 Task: Find connections with filter location São Carlos with filter topic #job with filter profile language French with filter current company Bostik with filter school St. Pauls School with filter industry Motor Vehicle Manufacturing with filter service category Mortgage Lending with filter keywords title Financial Services Representative
Action: Mouse moved to (678, 126)
Screenshot: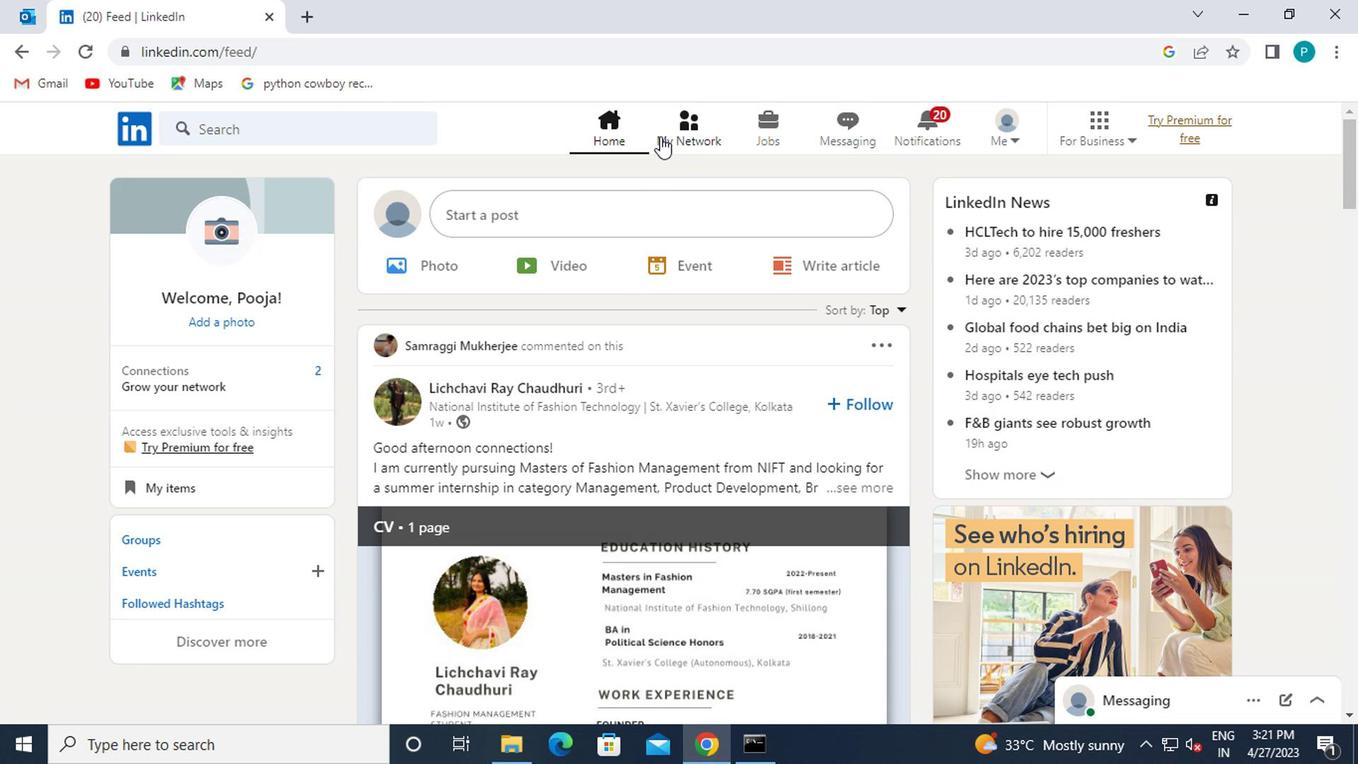 
Action: Mouse pressed left at (678, 126)
Screenshot: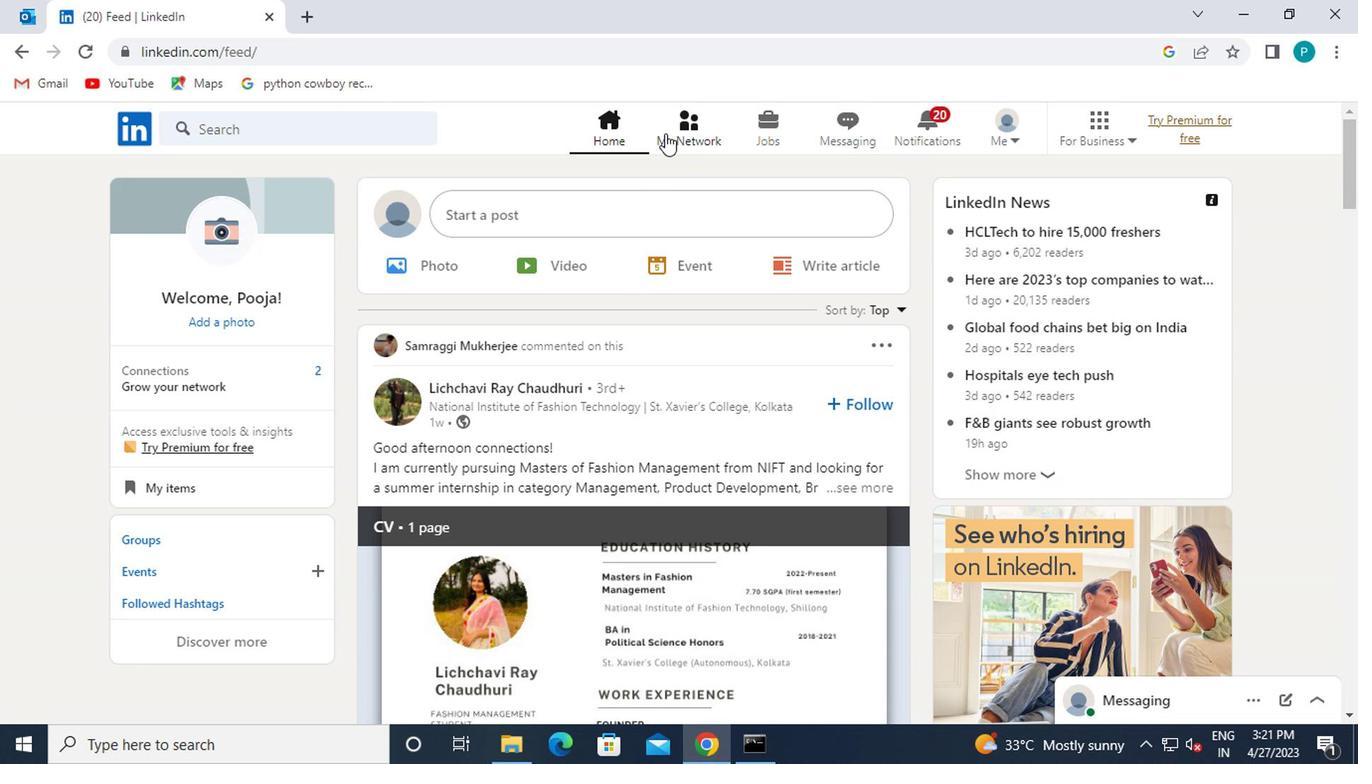 
Action: Mouse moved to (225, 245)
Screenshot: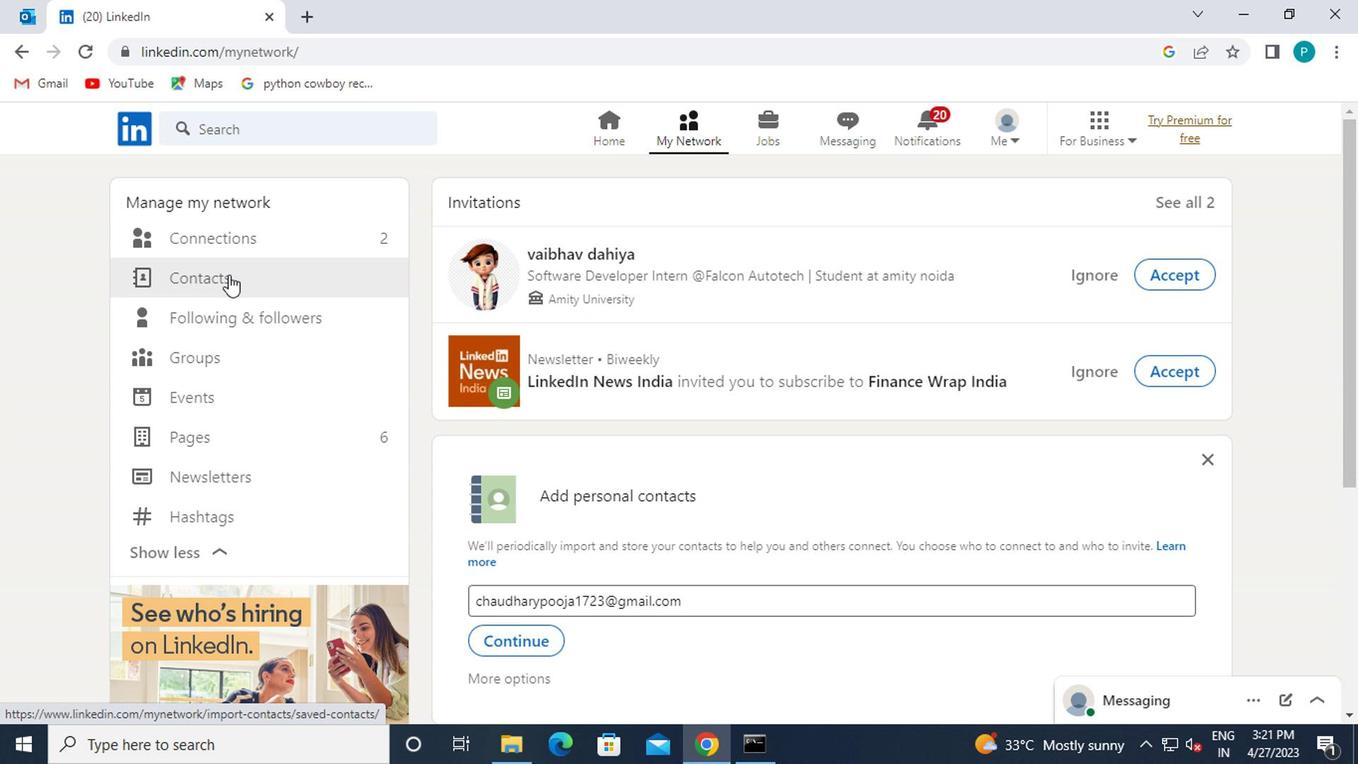 
Action: Mouse pressed left at (225, 245)
Screenshot: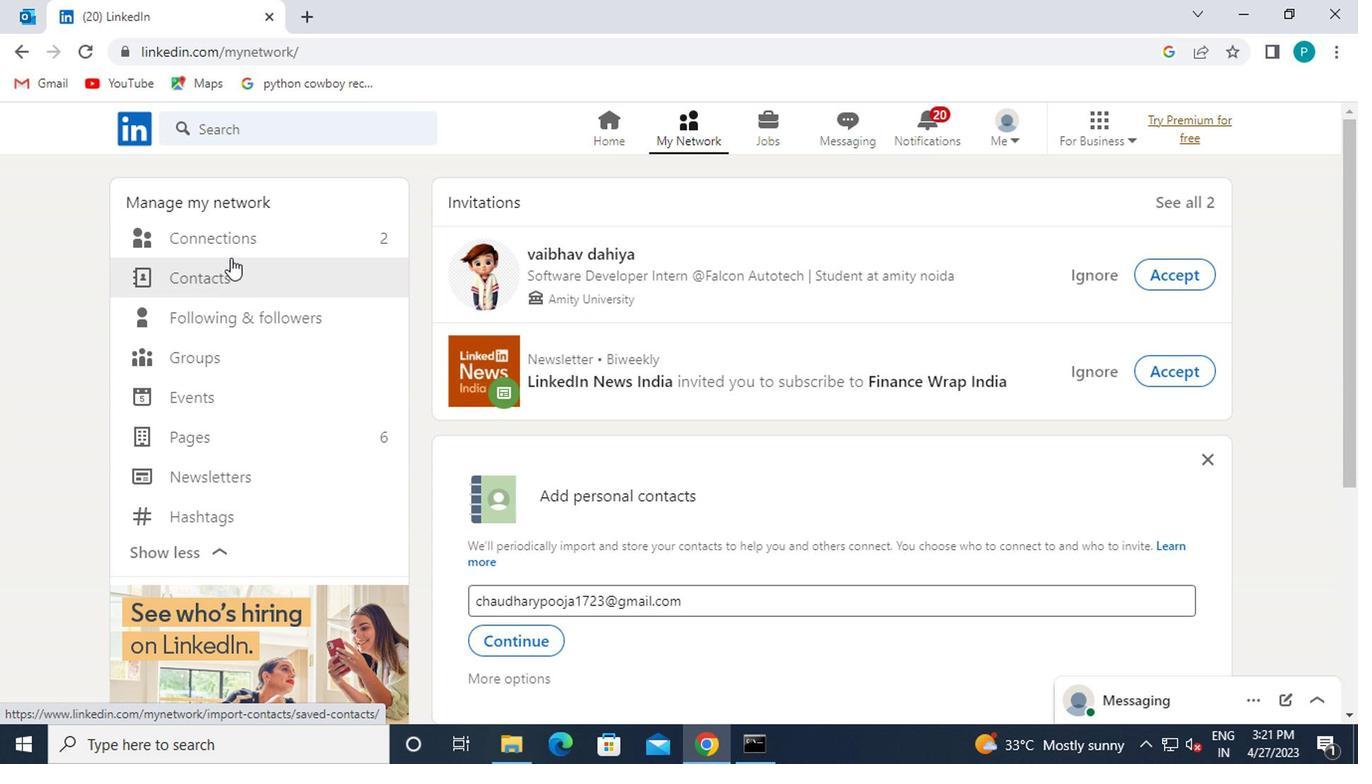 
Action: Mouse moved to (802, 234)
Screenshot: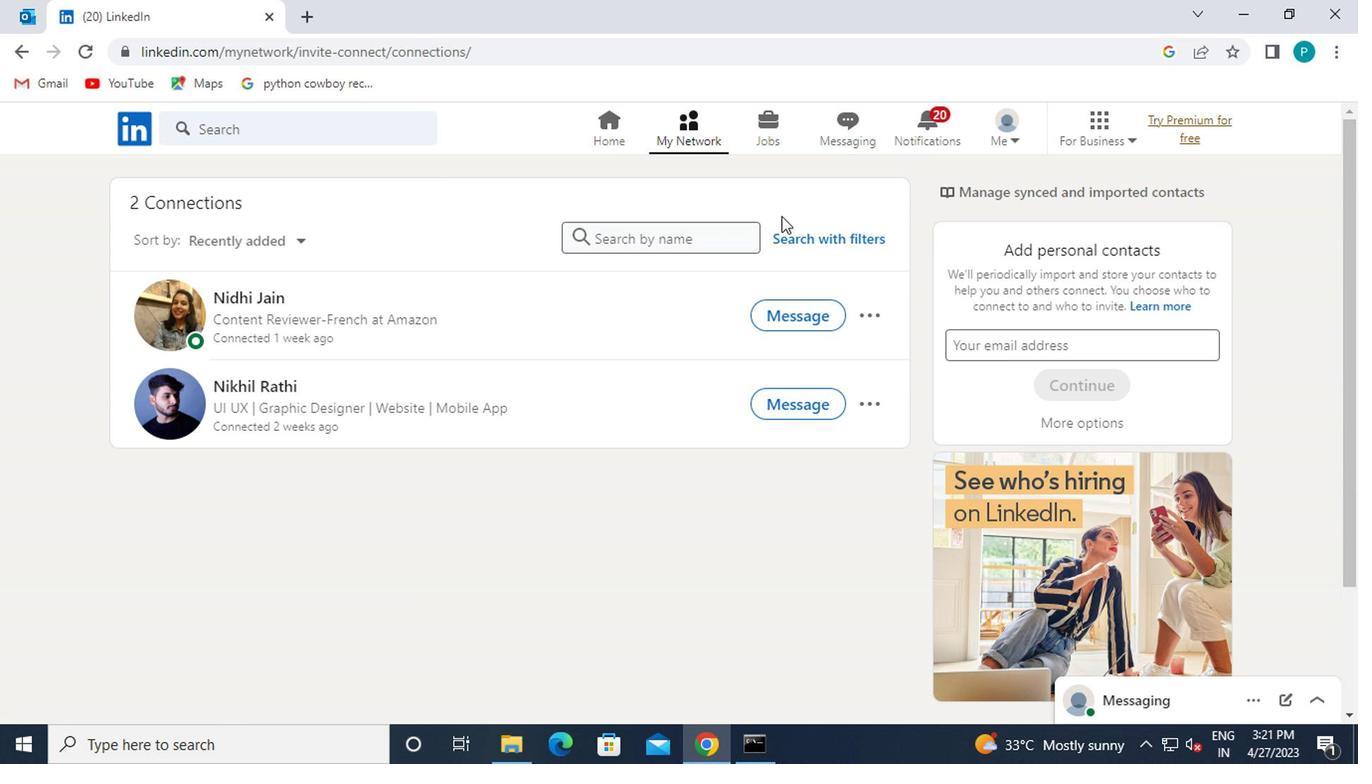 
Action: Mouse pressed left at (802, 234)
Screenshot: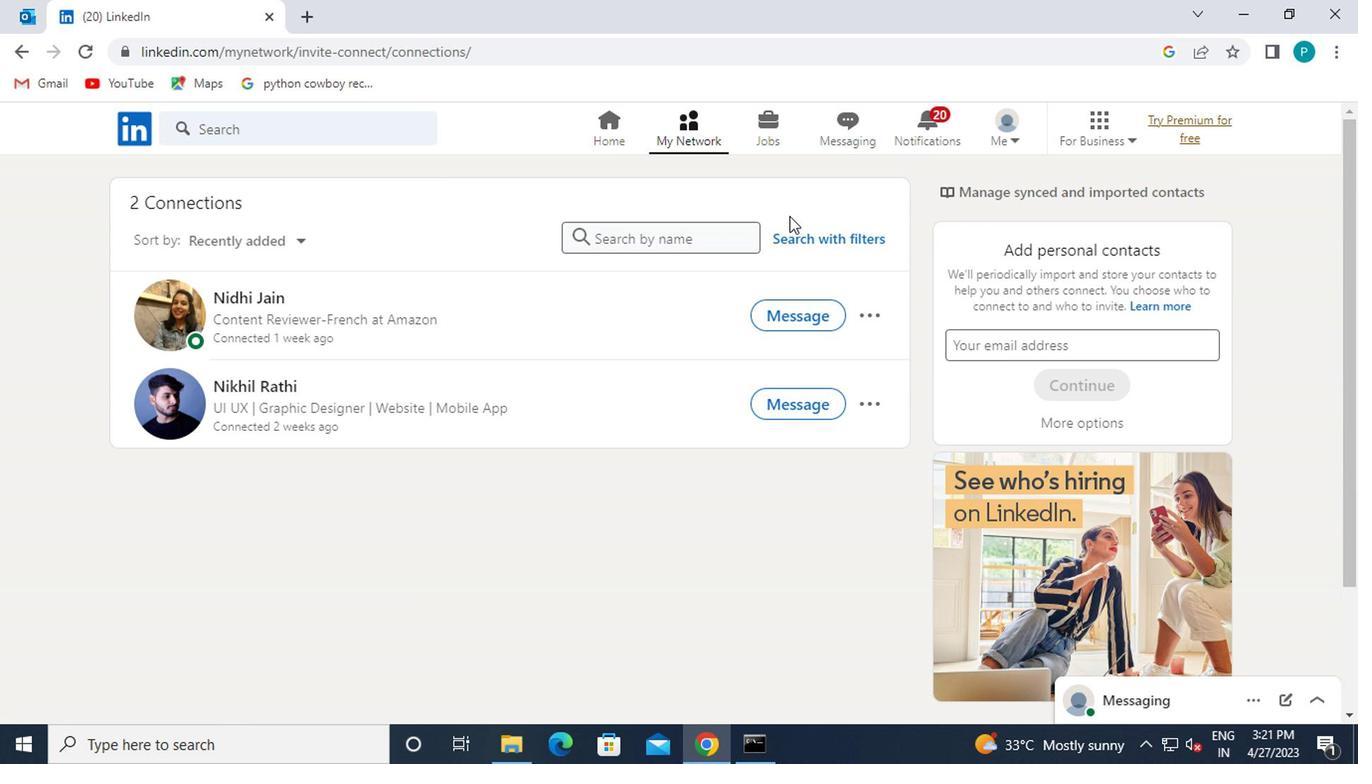 
Action: Mouse moved to (731, 193)
Screenshot: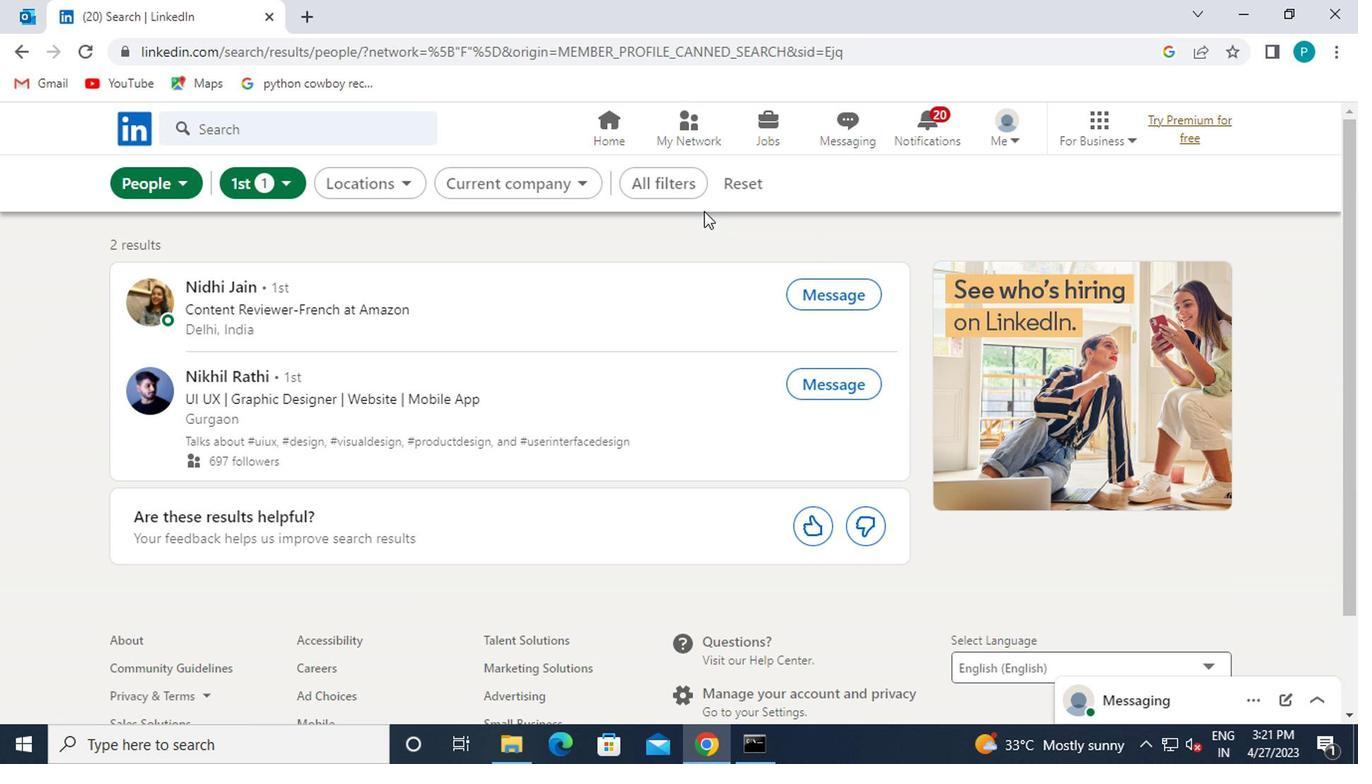 
Action: Mouse pressed left at (731, 193)
Screenshot: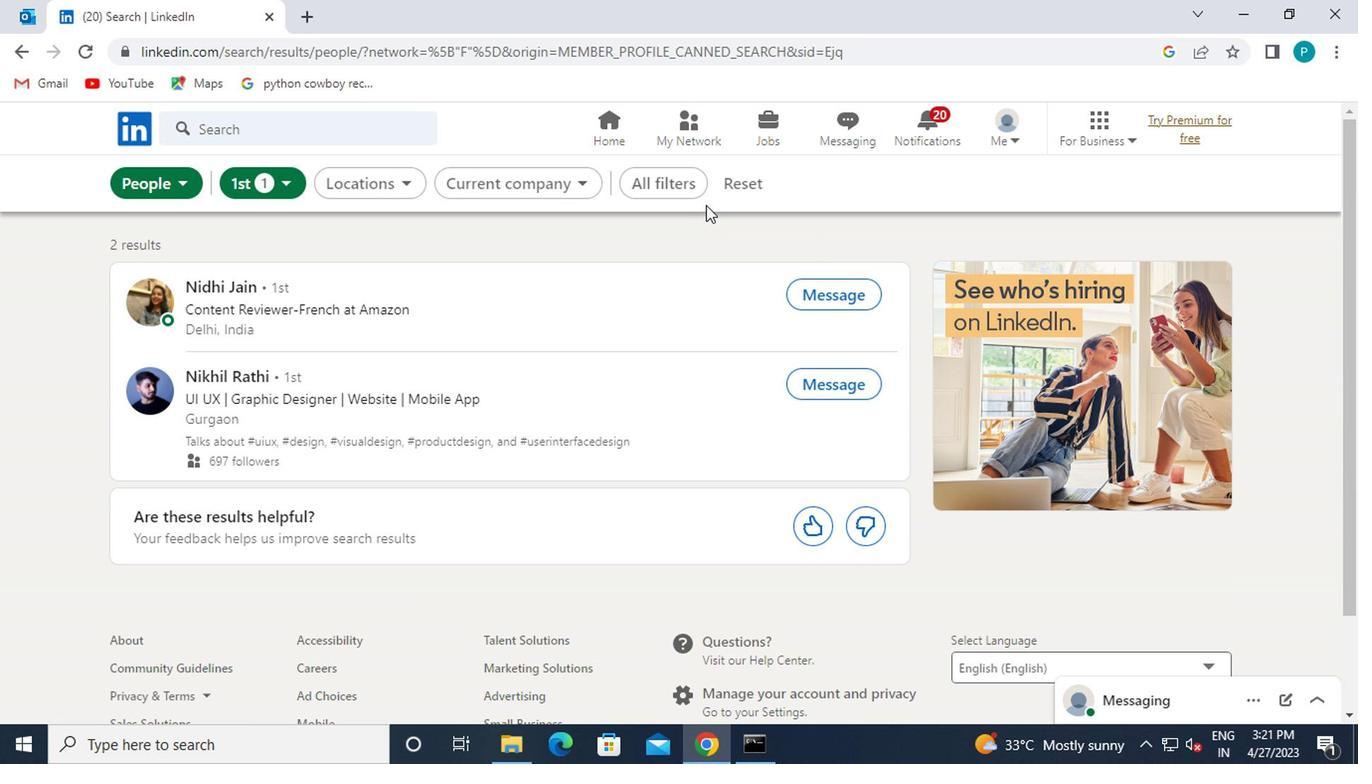 
Action: Mouse moved to (726, 188)
Screenshot: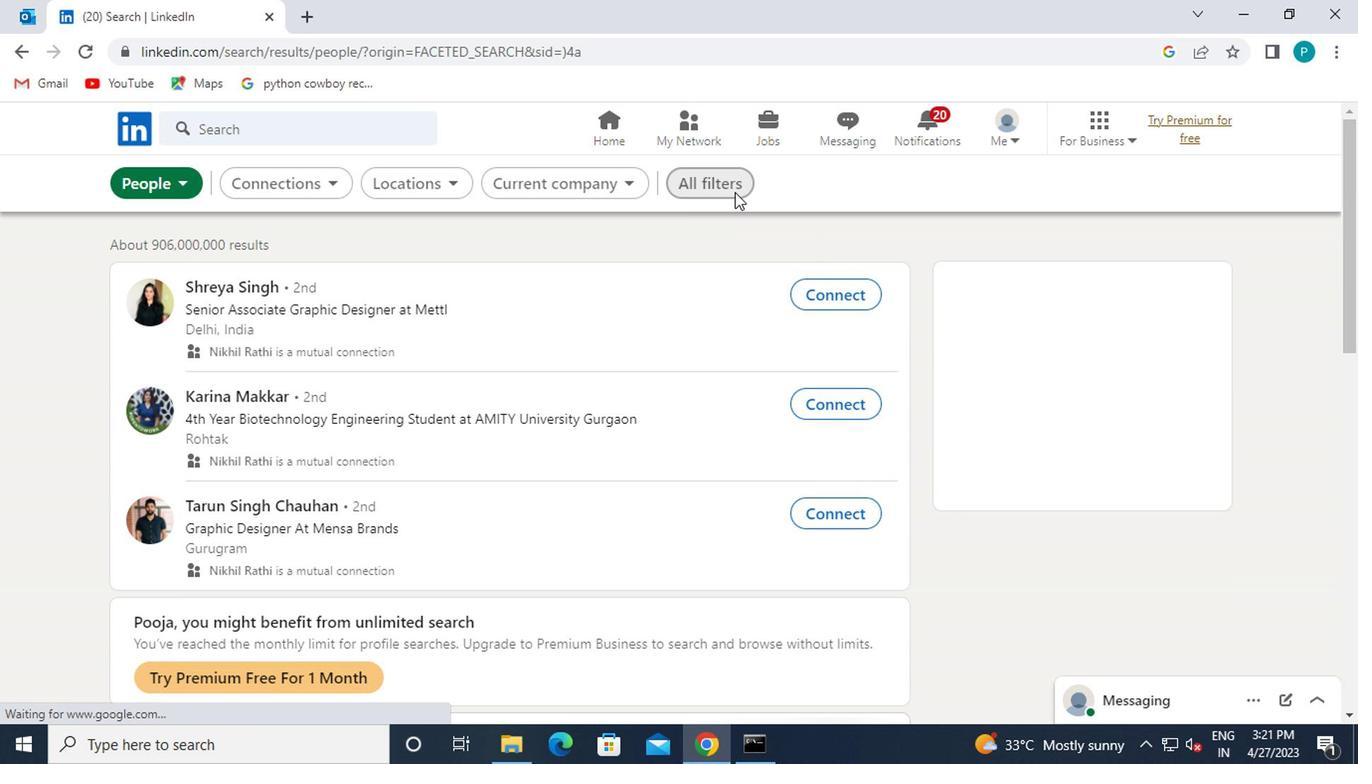 
Action: Mouse pressed left at (726, 188)
Screenshot: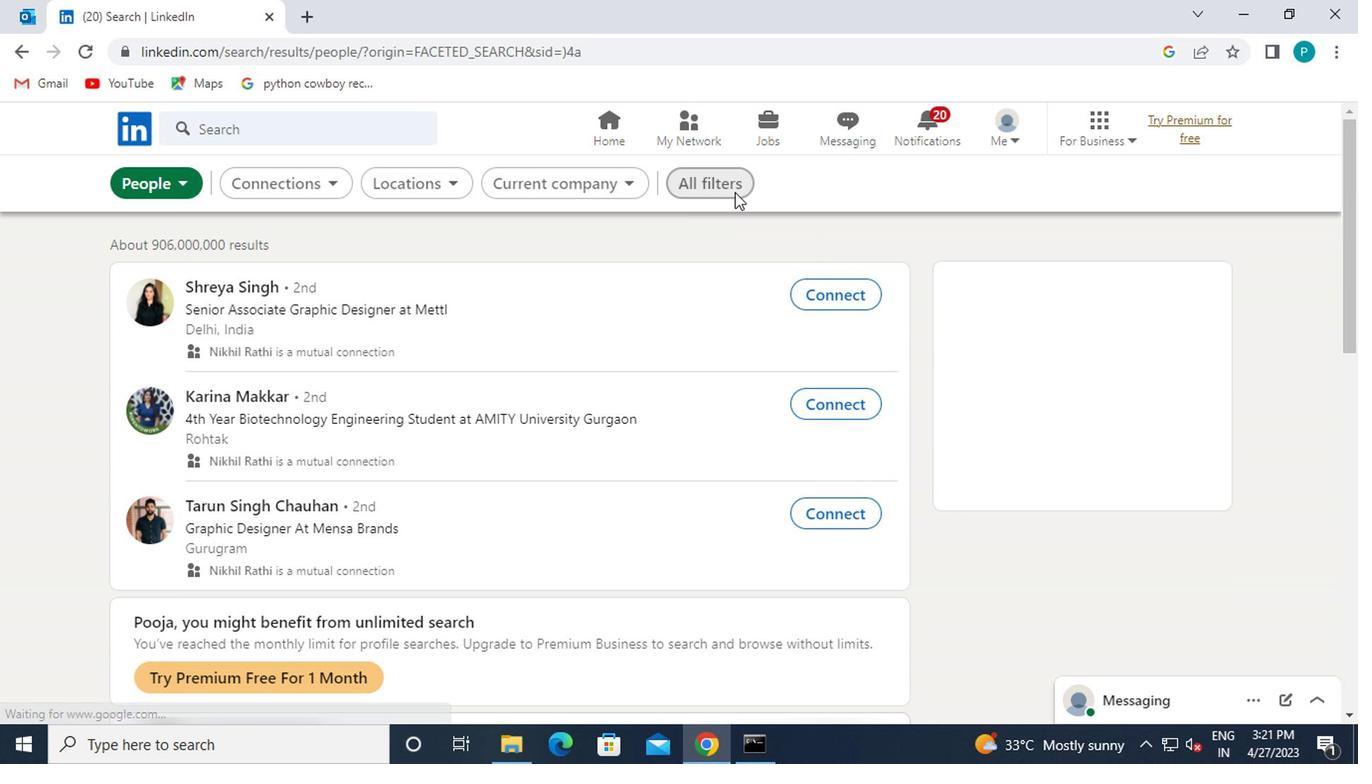 
Action: Mouse moved to (925, 428)
Screenshot: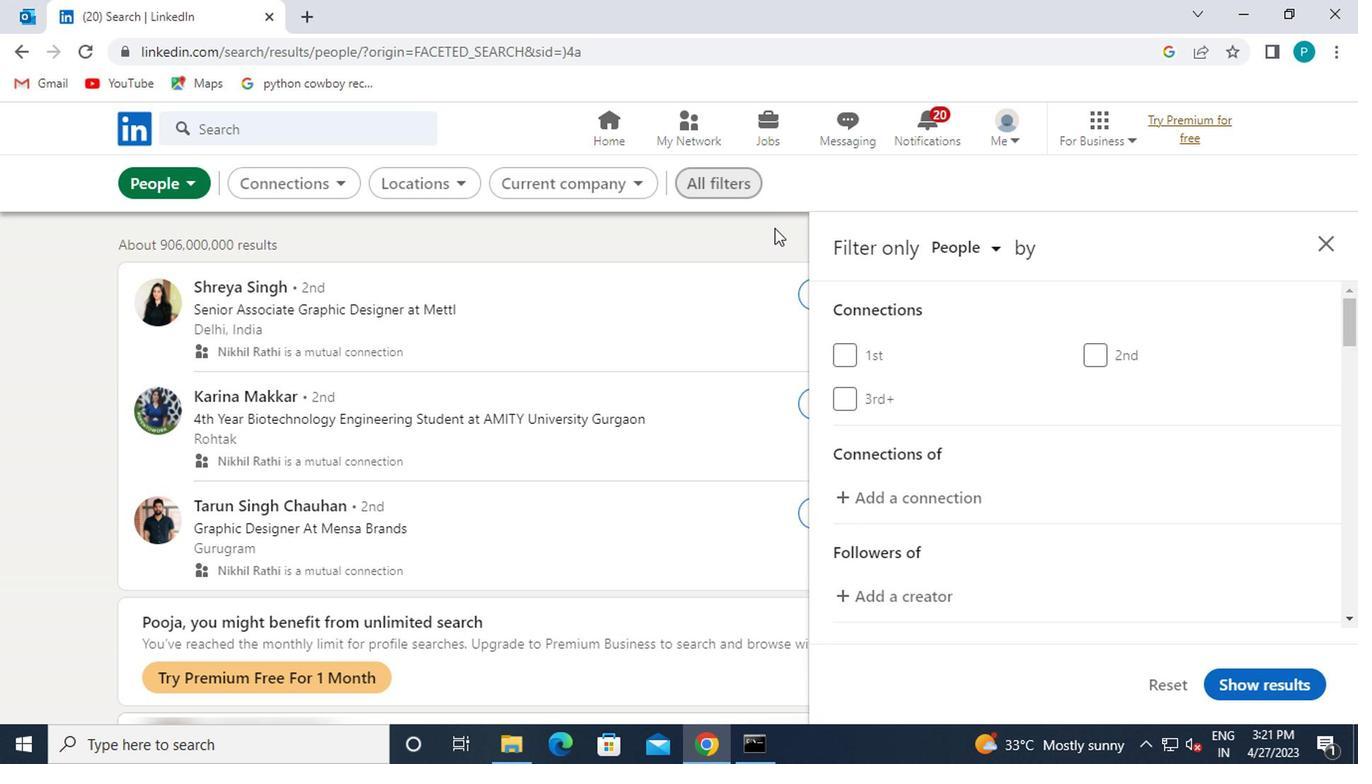
Action: Mouse scrolled (925, 428) with delta (0, 0)
Screenshot: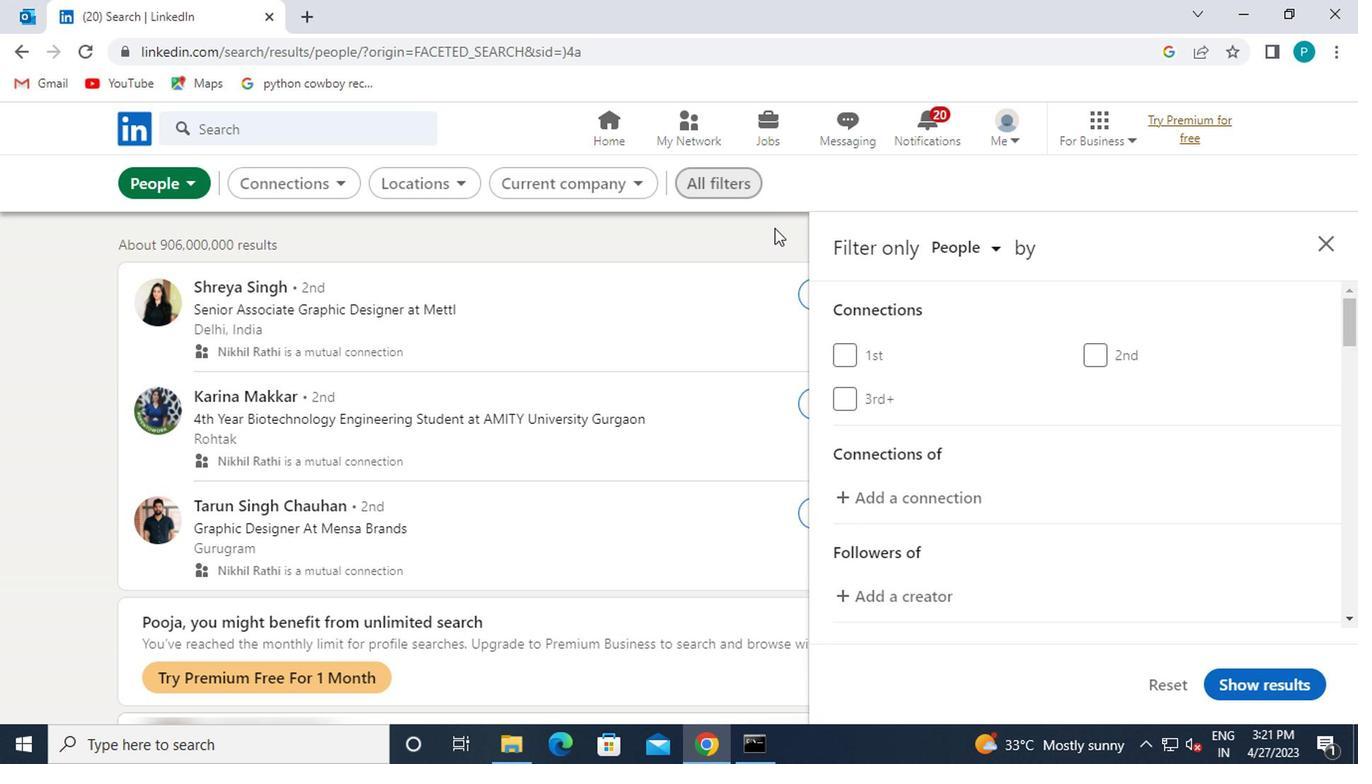 
Action: Mouse moved to (926, 433)
Screenshot: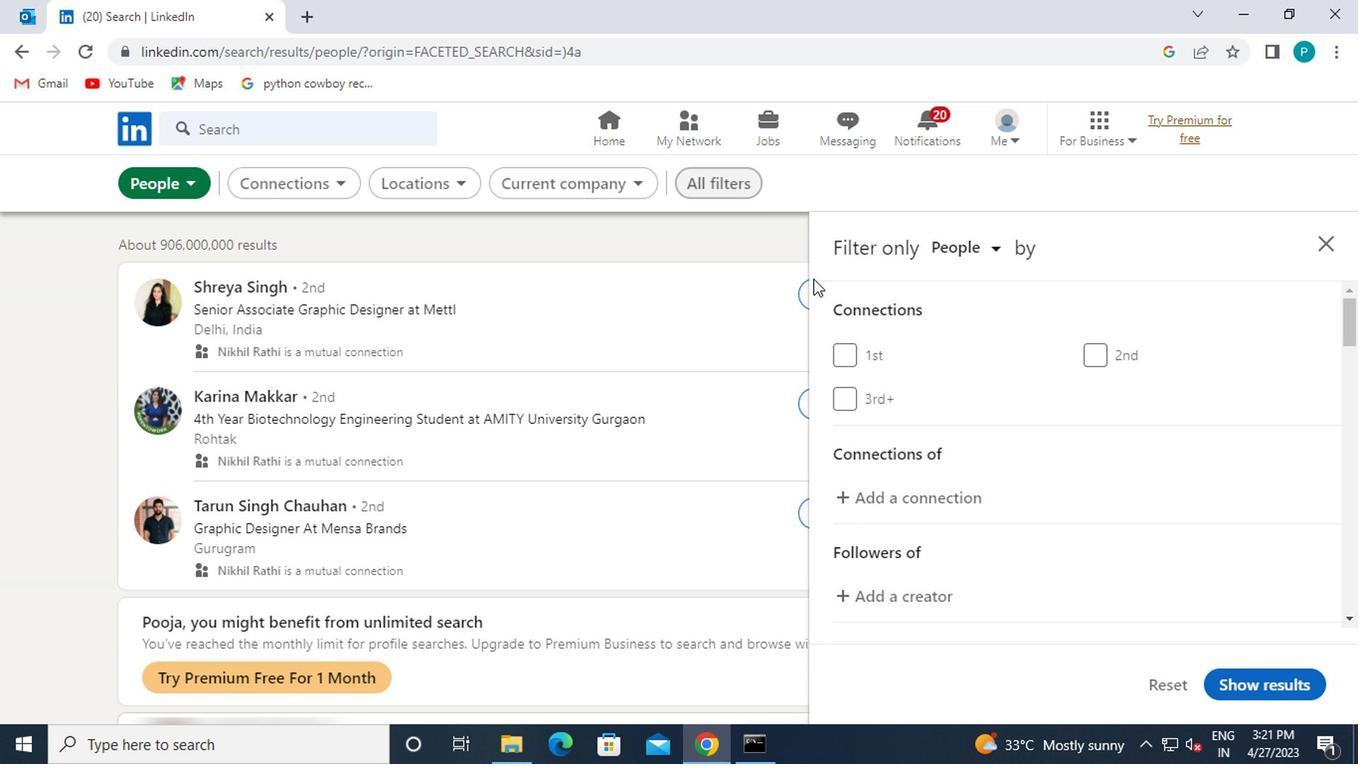 
Action: Mouse scrolled (926, 432) with delta (0, 0)
Screenshot: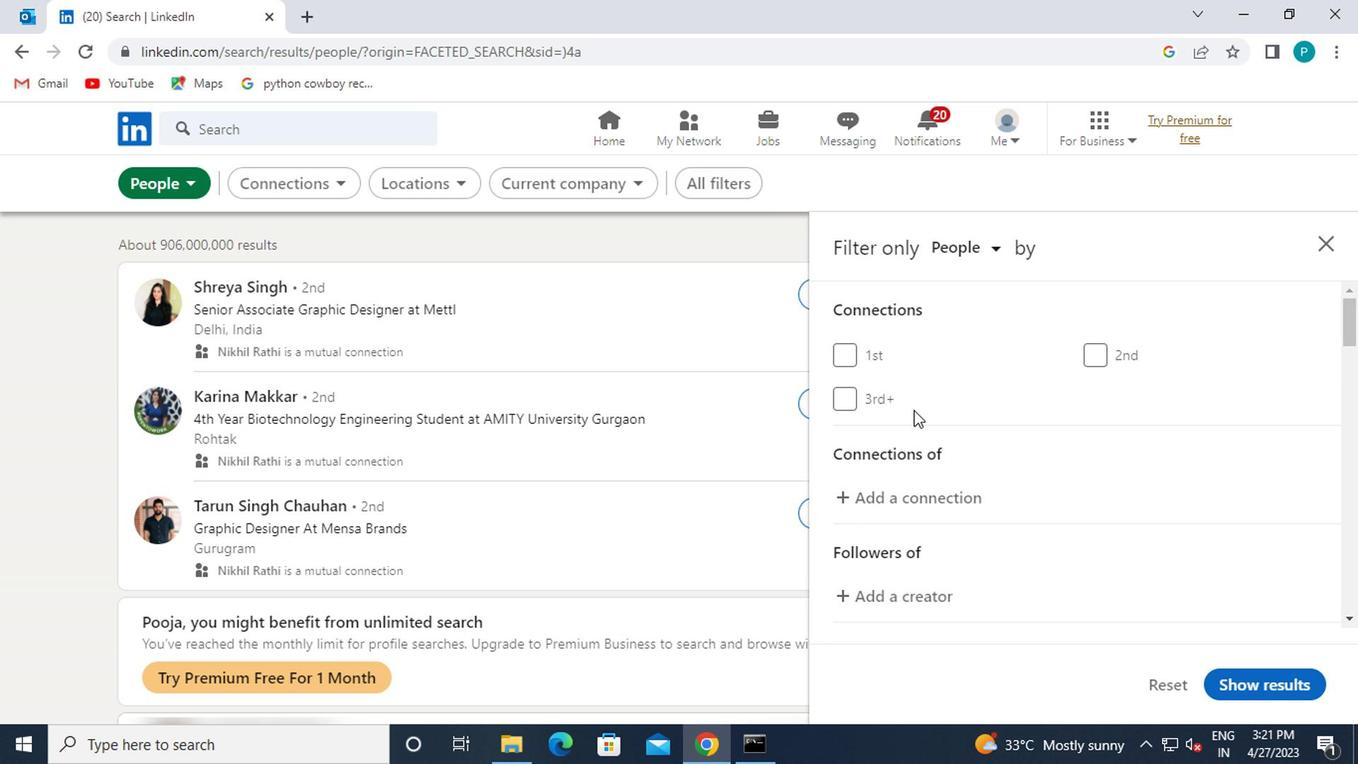 
Action: Mouse moved to (1138, 576)
Screenshot: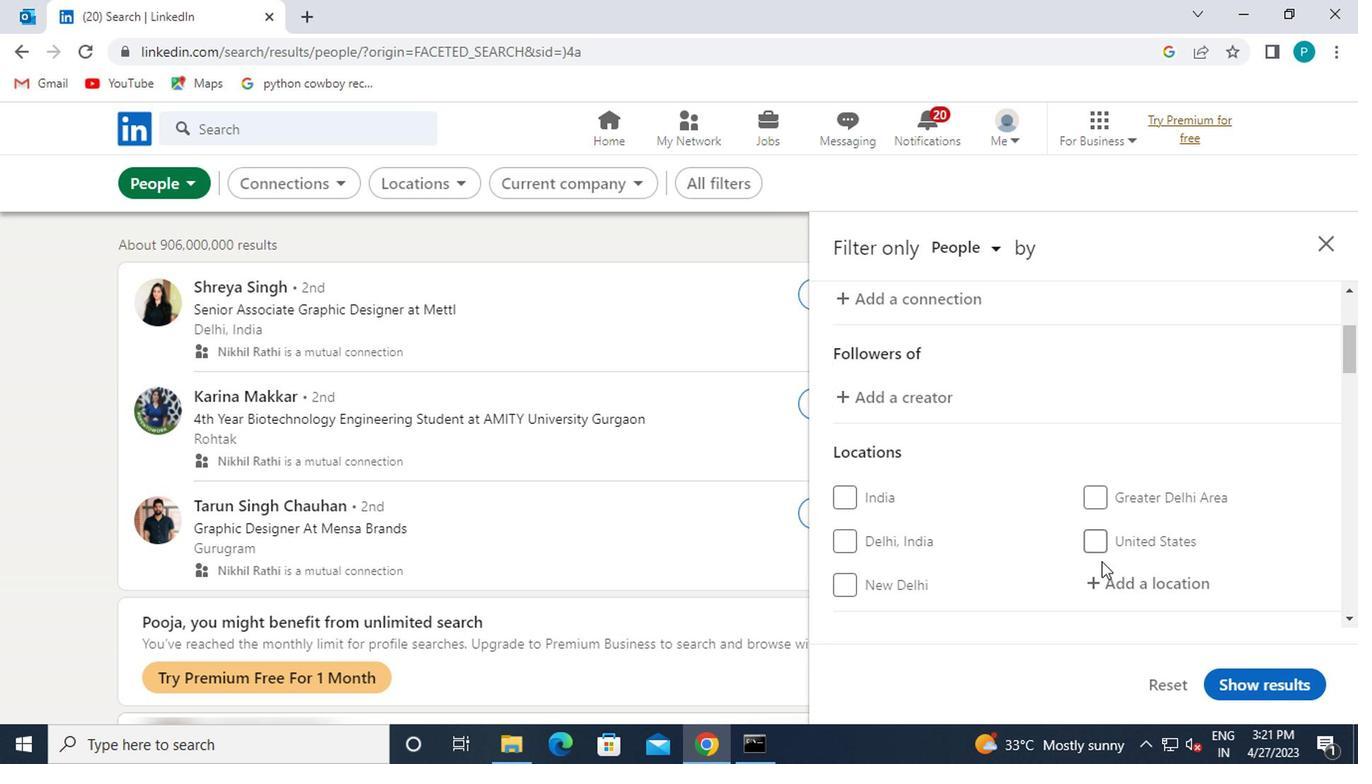 
Action: Mouse pressed left at (1138, 576)
Screenshot: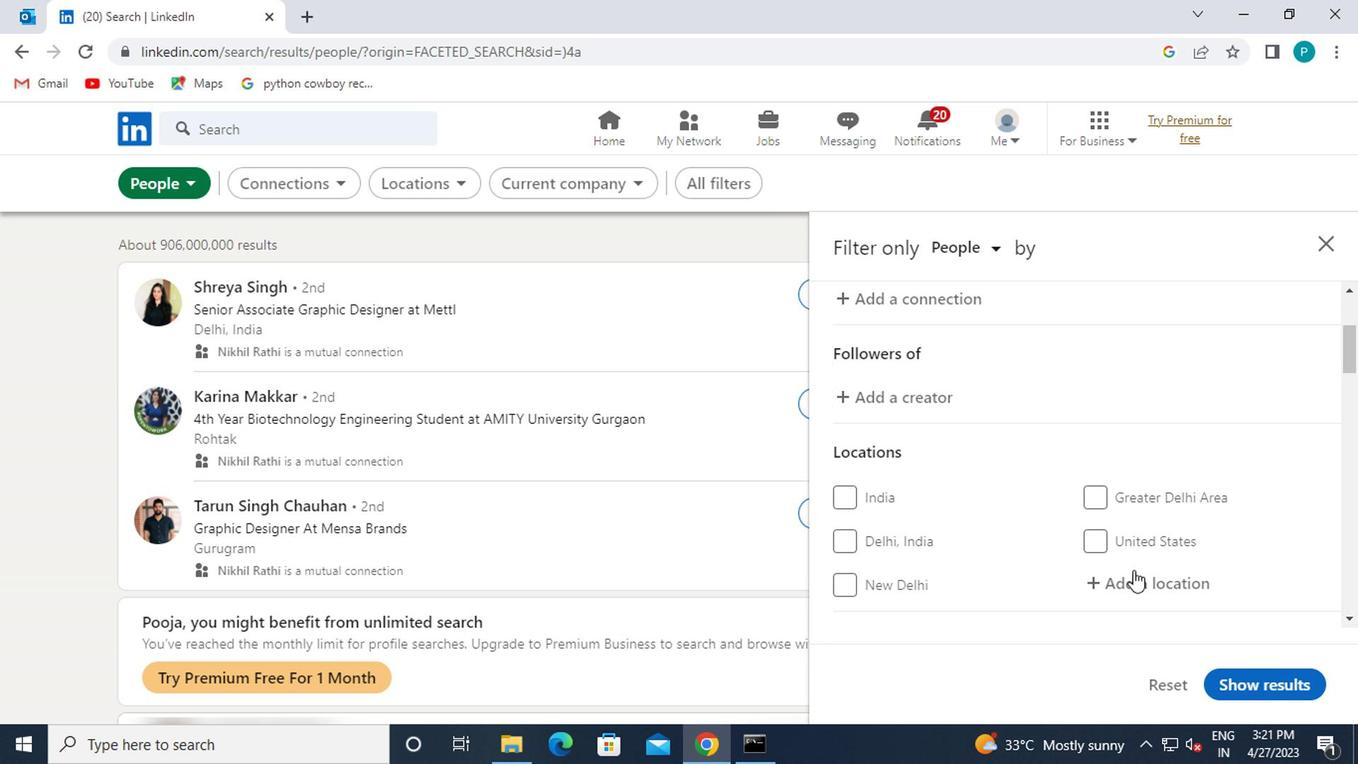 
Action: Key pressed <Key.caps_lock>s<Key.caps_lock>ao<Key.space><Key.caps_lock>c<Key.caps_lock>ar
Screenshot: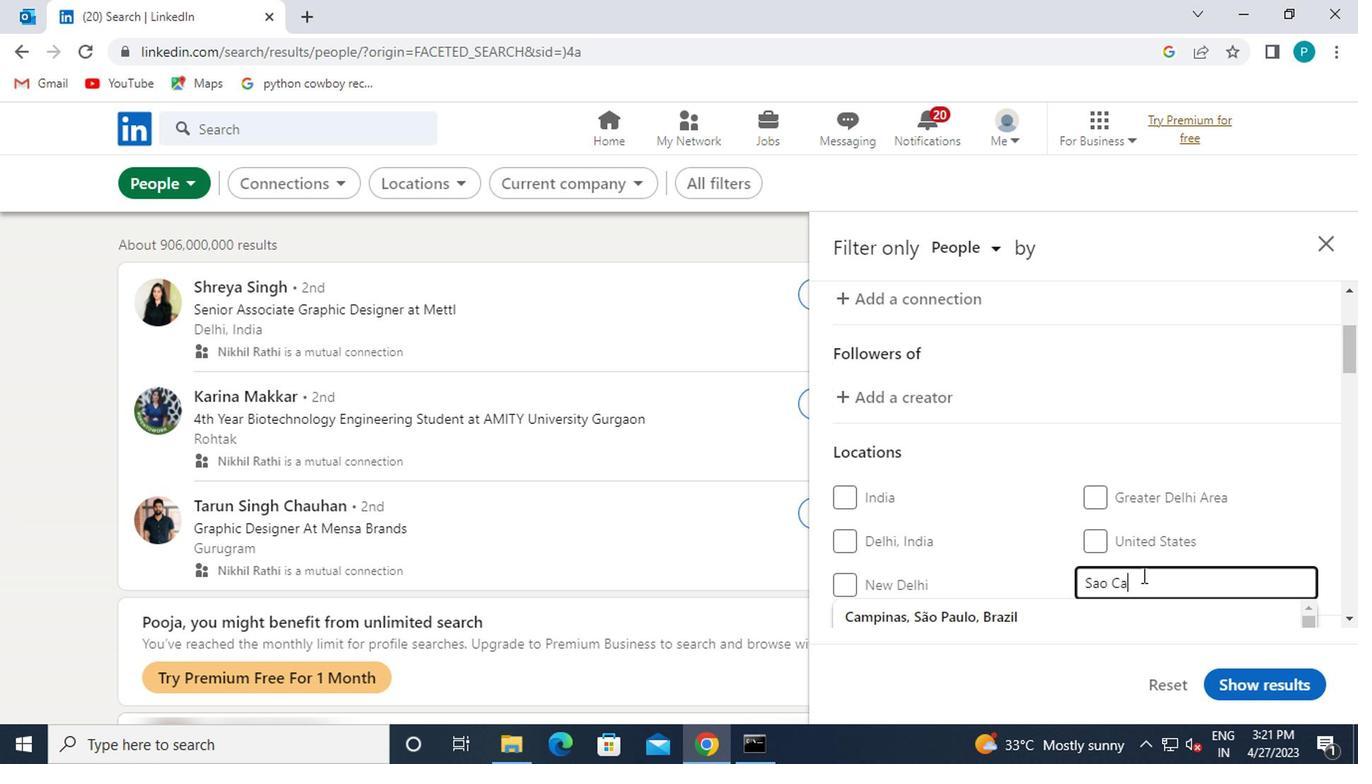 
Action: Mouse moved to (1118, 573)
Screenshot: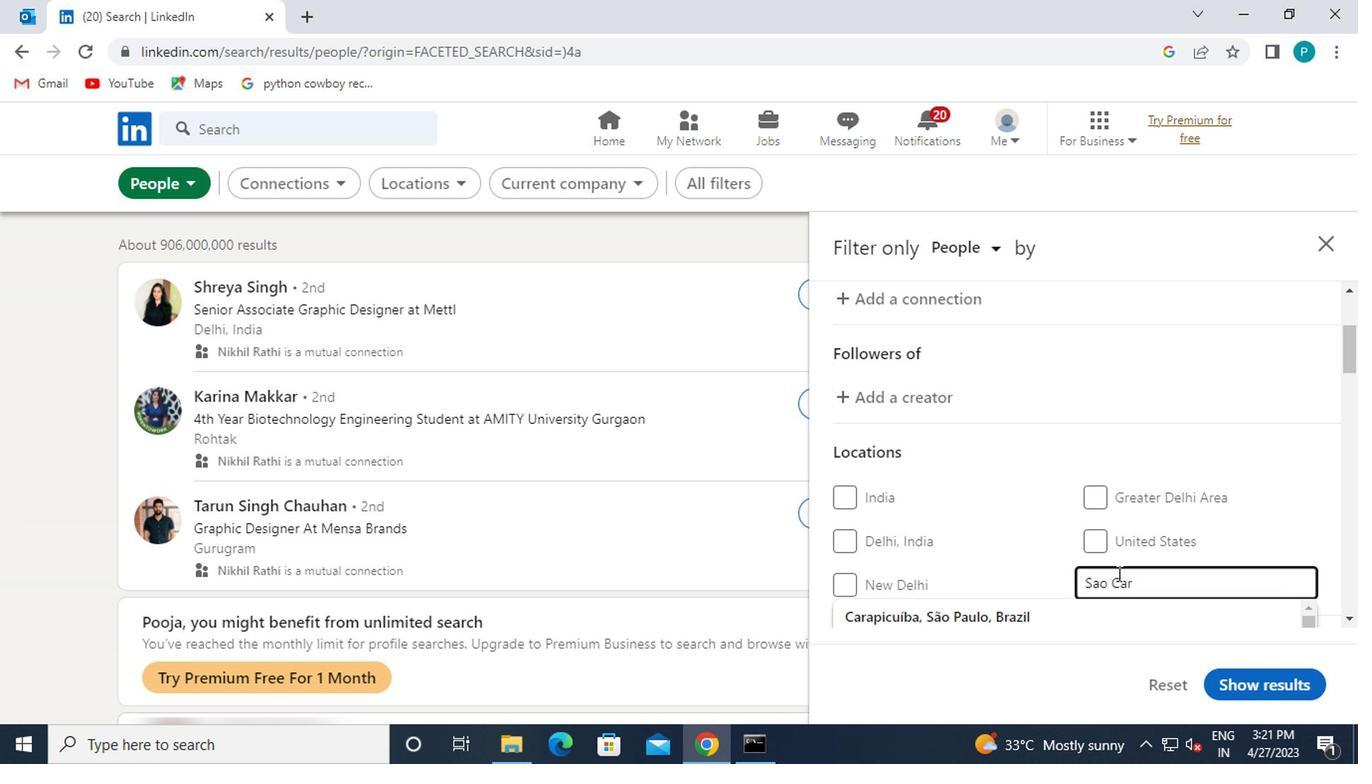 
Action: Mouse scrolled (1118, 573) with delta (0, 0)
Screenshot: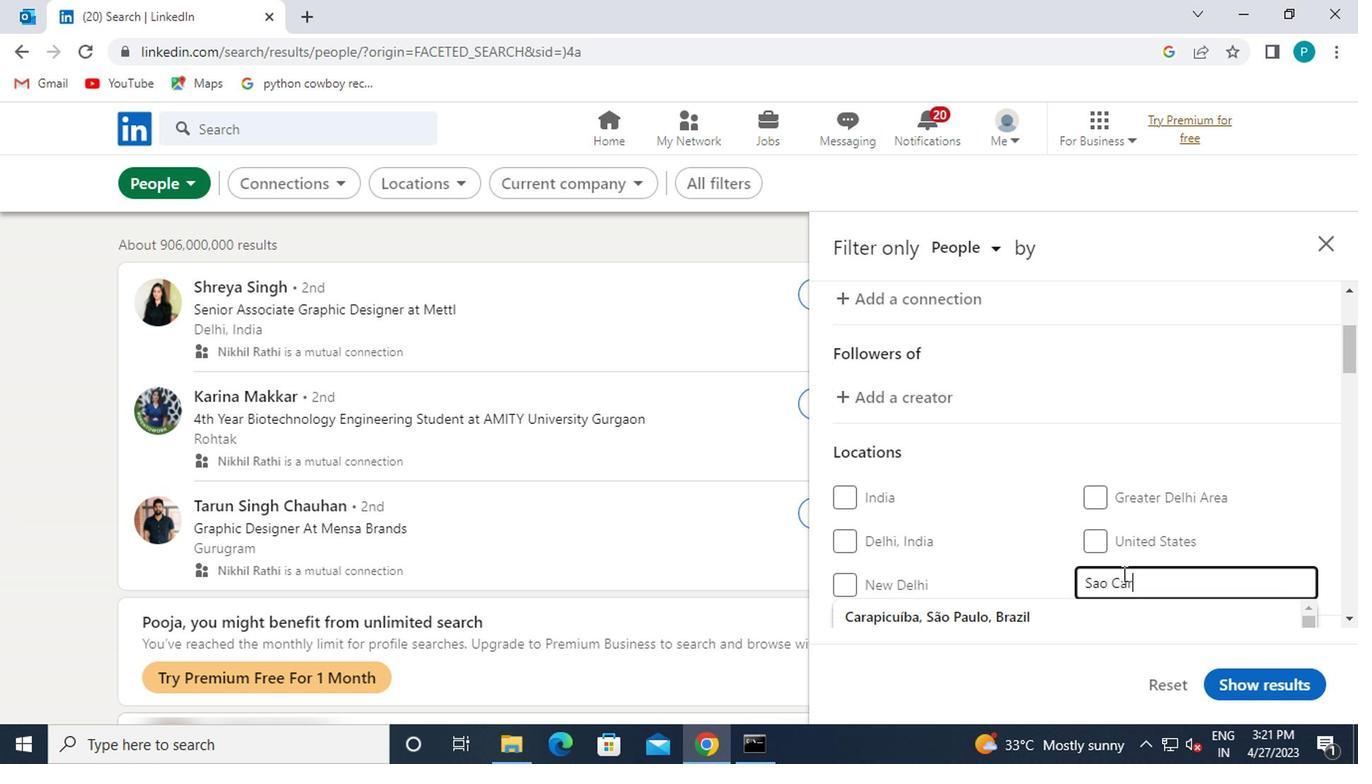
Action: Mouse moved to (1031, 552)
Screenshot: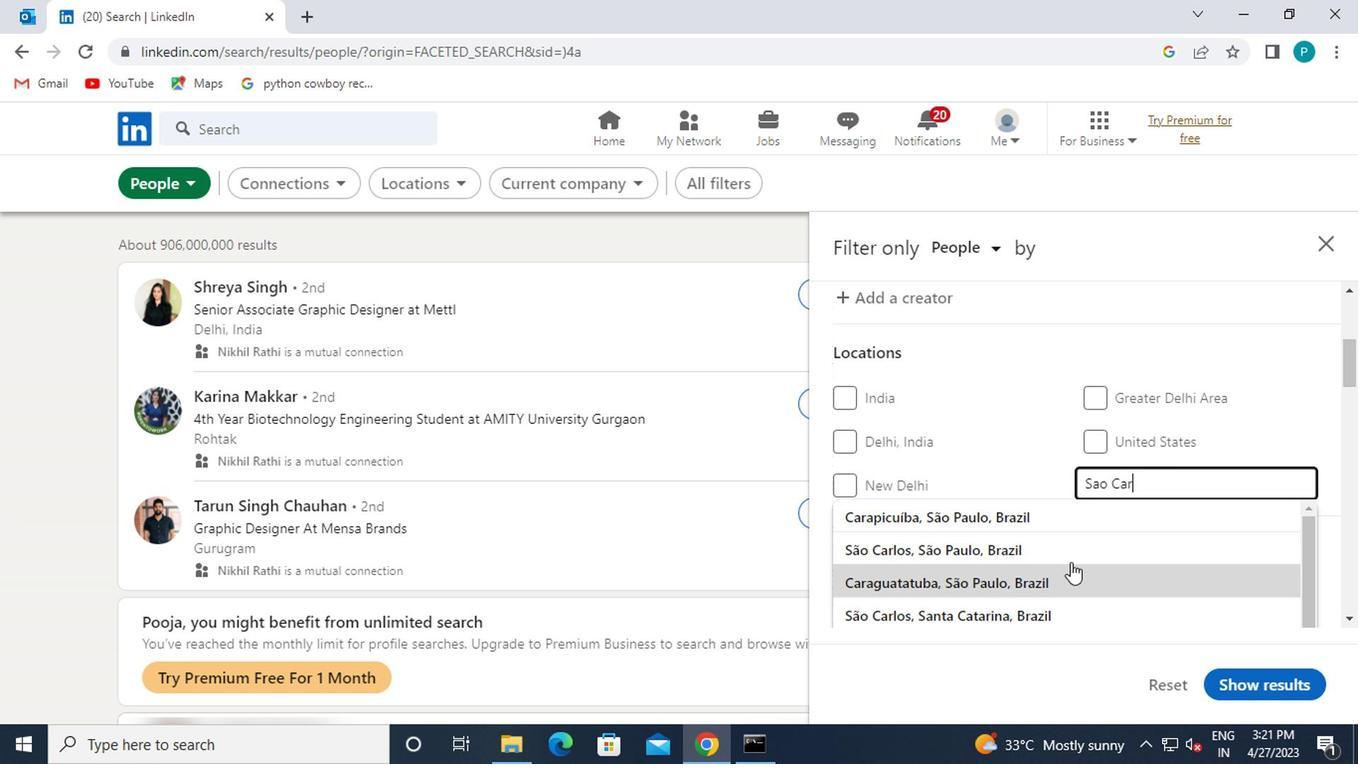 
Action: Mouse pressed left at (1031, 552)
Screenshot: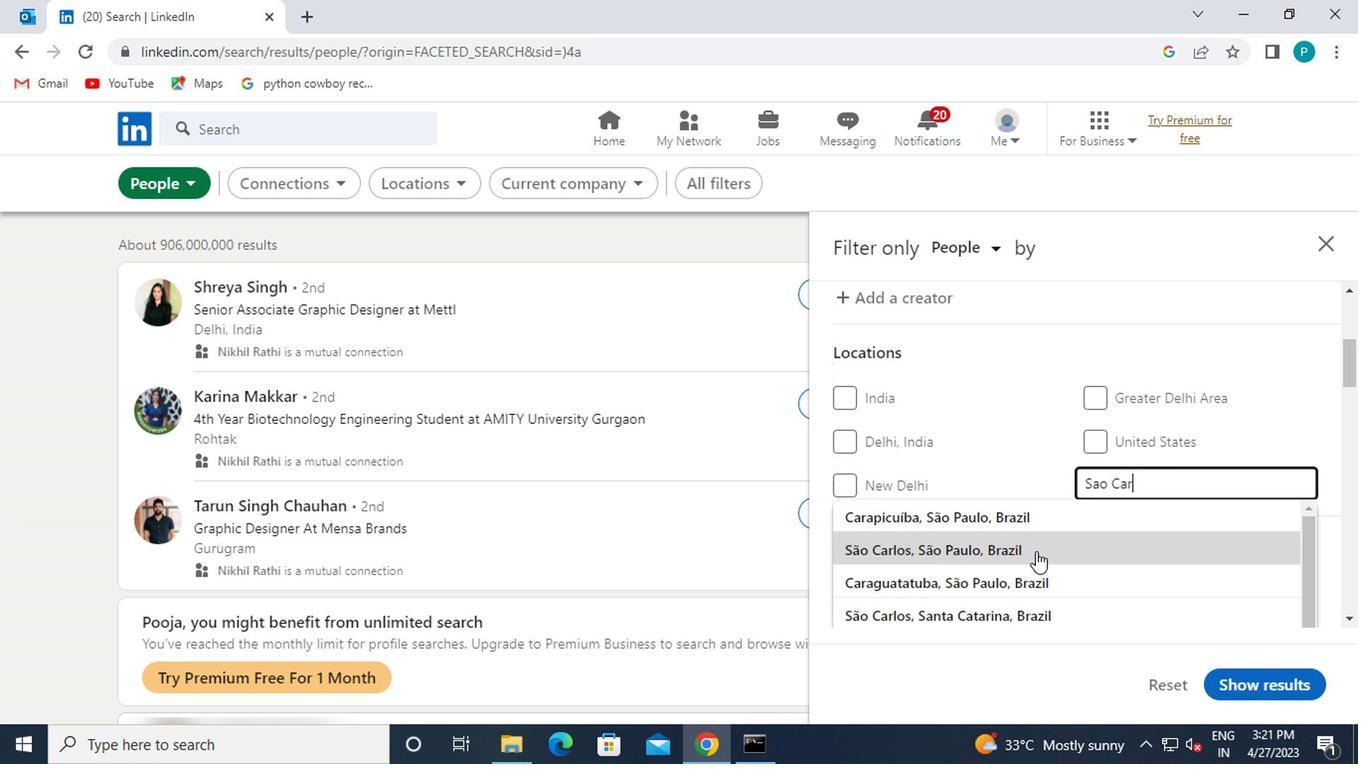 
Action: Mouse moved to (1070, 556)
Screenshot: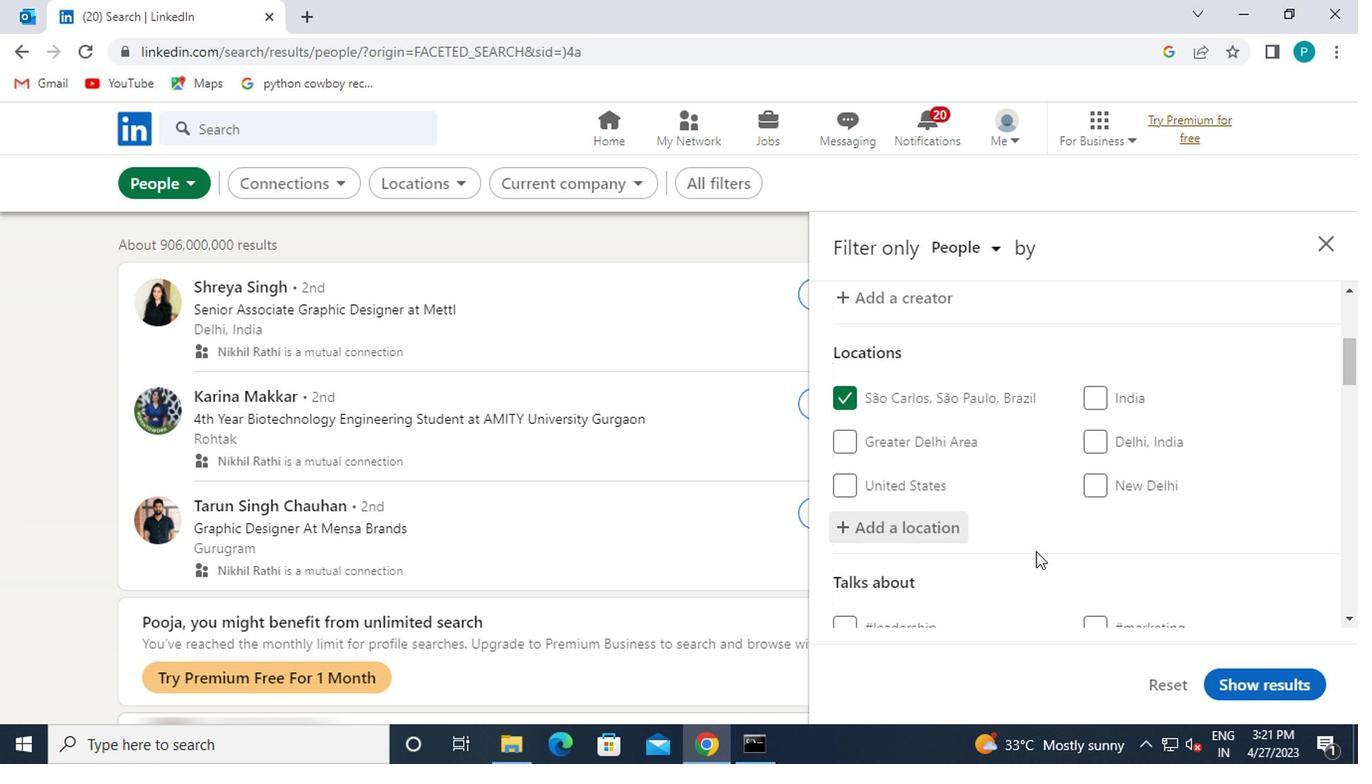 
Action: Mouse scrolled (1070, 554) with delta (0, -1)
Screenshot: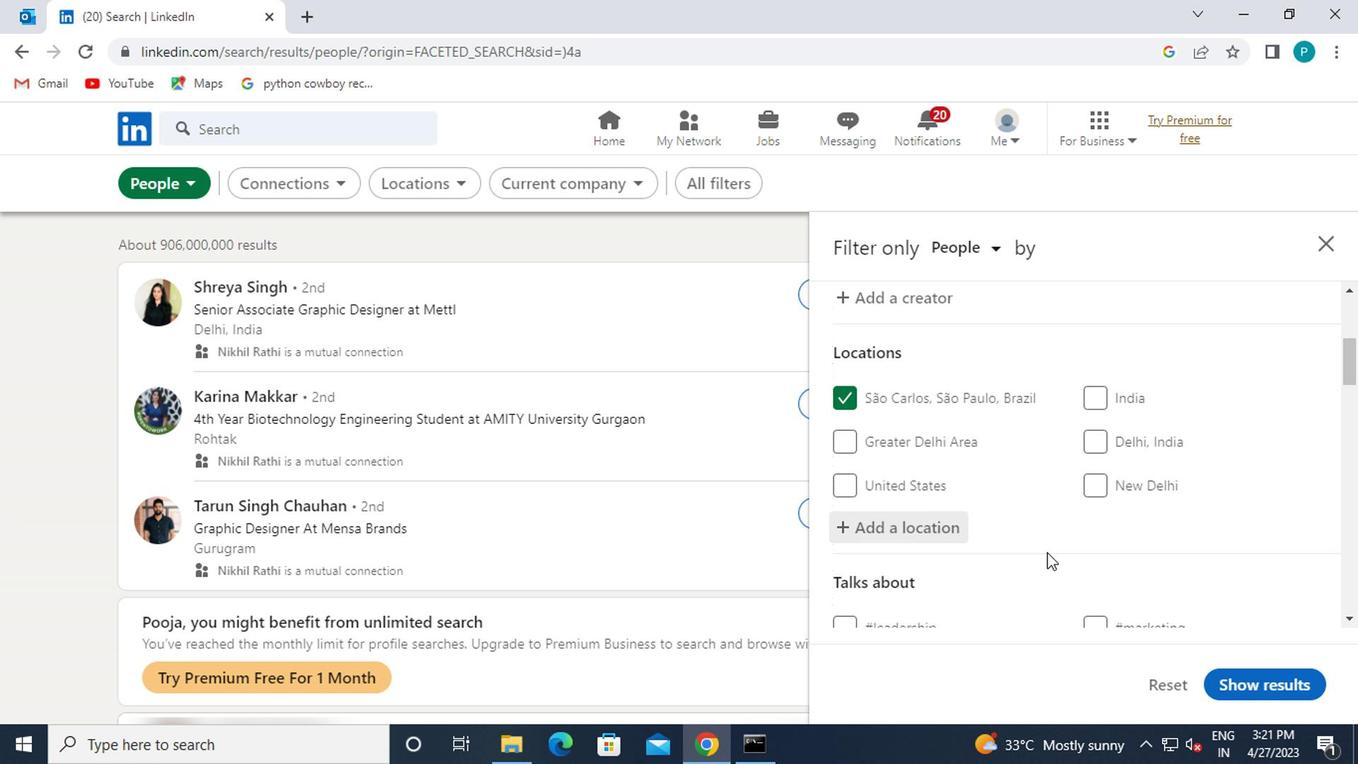 
Action: Mouse moved to (1083, 559)
Screenshot: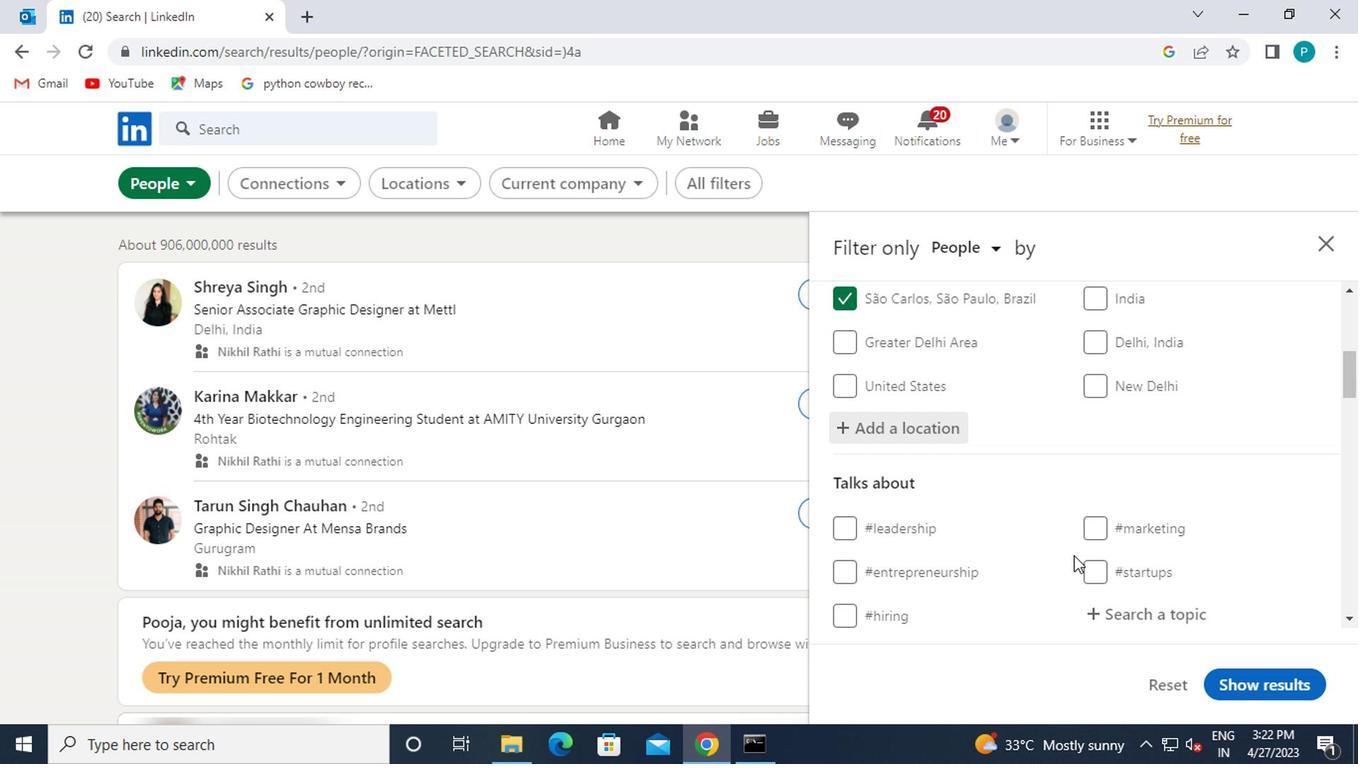
Action: Mouse scrolled (1083, 558) with delta (0, 0)
Screenshot: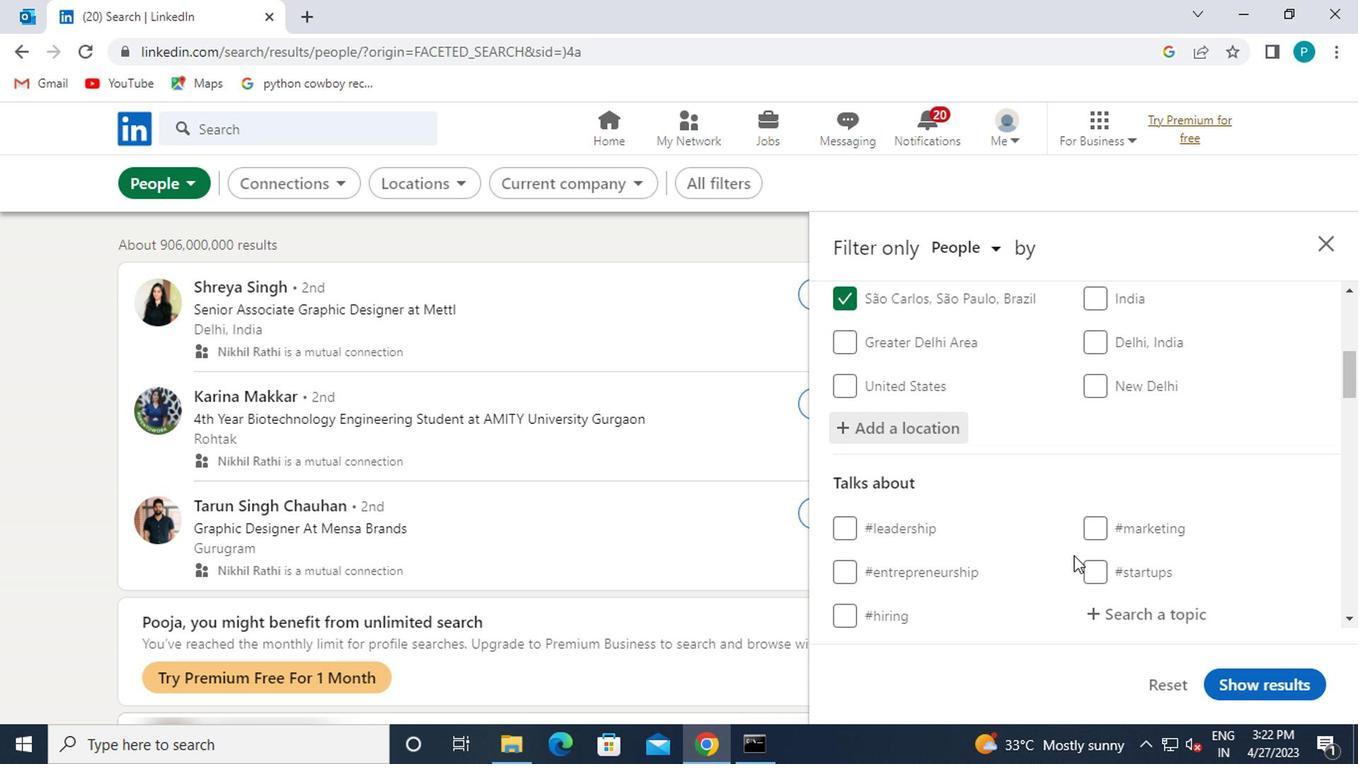 
Action: Mouse moved to (1108, 521)
Screenshot: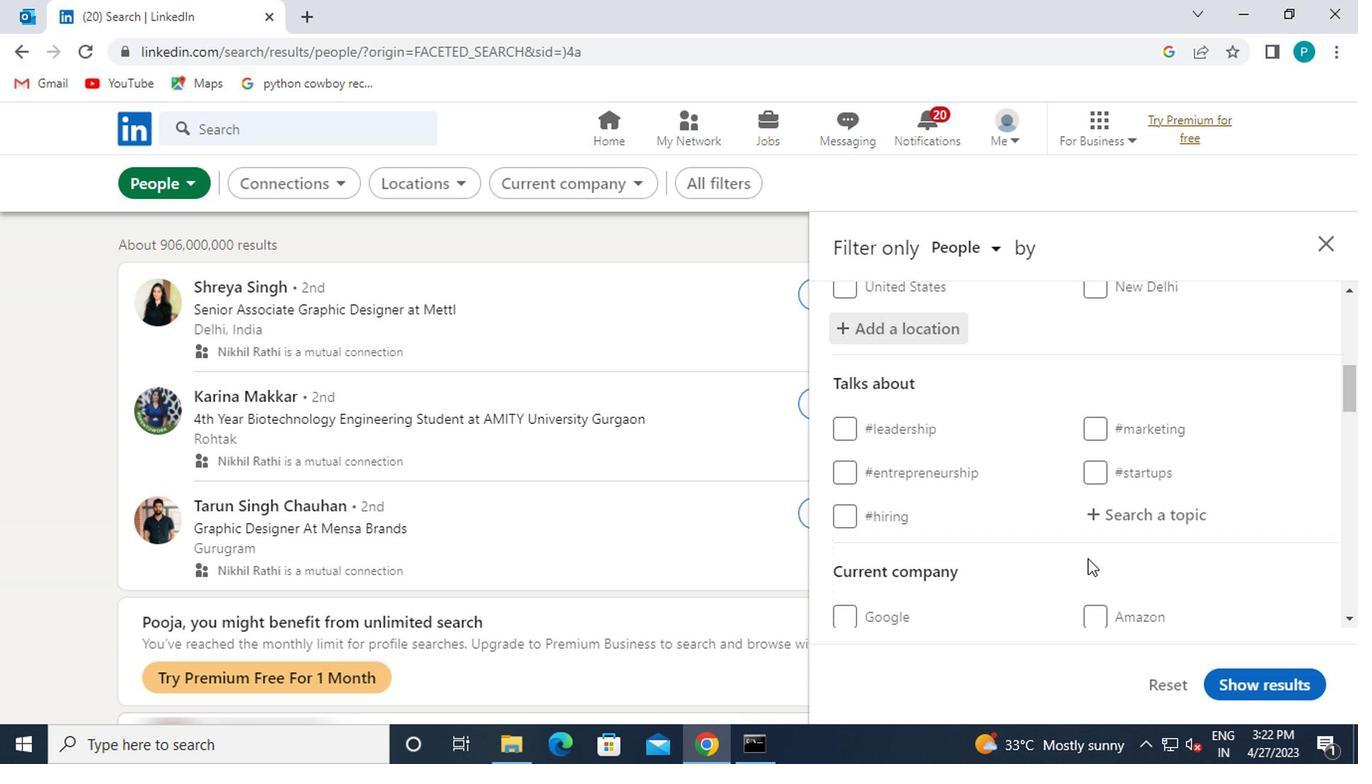 
Action: Mouse pressed left at (1108, 521)
Screenshot: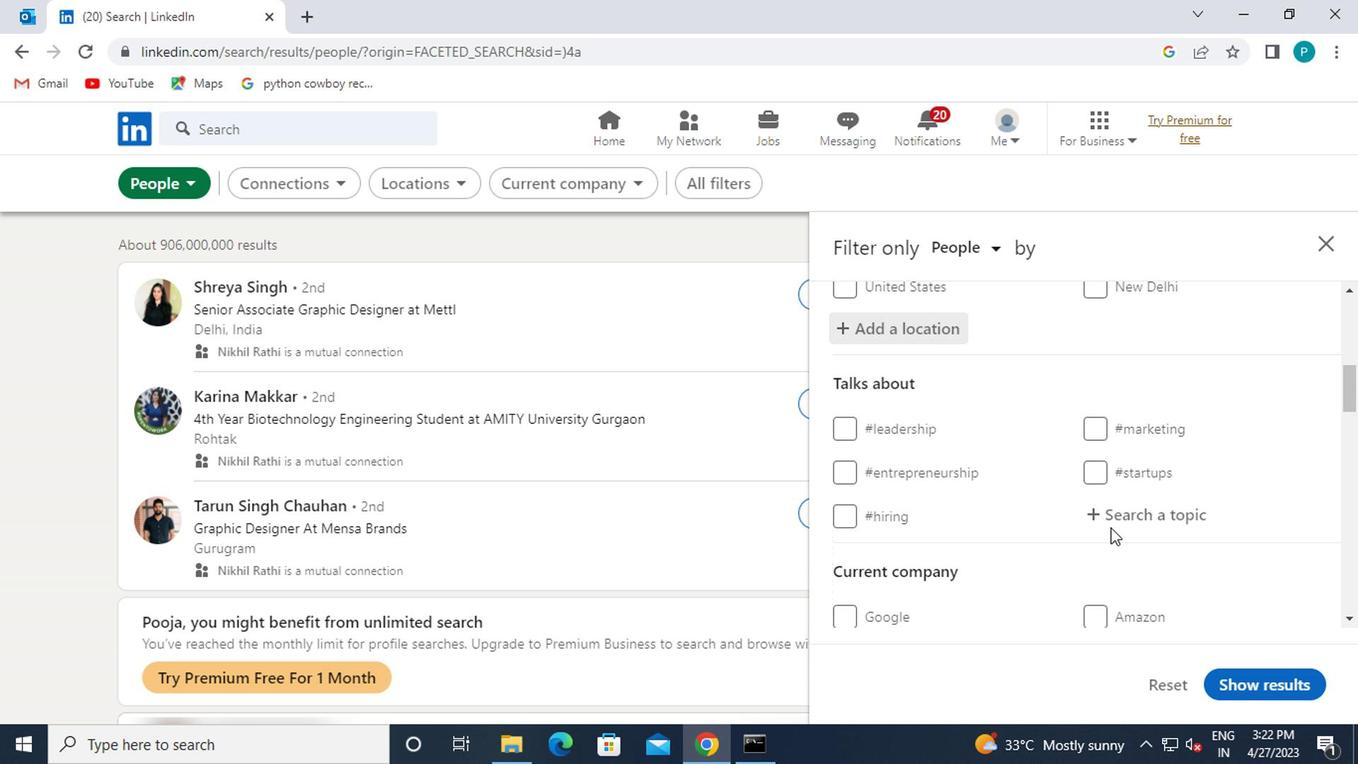 
Action: Key pressed <Key.shift><Key.shift><Key.shift><Key.shift><Key.shift><Key.shift><Key.shift>#JOB
Screenshot: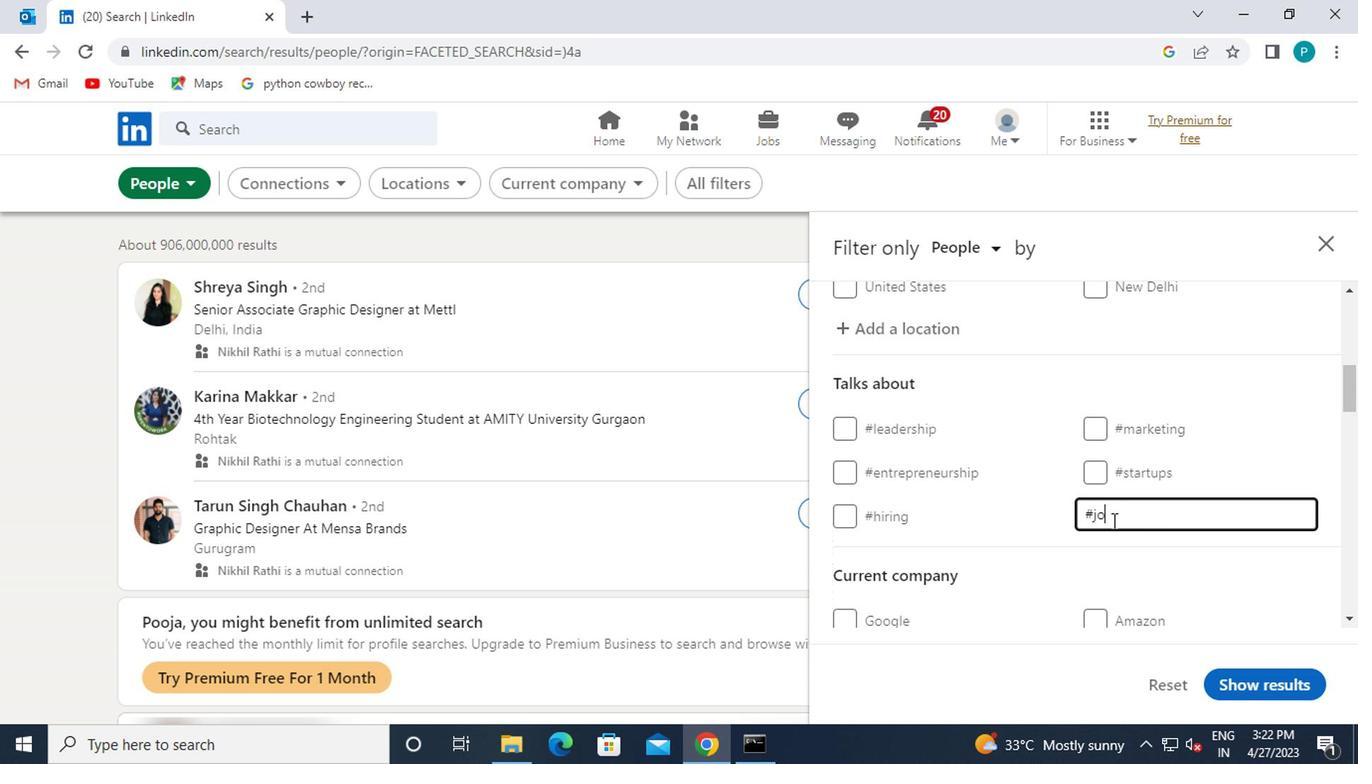 
Action: Mouse moved to (1060, 496)
Screenshot: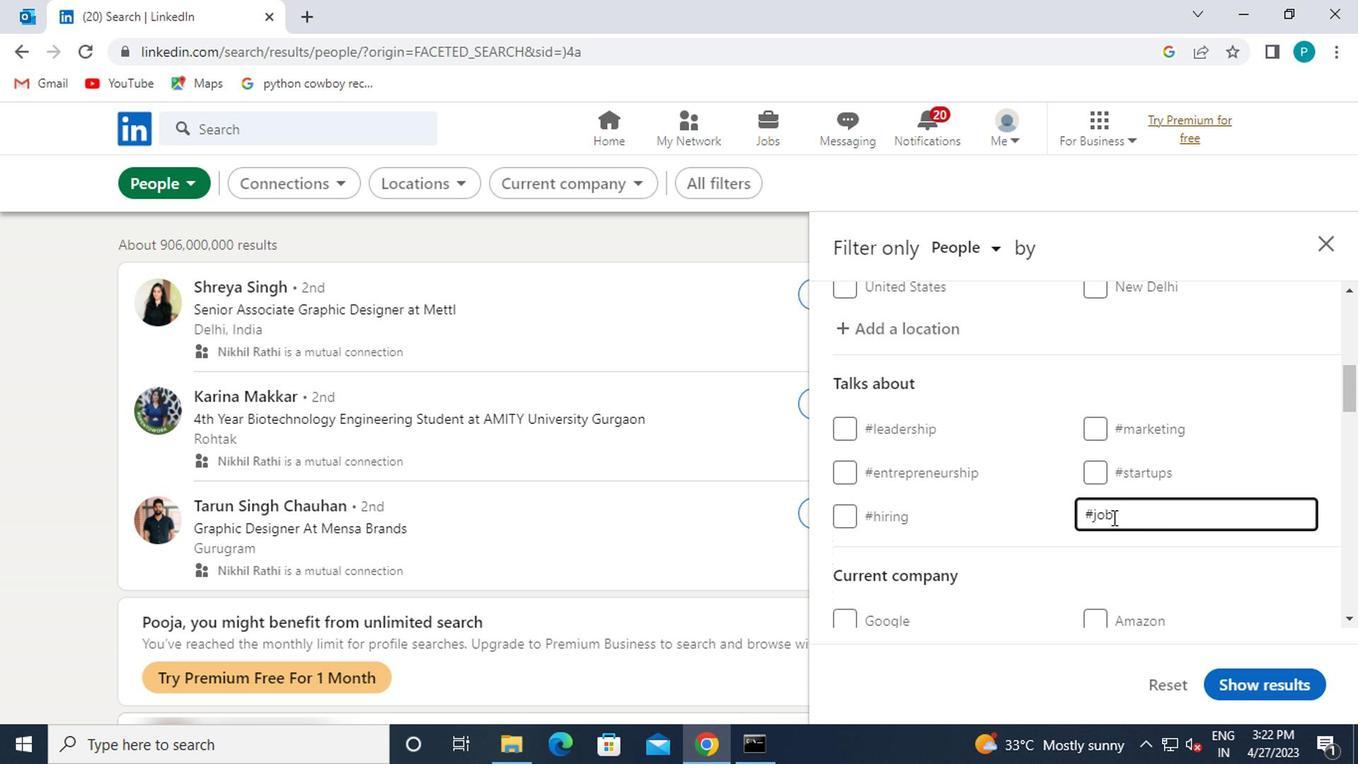 
Action: Mouse scrolled (1060, 495) with delta (0, -1)
Screenshot: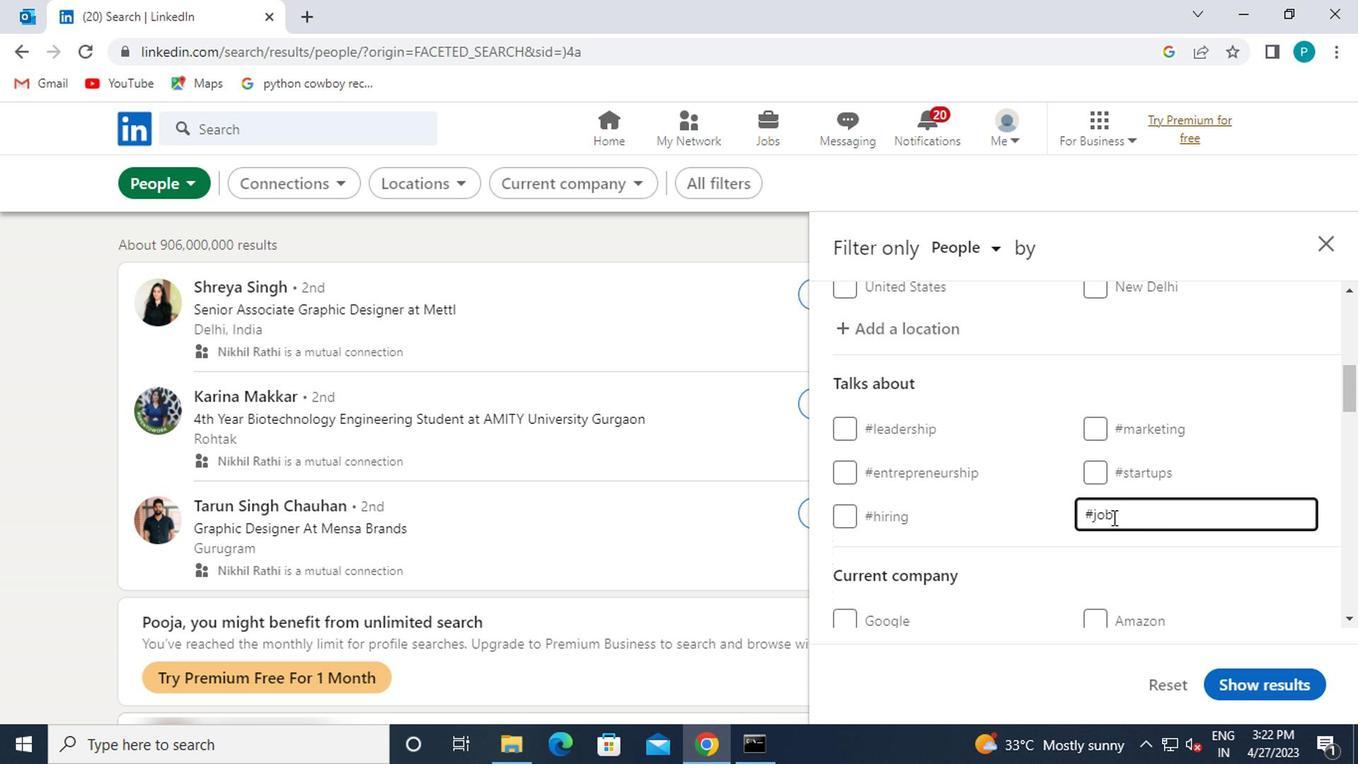 
Action: Mouse moved to (1058, 496)
Screenshot: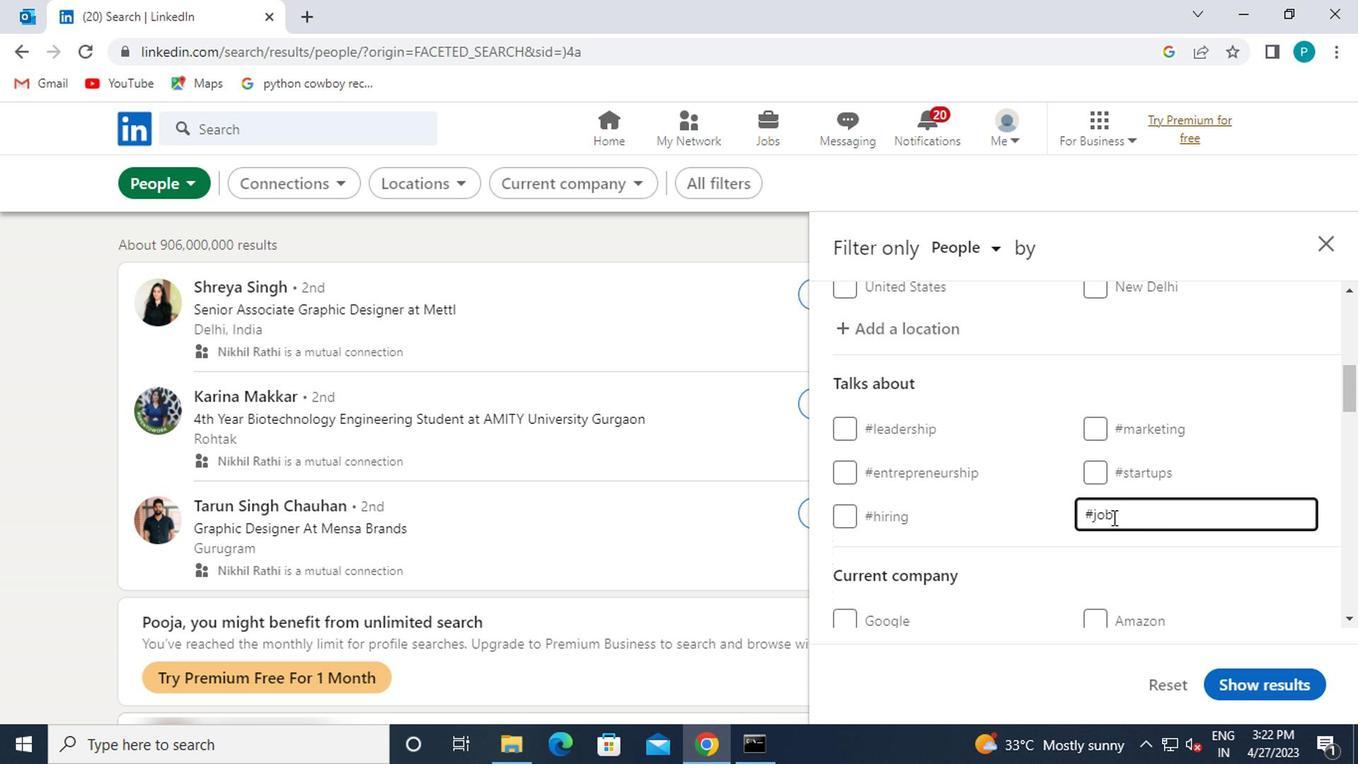 
Action: Mouse scrolled (1058, 495) with delta (0, -1)
Screenshot: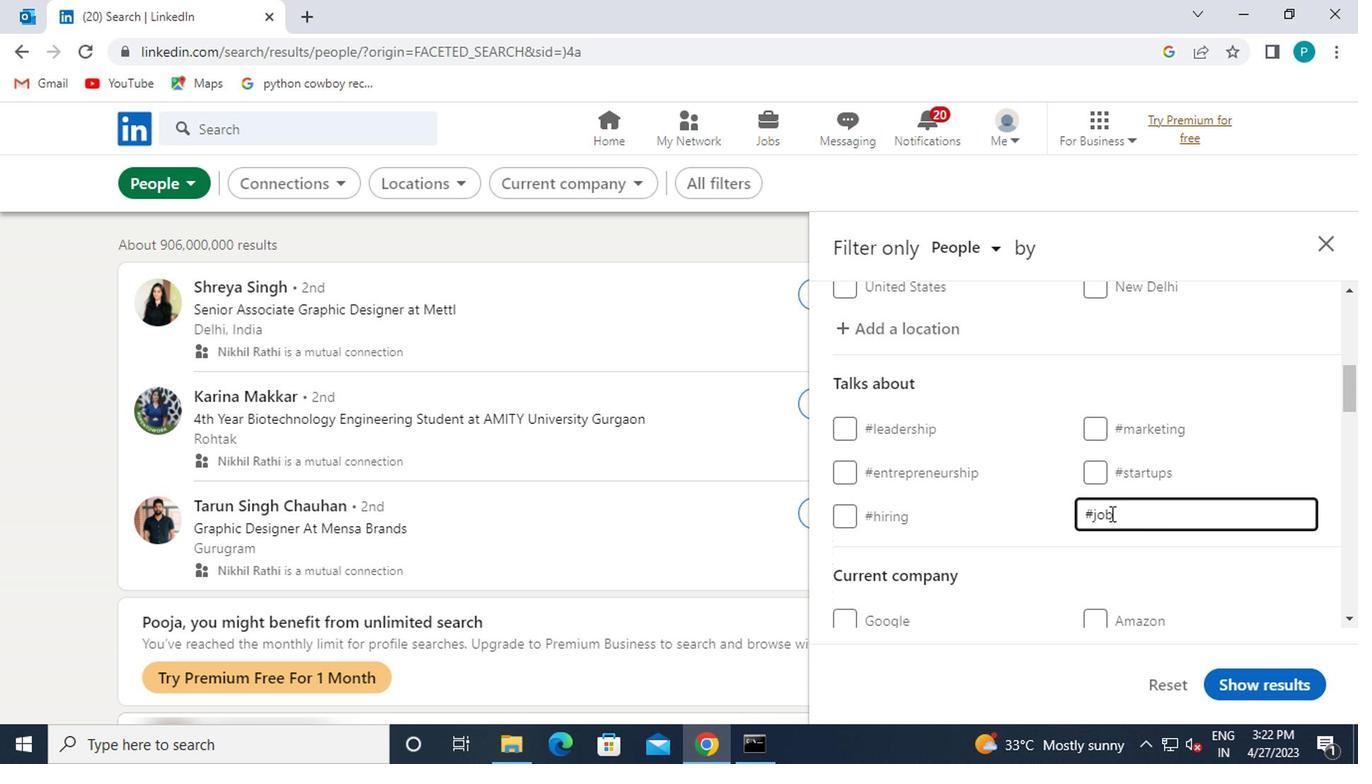 
Action: Mouse moved to (1072, 515)
Screenshot: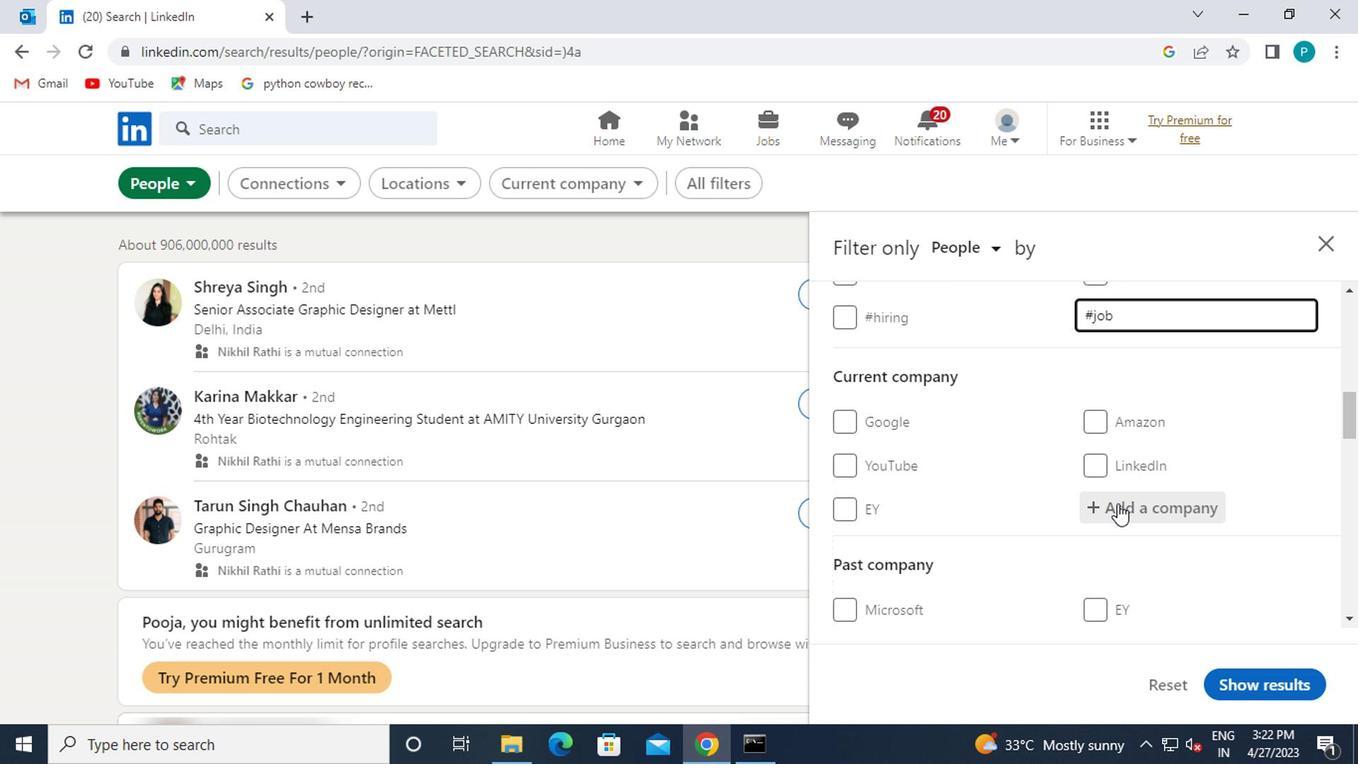 
Action: Mouse scrolled (1072, 514) with delta (0, 0)
Screenshot: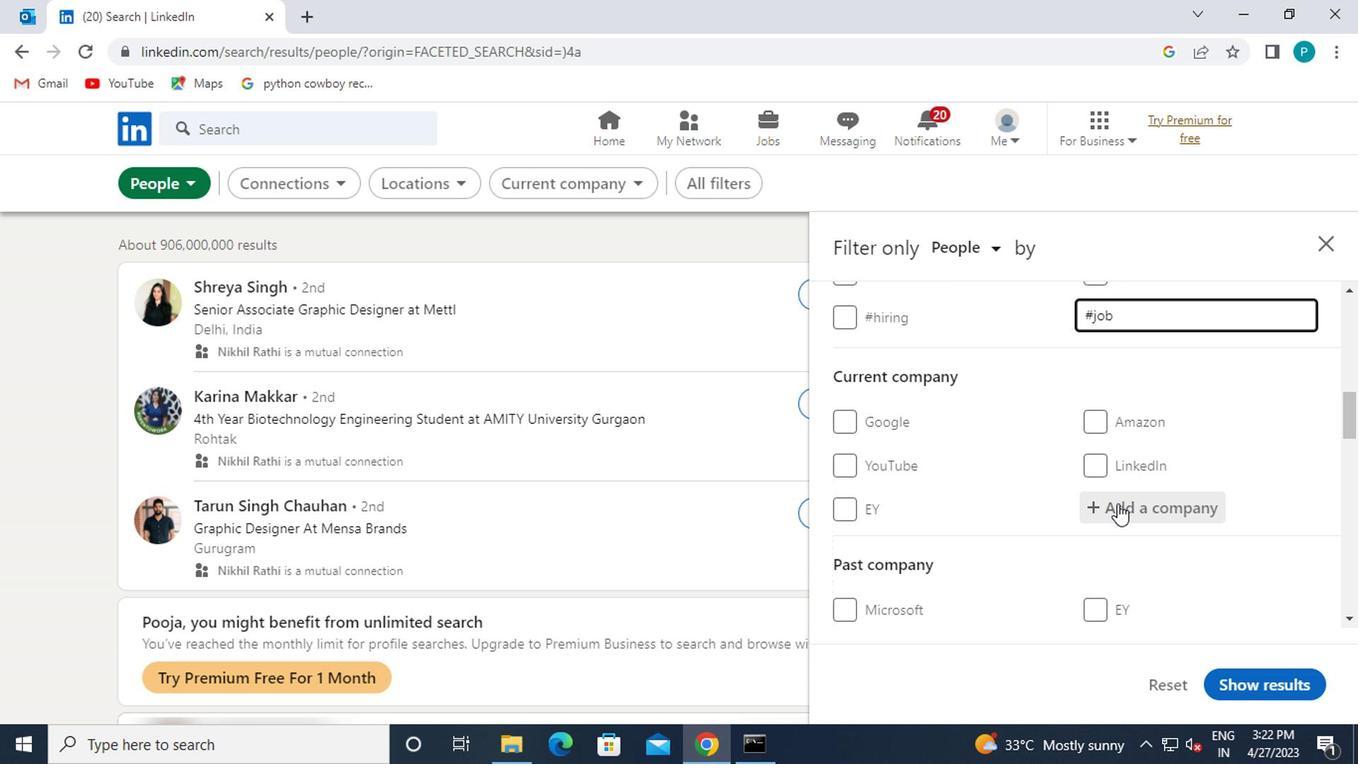 
Action: Mouse scrolled (1072, 514) with delta (0, 0)
Screenshot: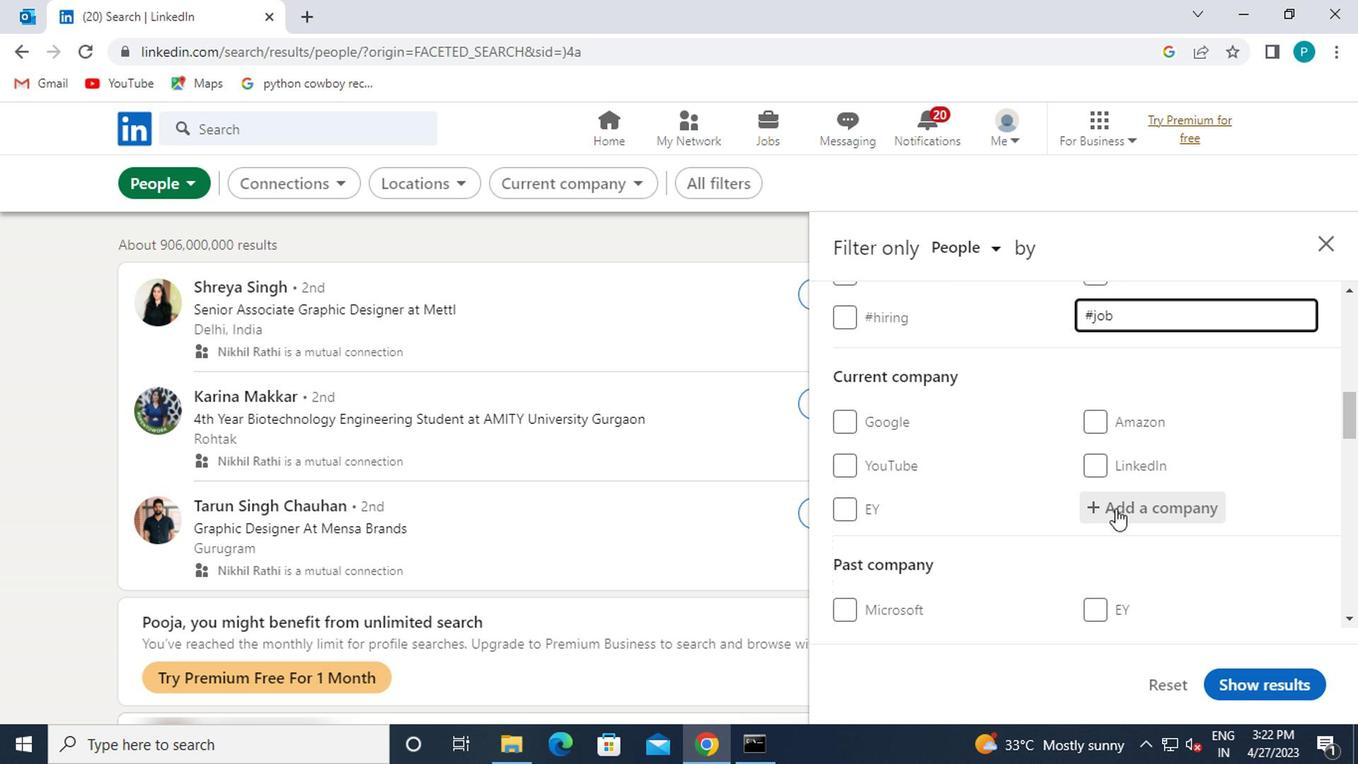 
Action: Mouse scrolled (1072, 514) with delta (0, 0)
Screenshot: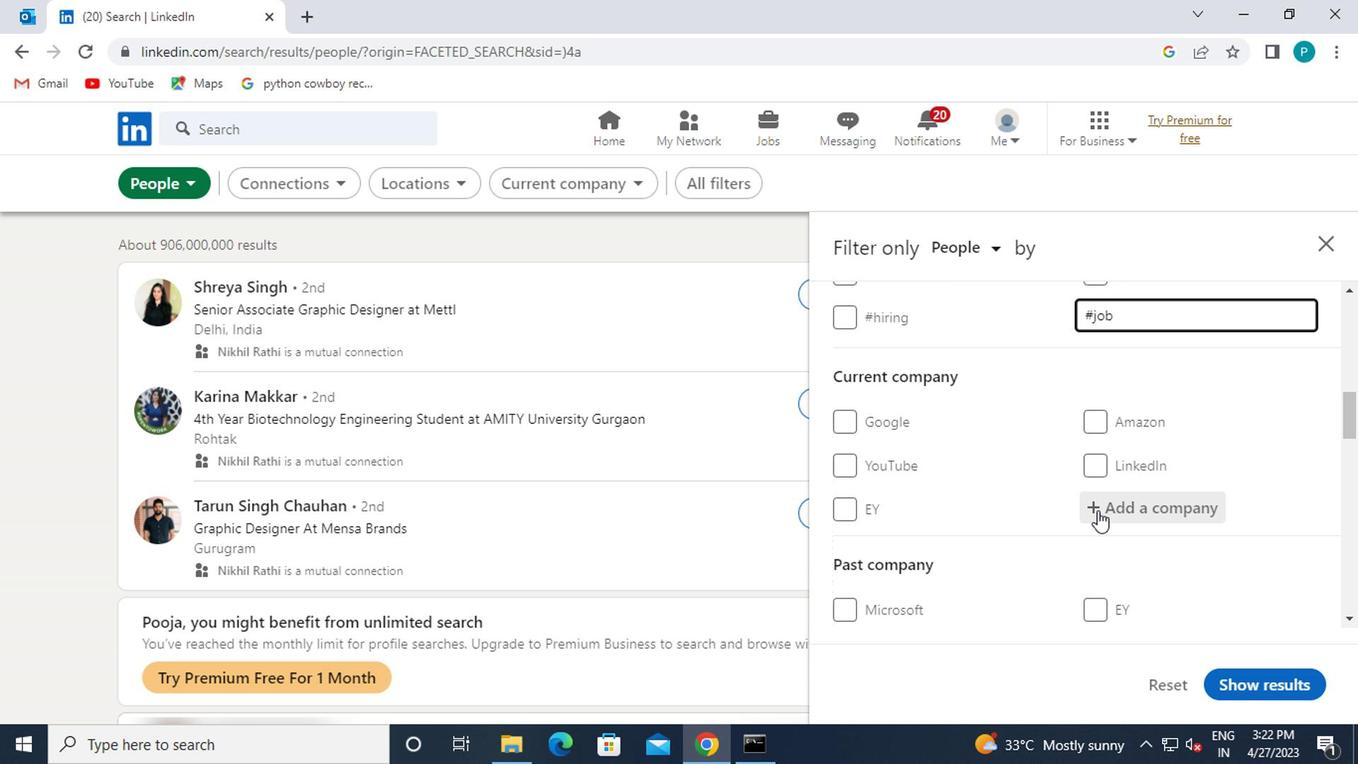 
Action: Mouse moved to (1082, 547)
Screenshot: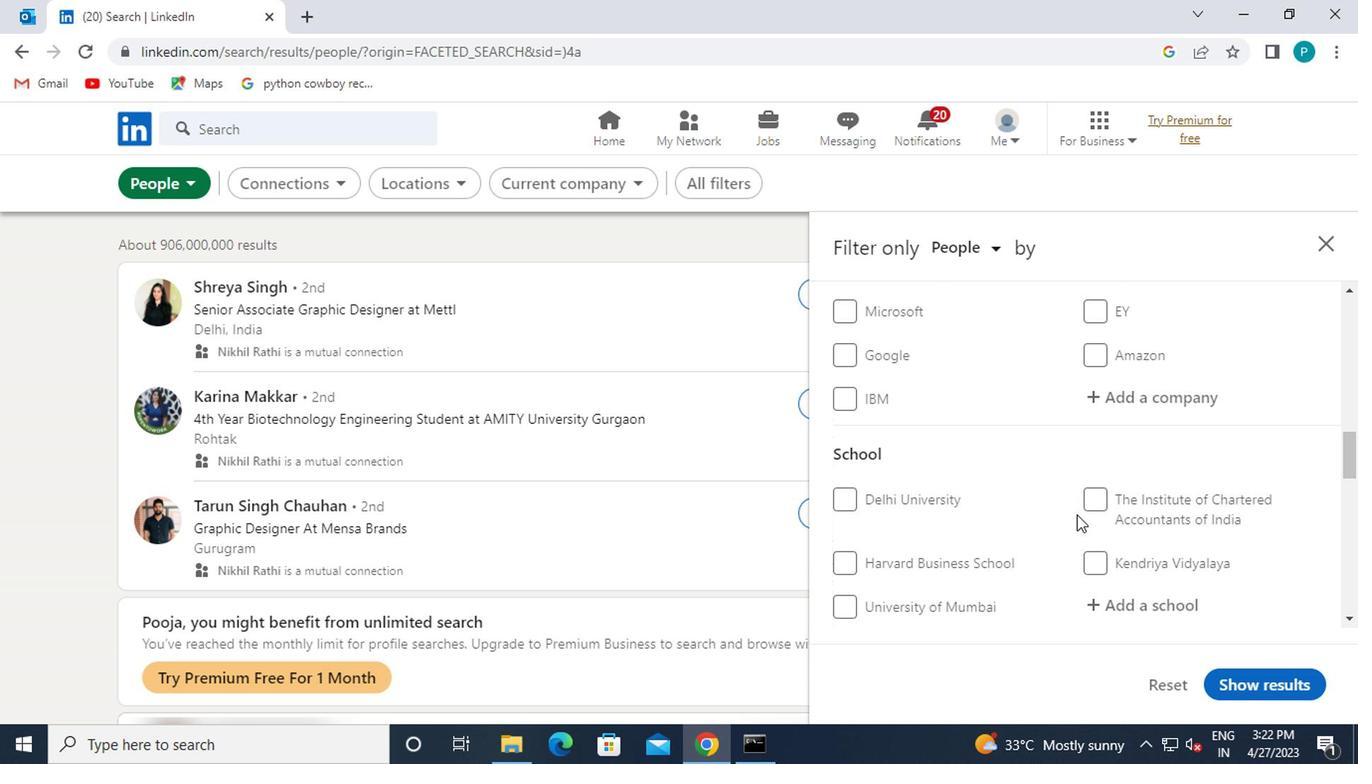 
Action: Mouse scrolled (1082, 546) with delta (0, 0)
Screenshot: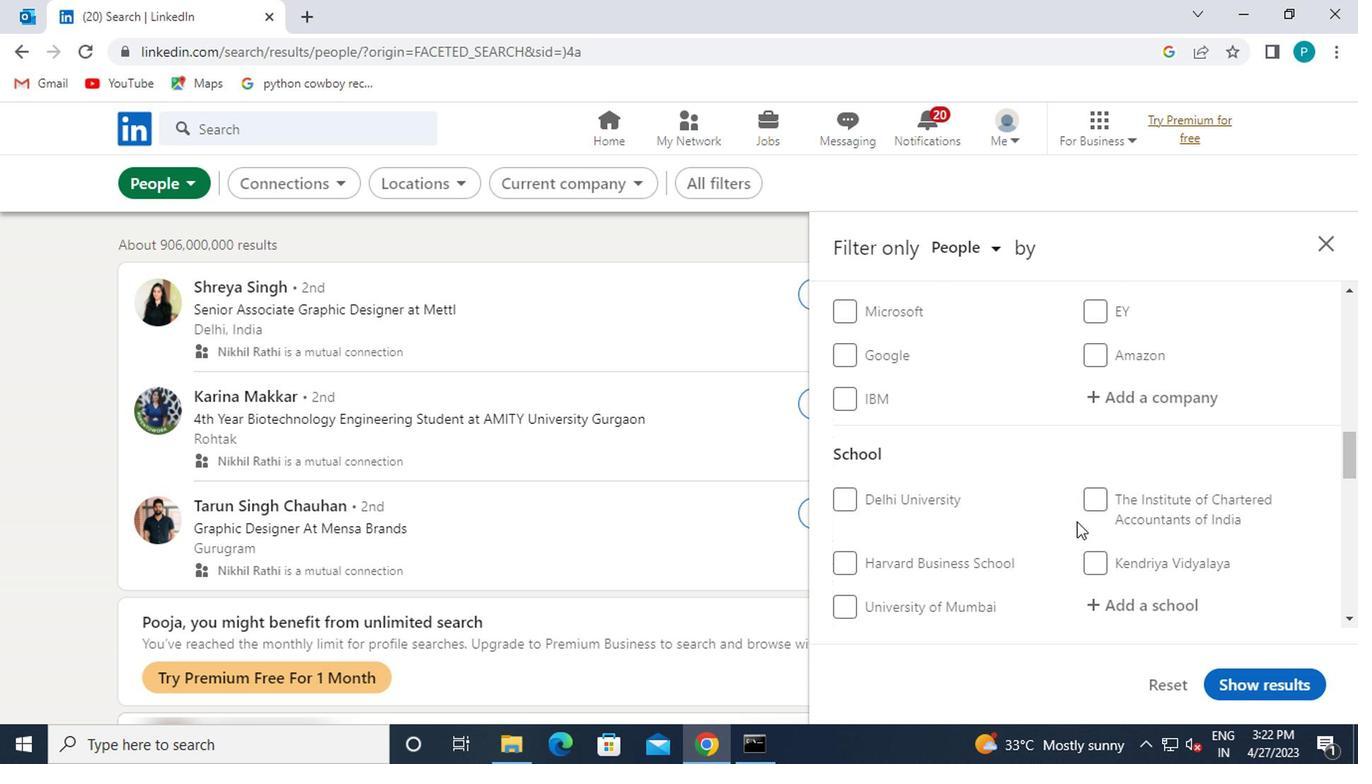 
Action: Mouse moved to (1033, 543)
Screenshot: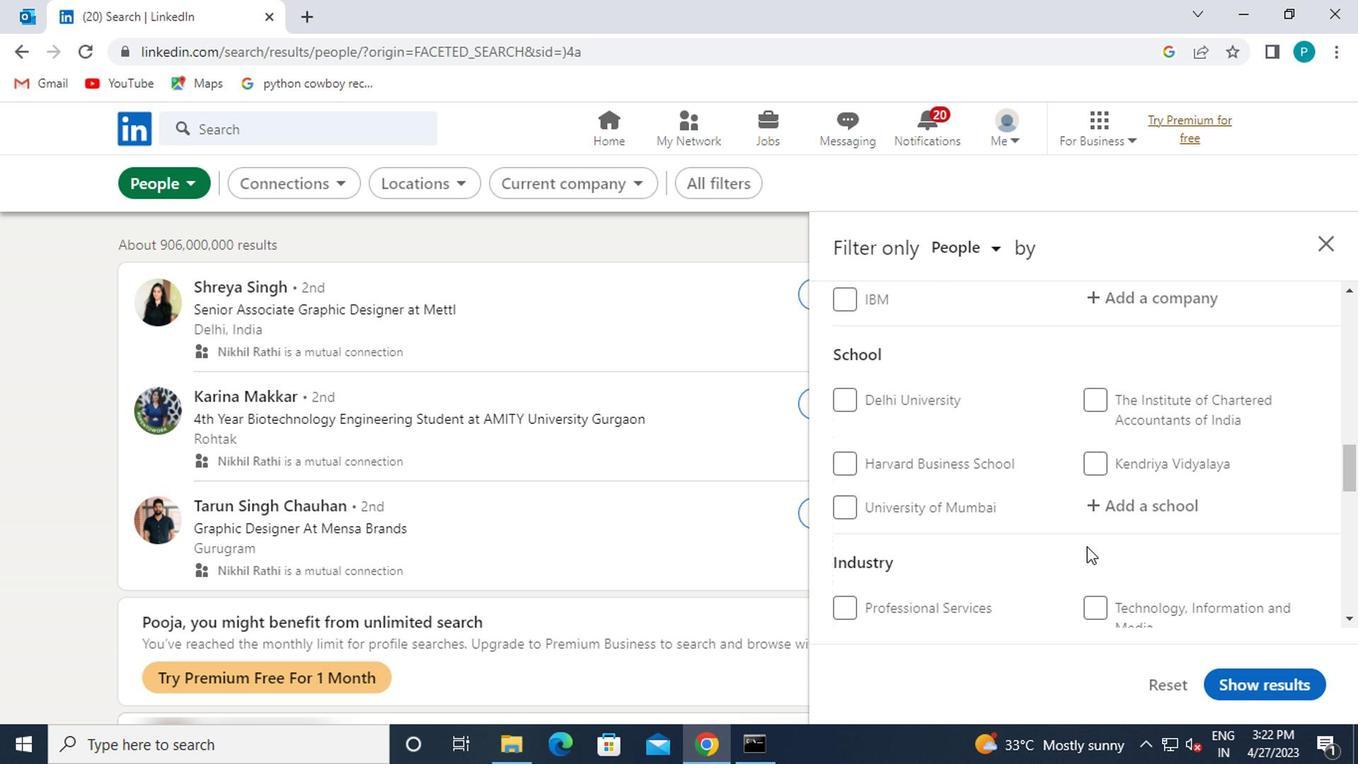 
Action: Mouse scrolled (1033, 542) with delta (0, -1)
Screenshot: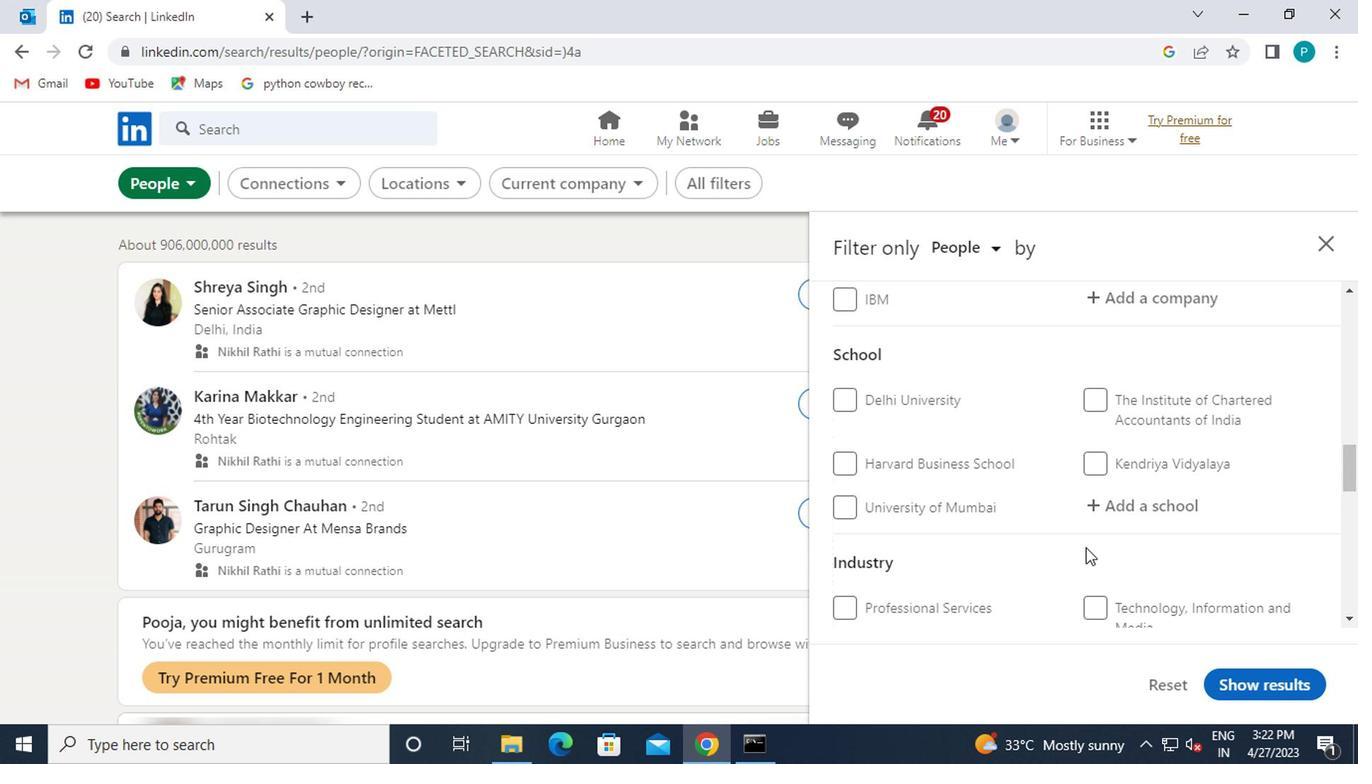 
Action: Mouse scrolled (1033, 542) with delta (0, -1)
Screenshot: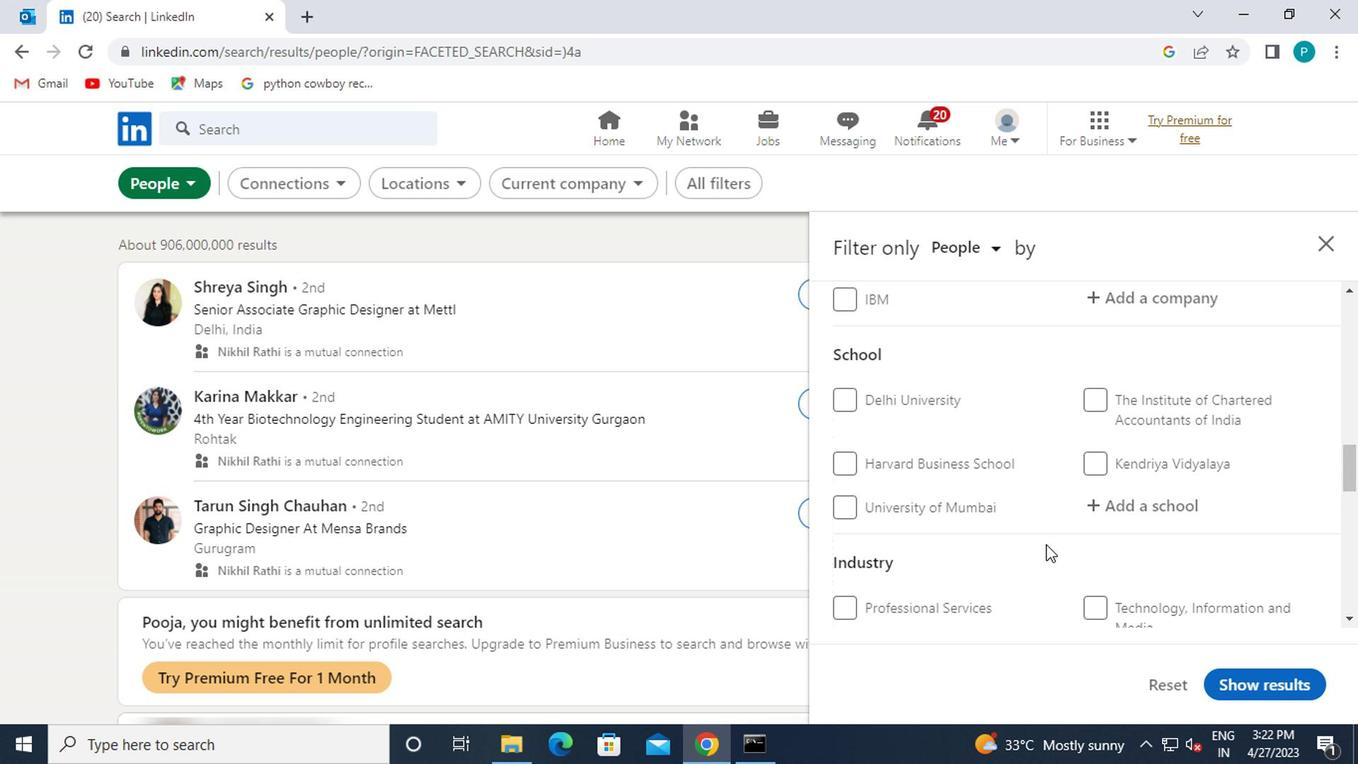 
Action: Mouse moved to (949, 553)
Screenshot: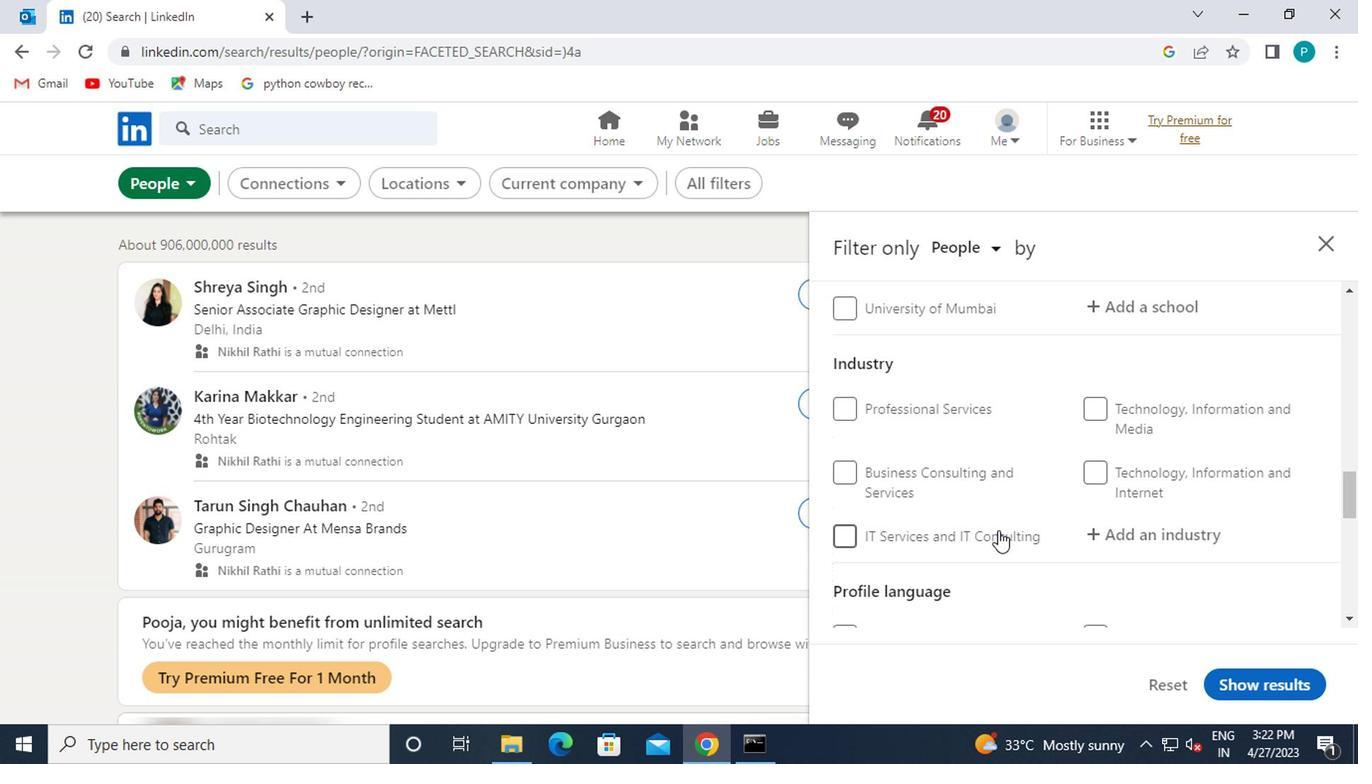 
Action: Mouse scrolled (949, 552) with delta (0, -1)
Screenshot: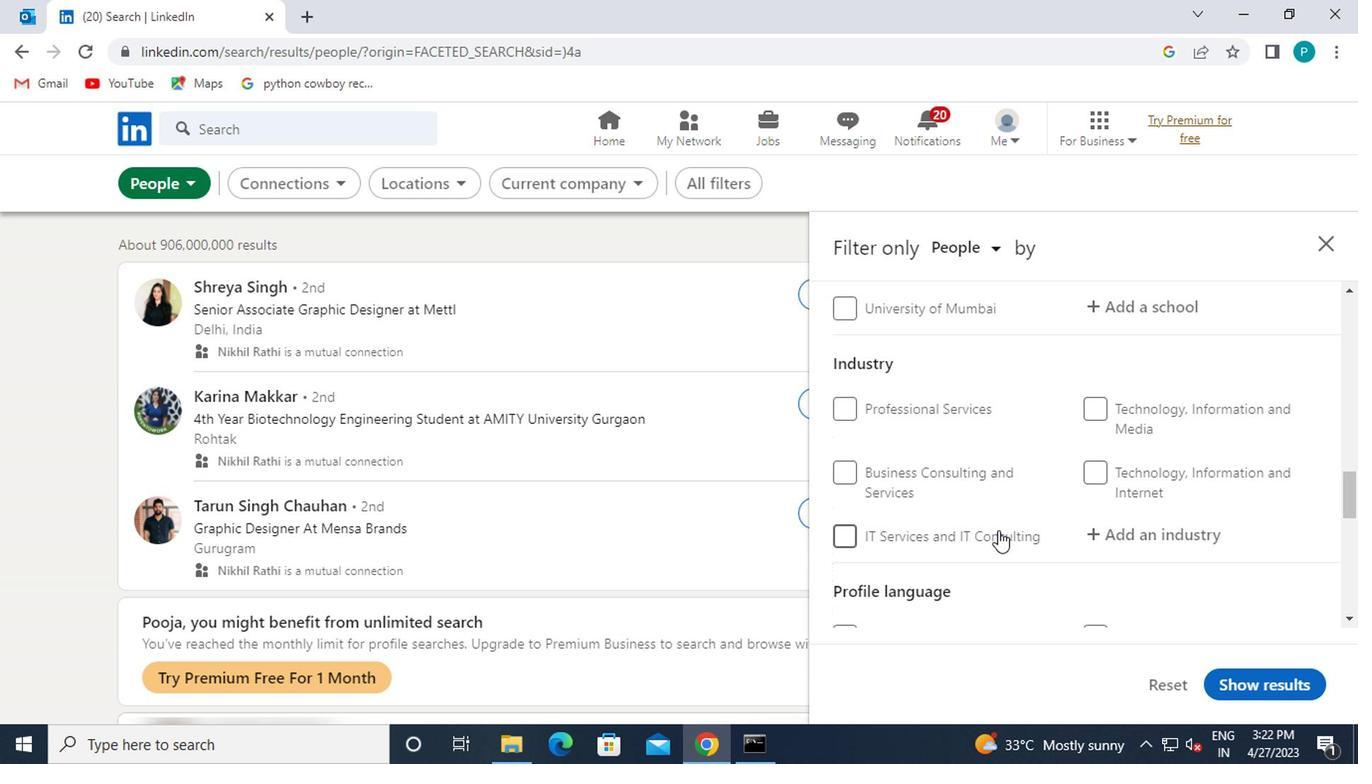 
Action: Mouse moved to (1097, 542)
Screenshot: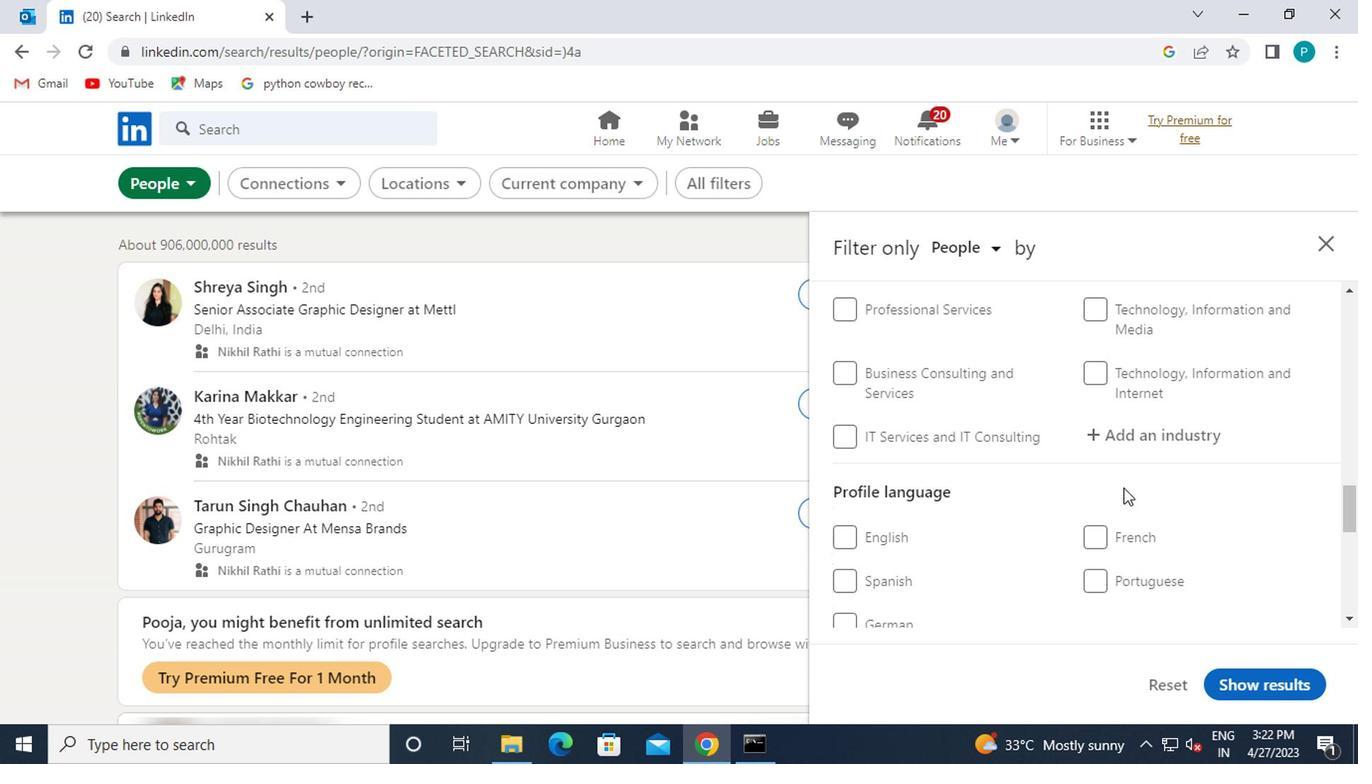 
Action: Mouse pressed left at (1097, 542)
Screenshot: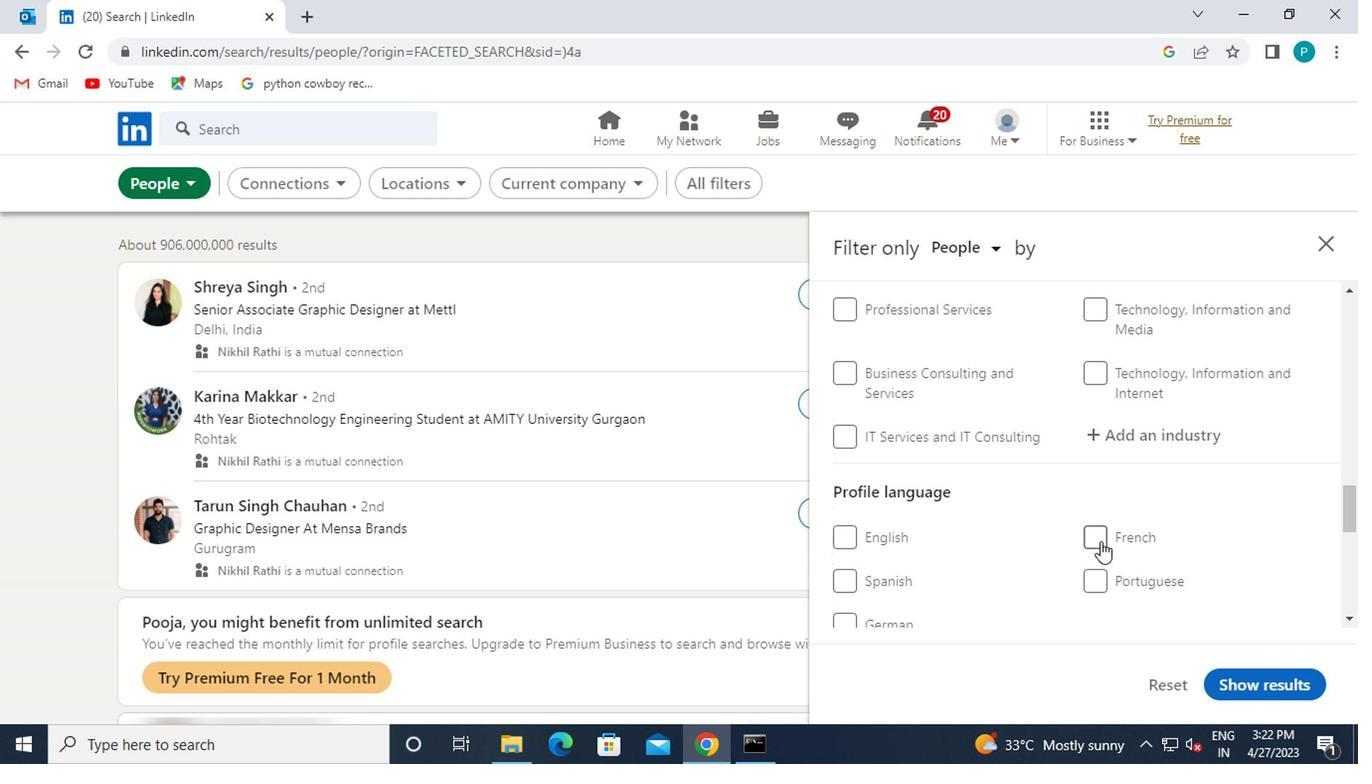 
Action: Mouse moved to (1088, 463)
Screenshot: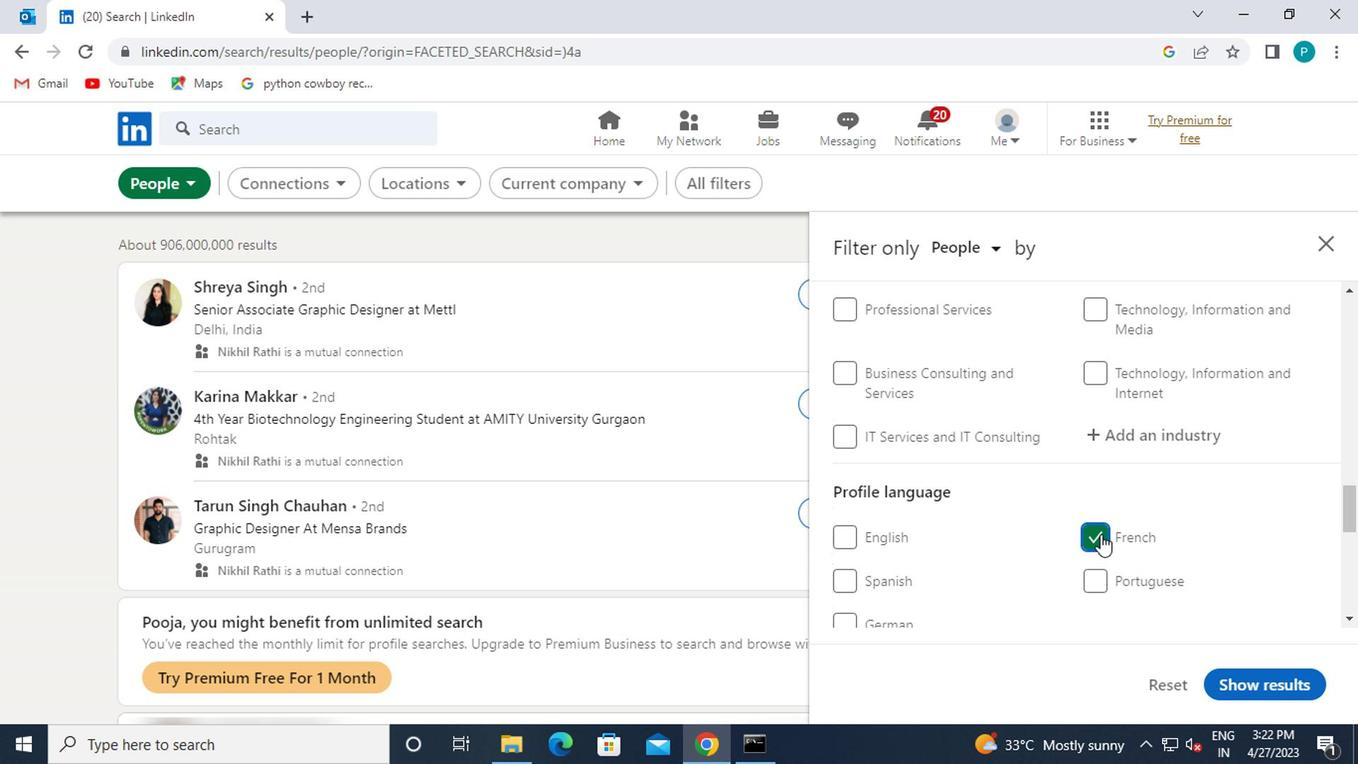 
Action: Mouse scrolled (1088, 465) with delta (0, 1)
Screenshot: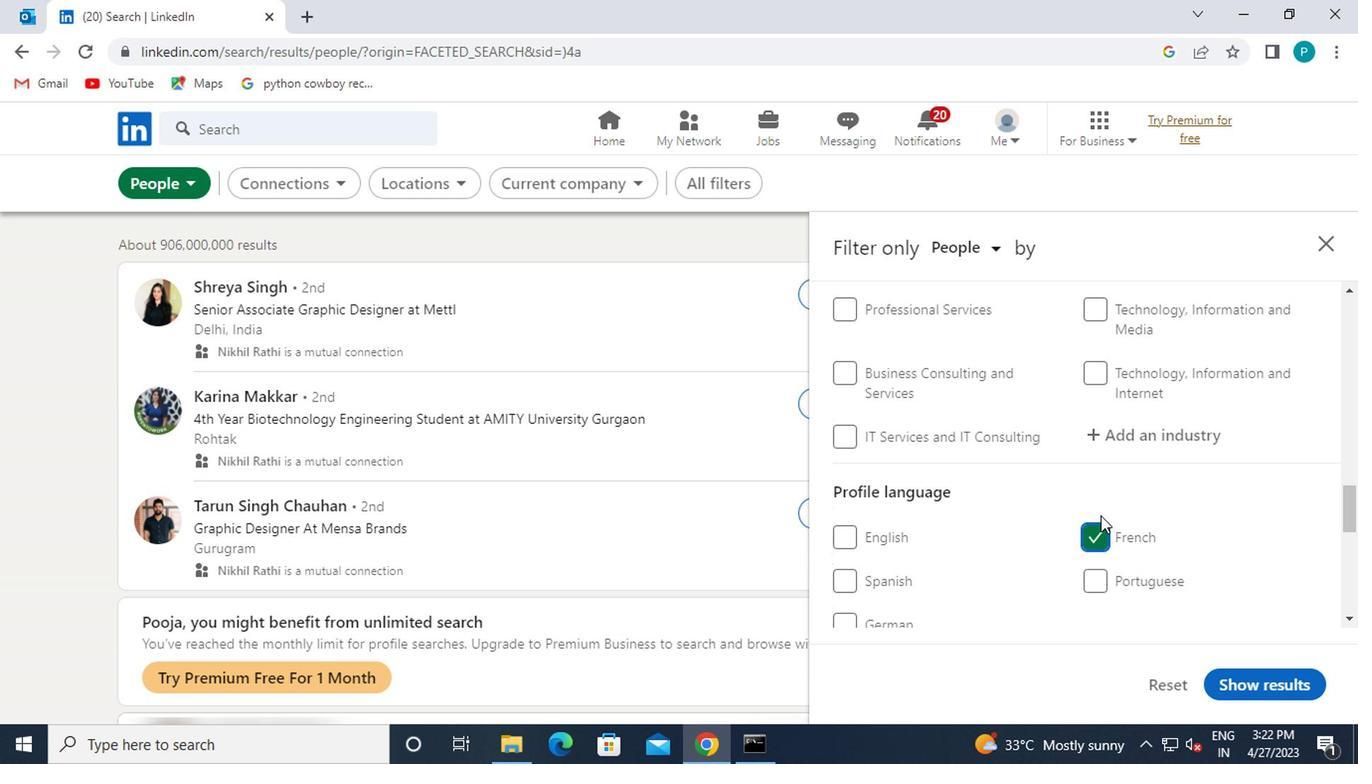 
Action: Mouse scrolled (1088, 465) with delta (0, 1)
Screenshot: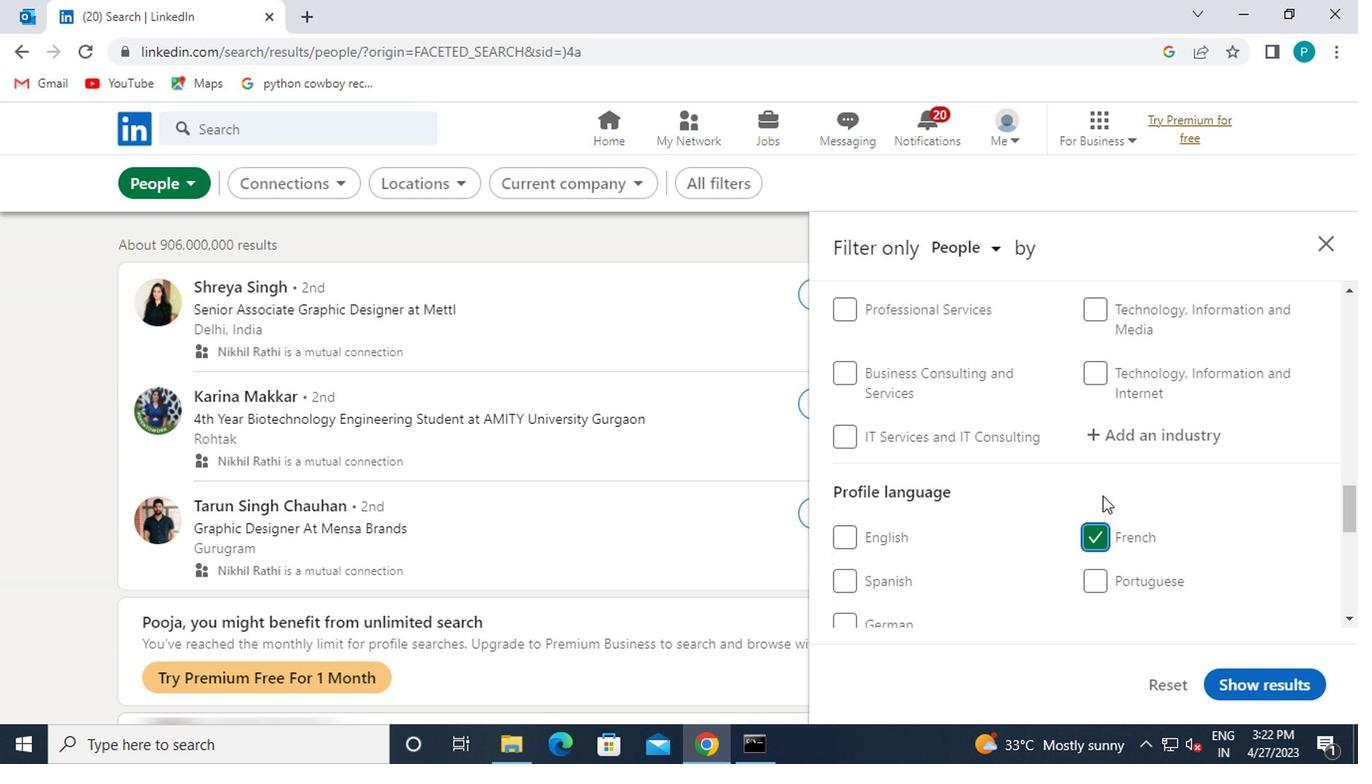 
Action: Mouse moved to (1108, 467)
Screenshot: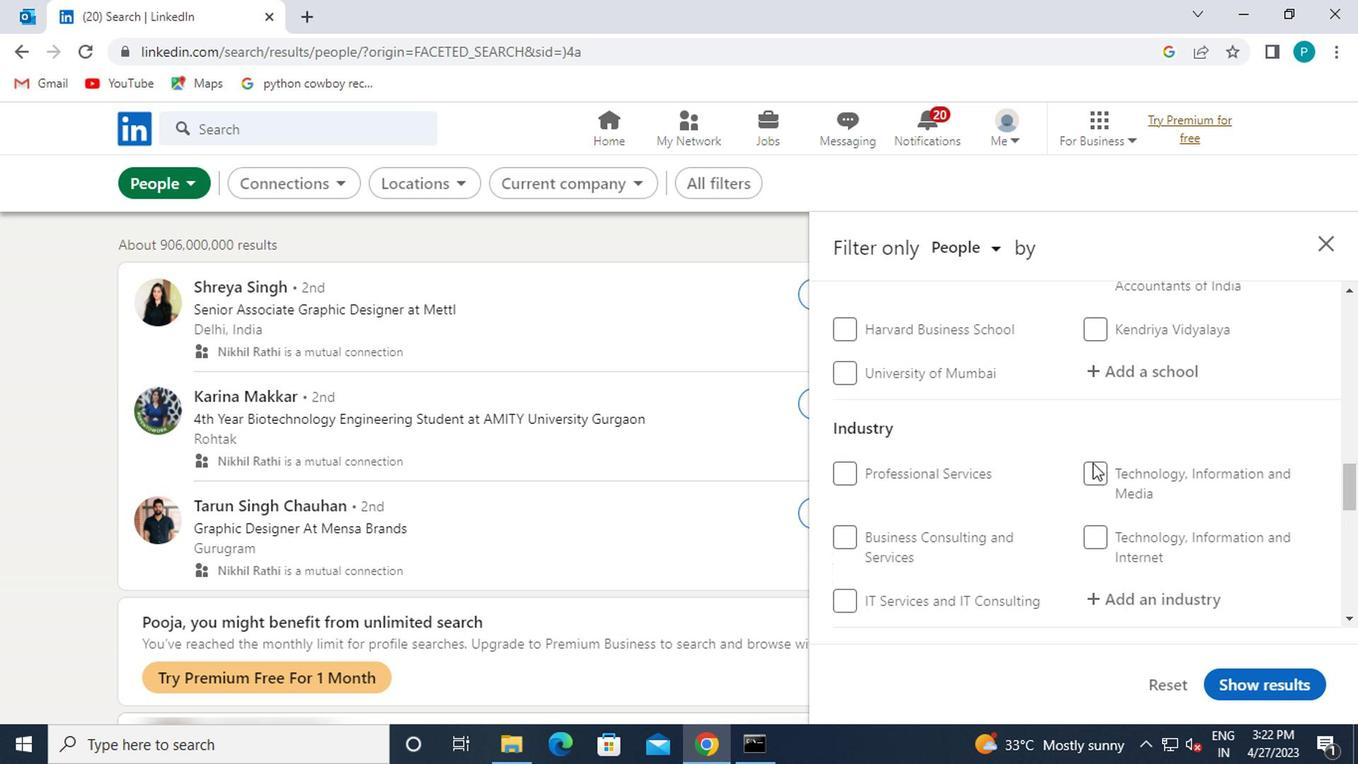 
Action: Mouse scrolled (1108, 468) with delta (0, 0)
Screenshot: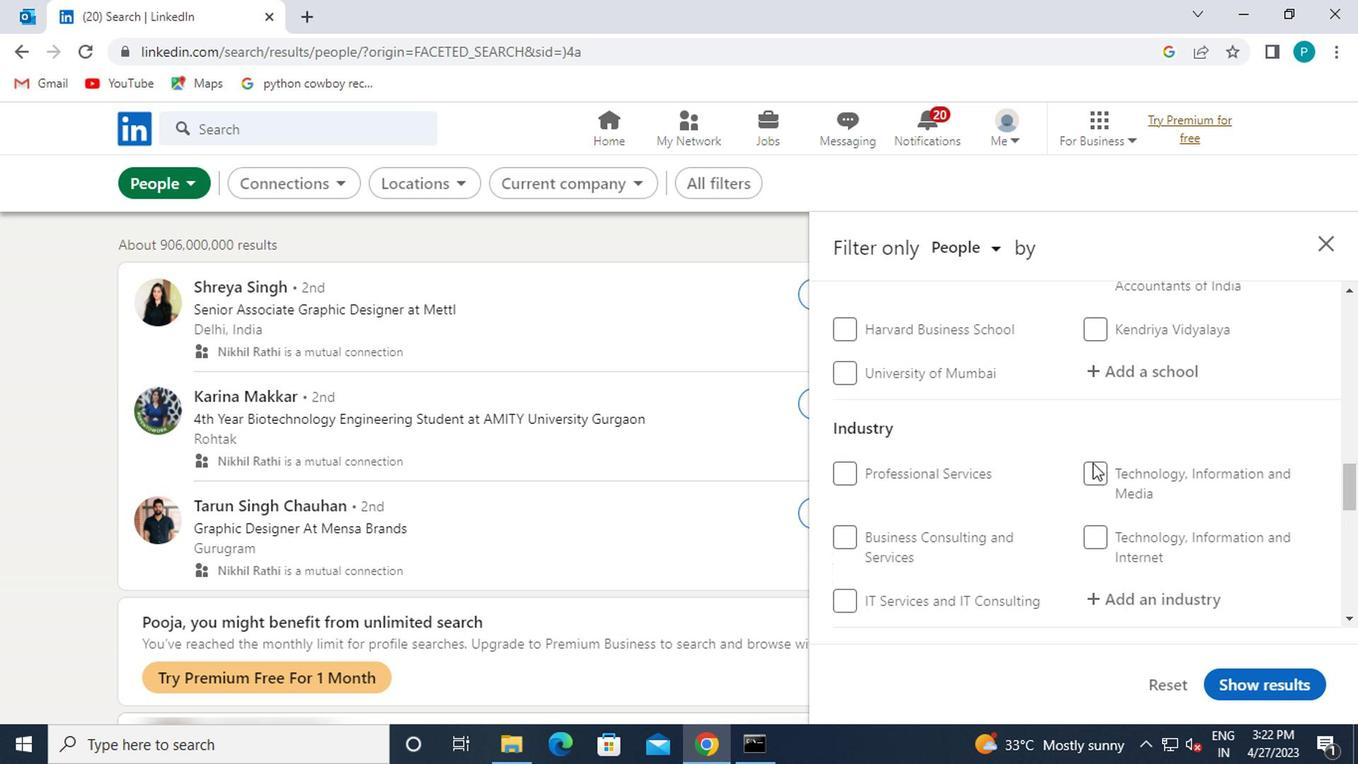 
Action: Mouse scrolled (1108, 468) with delta (0, 0)
Screenshot: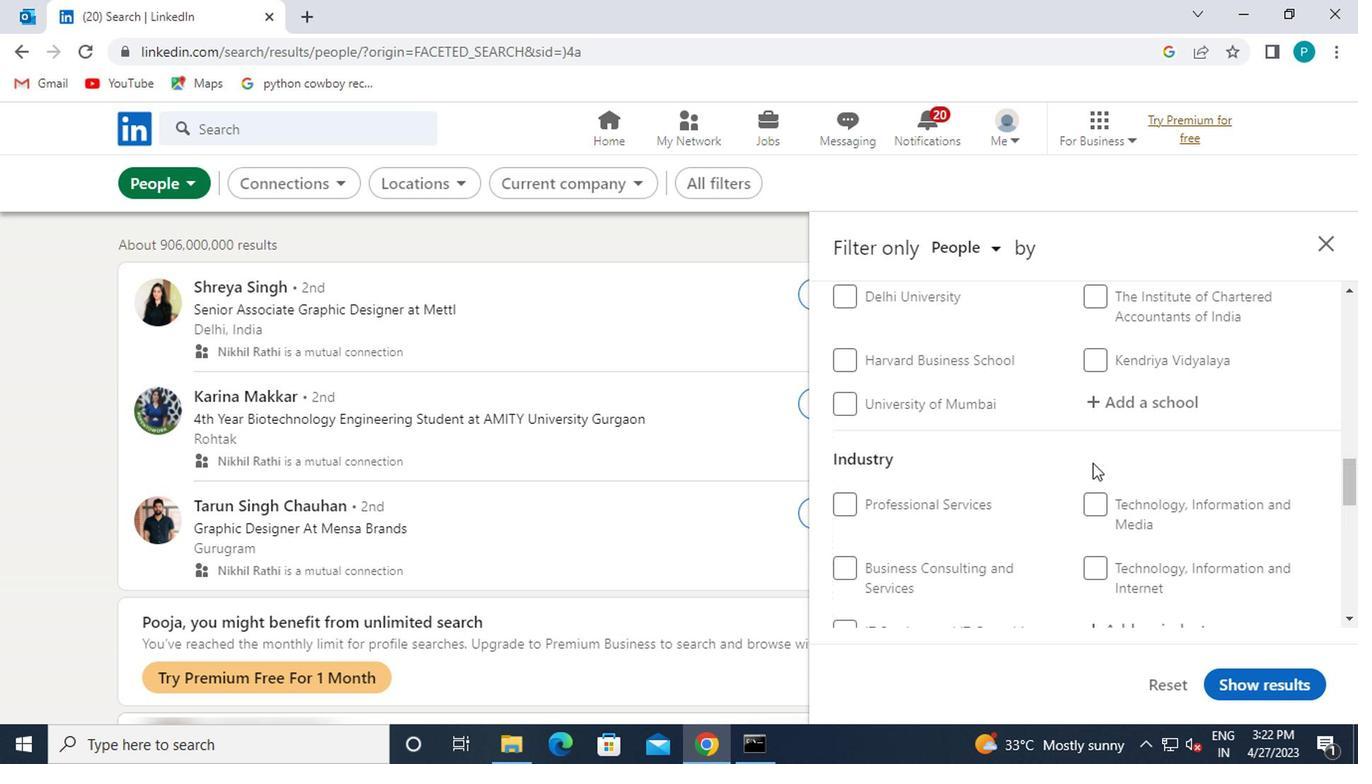 
Action: Mouse moved to (1110, 465)
Screenshot: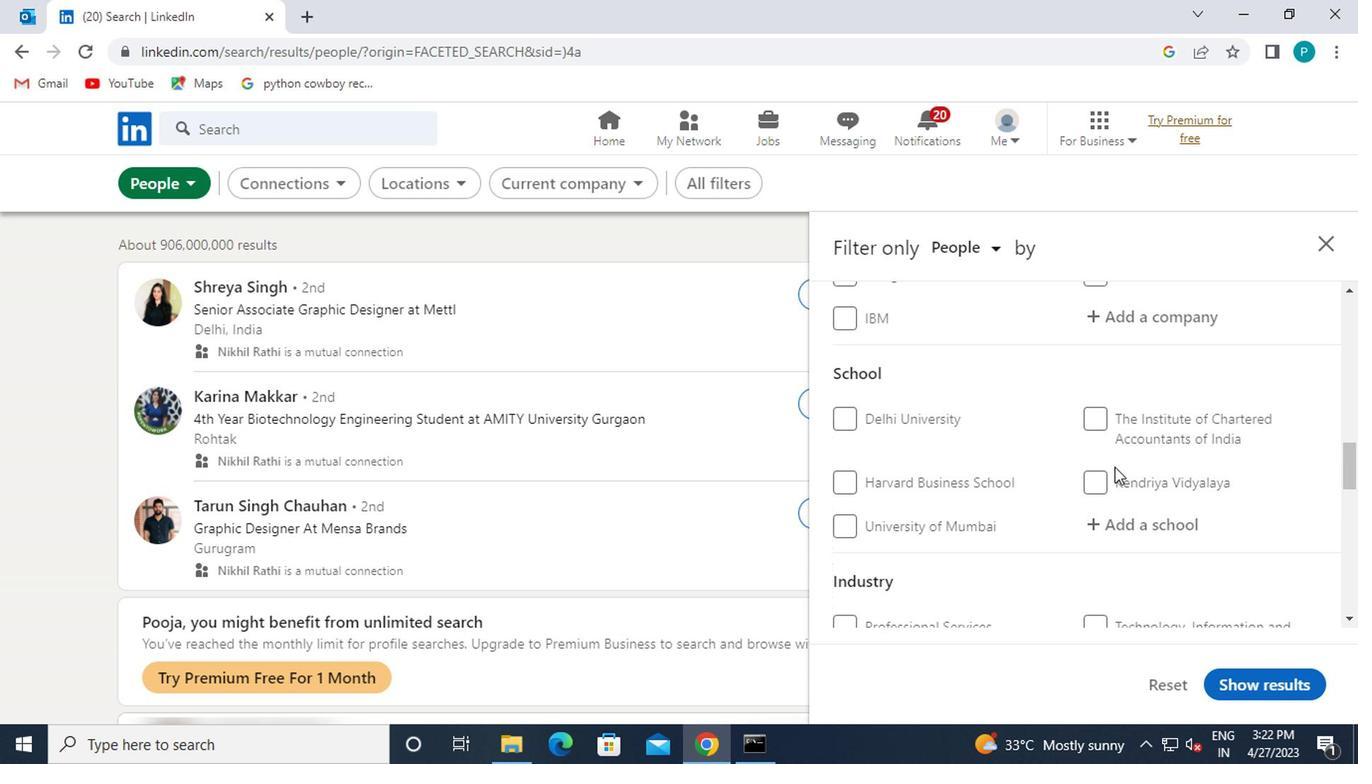 
Action: Mouse scrolled (1110, 467) with delta (0, 1)
Screenshot: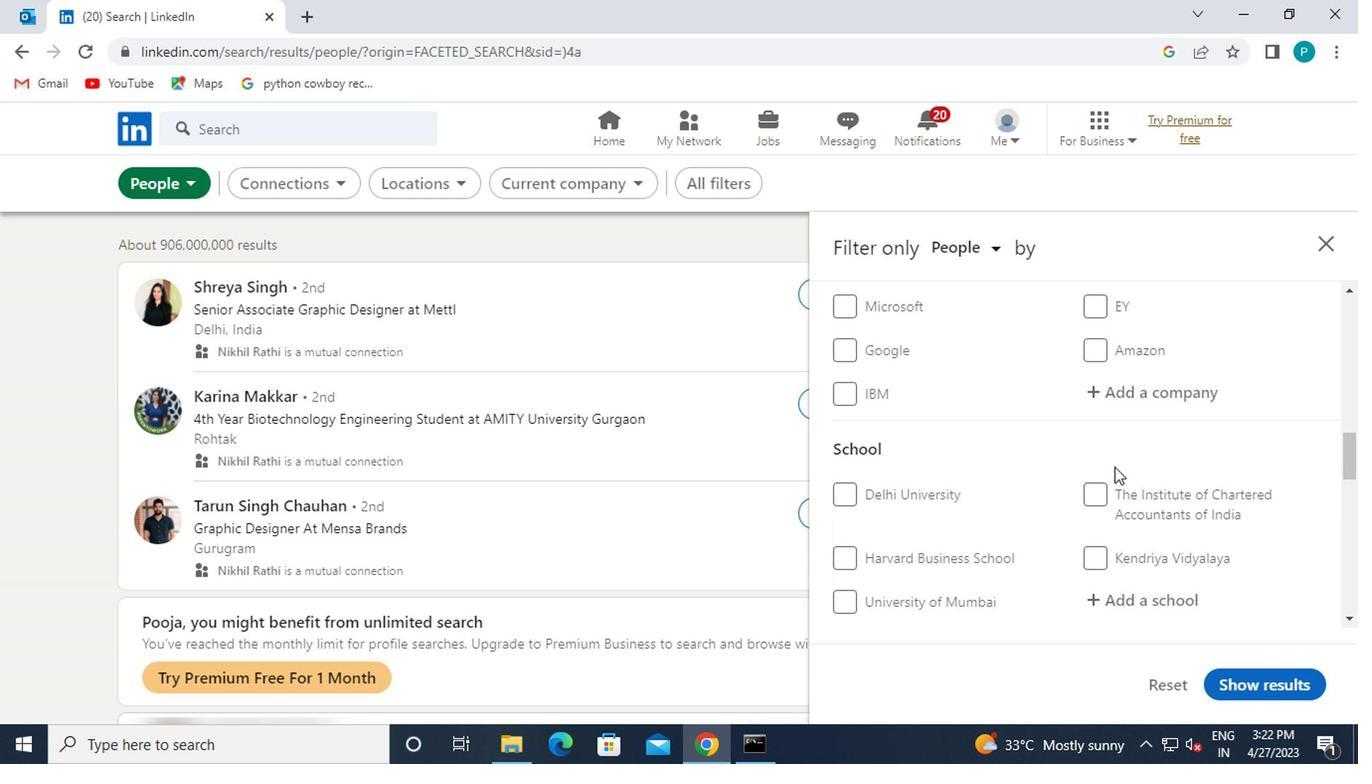 
Action: Mouse scrolled (1110, 467) with delta (0, 1)
Screenshot: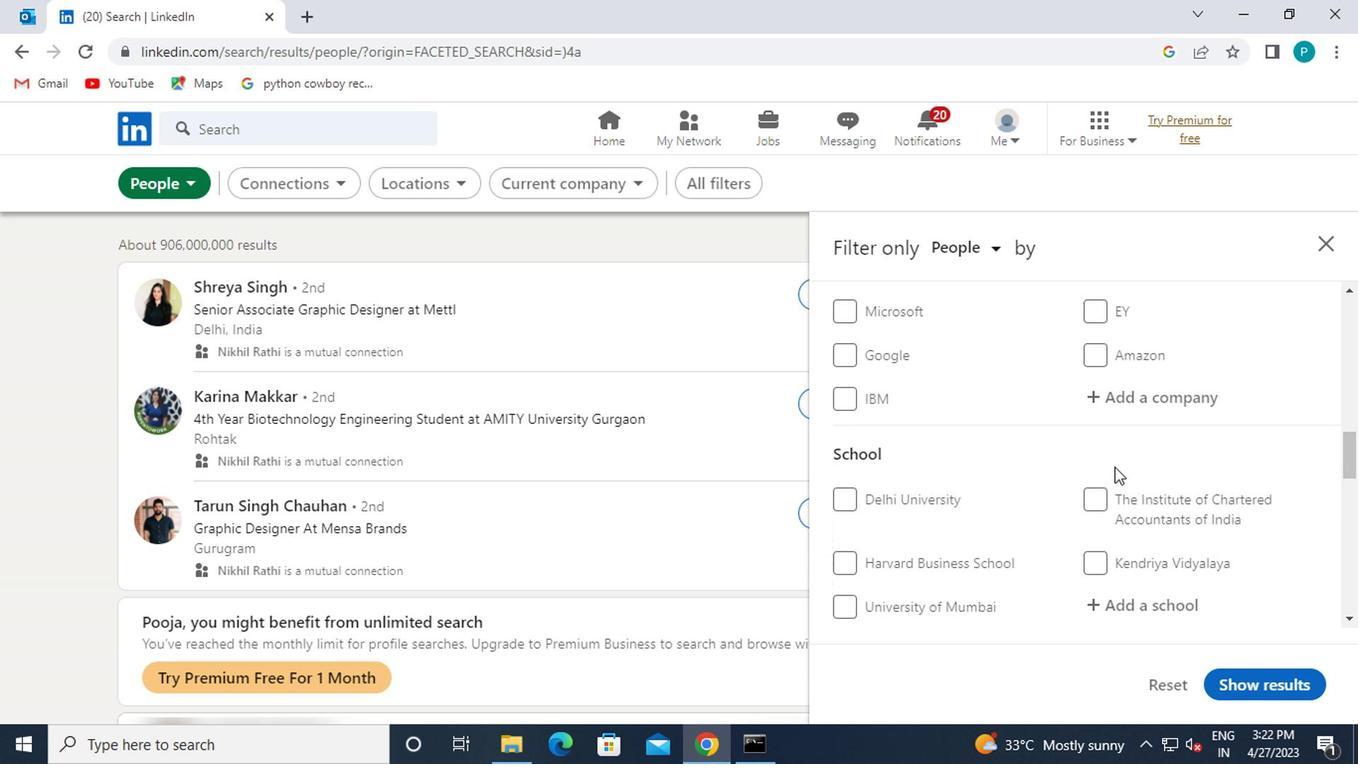 
Action: Mouse scrolled (1110, 467) with delta (0, 1)
Screenshot: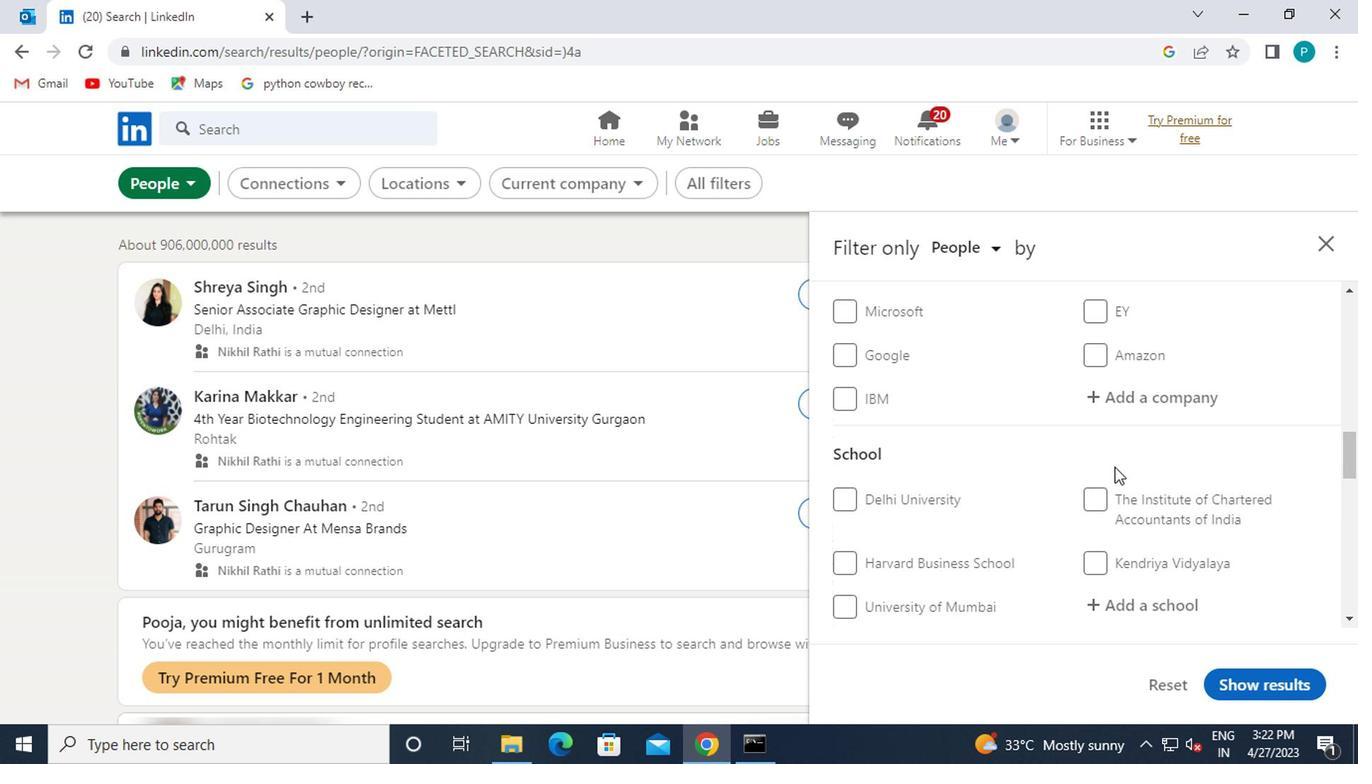 
Action: Mouse moved to (1099, 496)
Screenshot: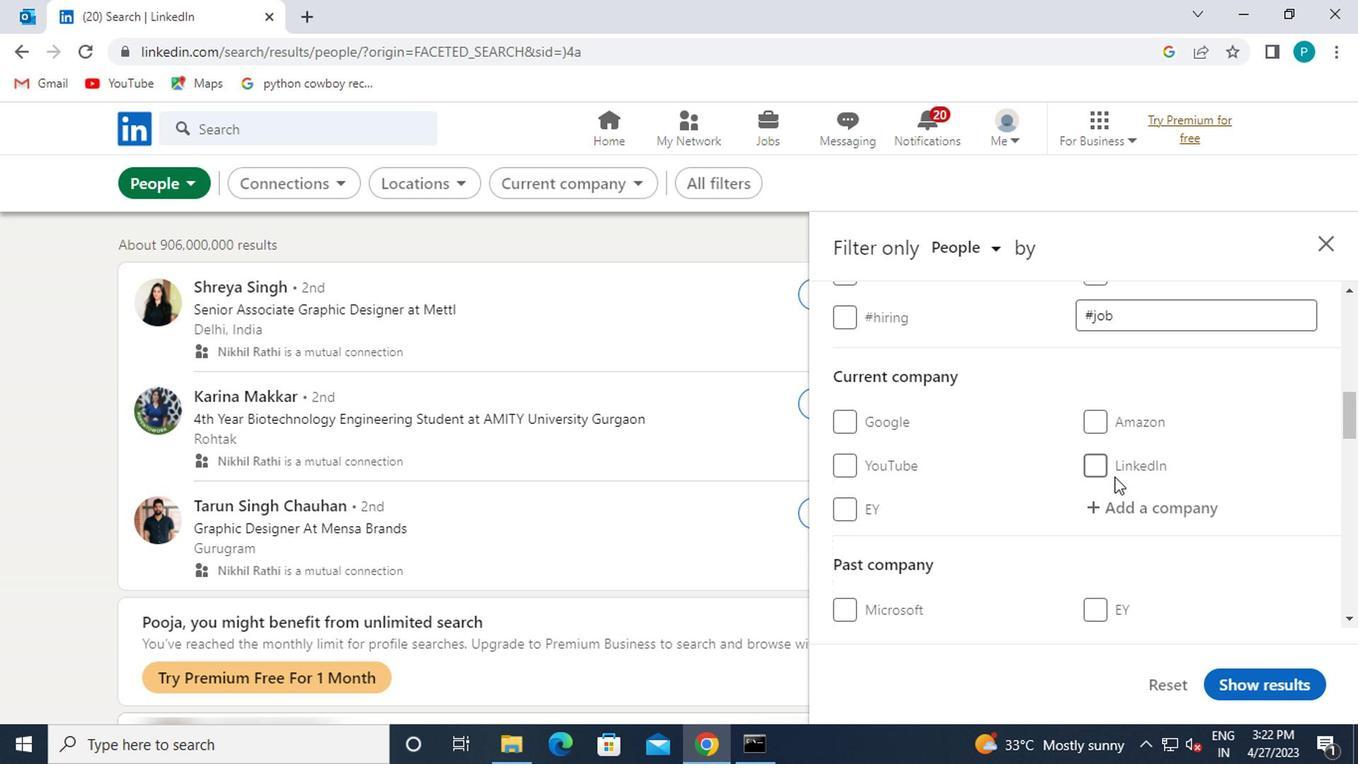 
Action: Mouse pressed left at (1099, 496)
Screenshot: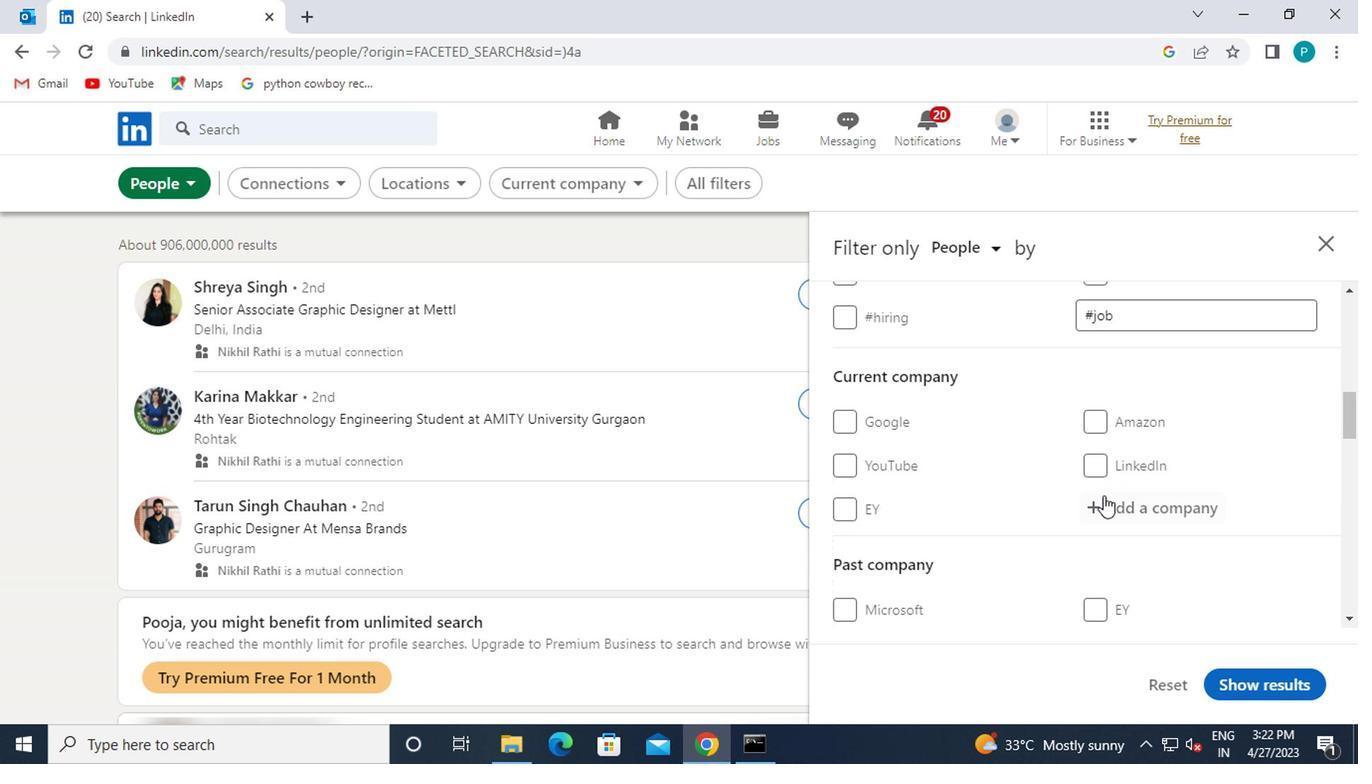 
Action: Mouse moved to (1097, 513)
Screenshot: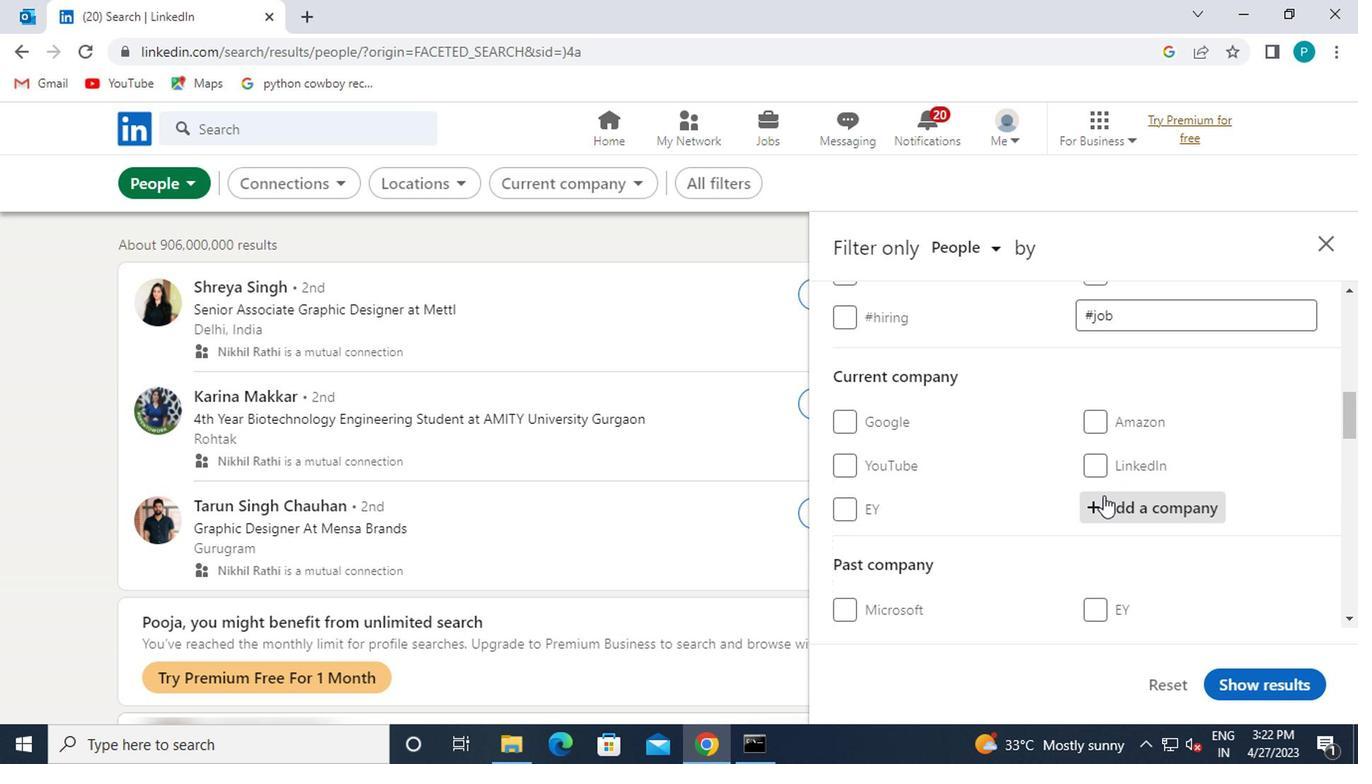 
Action: Key pressed <Key.caps_lock>B<Key.caps_lock>OSTIK
Screenshot: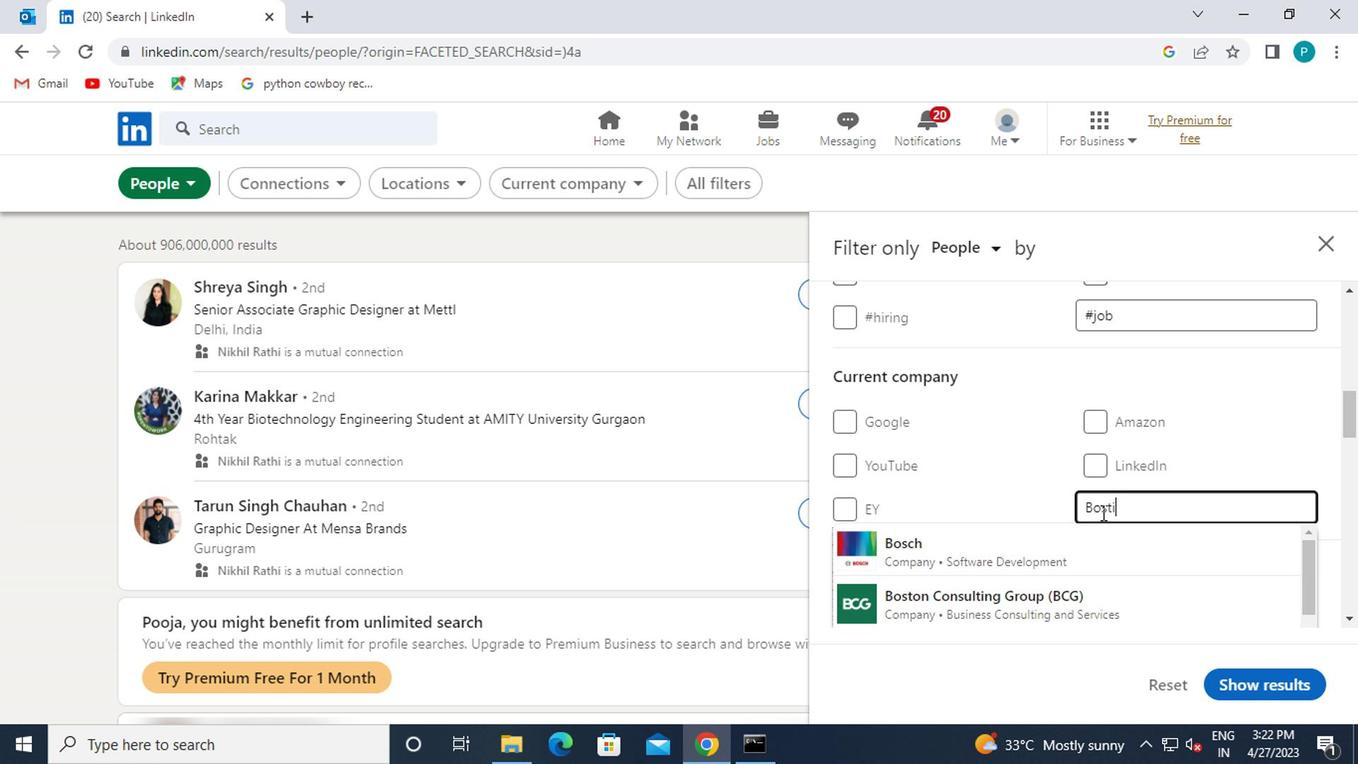 
Action: Mouse moved to (1065, 544)
Screenshot: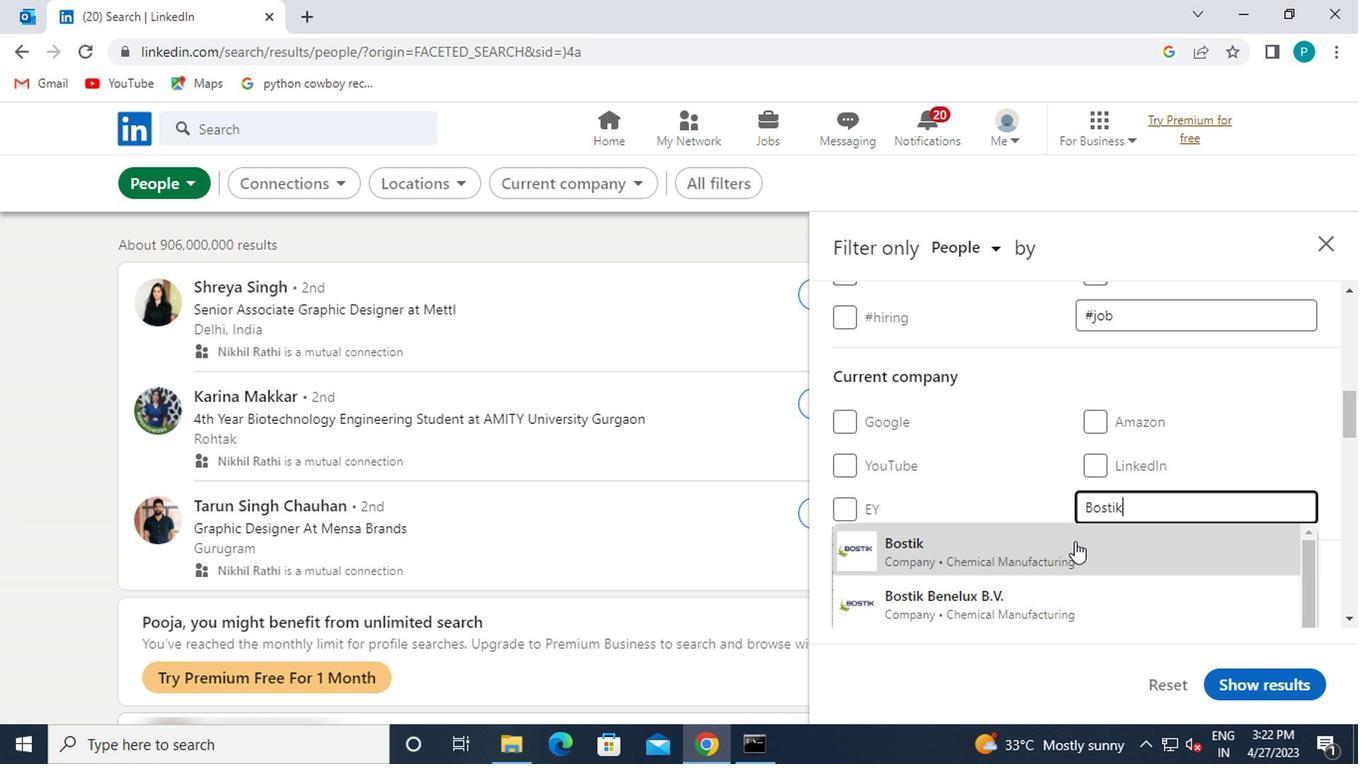 
Action: Mouse pressed left at (1065, 544)
Screenshot: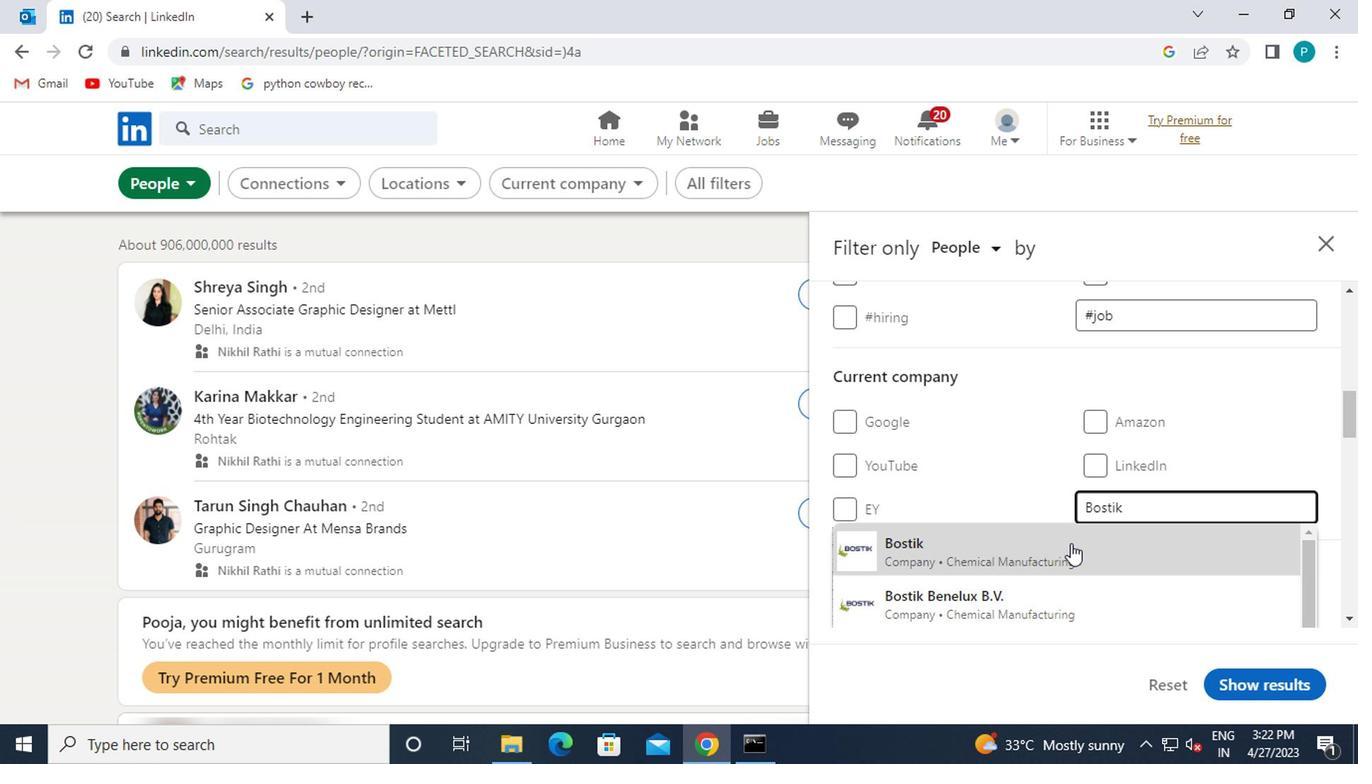 
Action: Mouse moved to (965, 511)
Screenshot: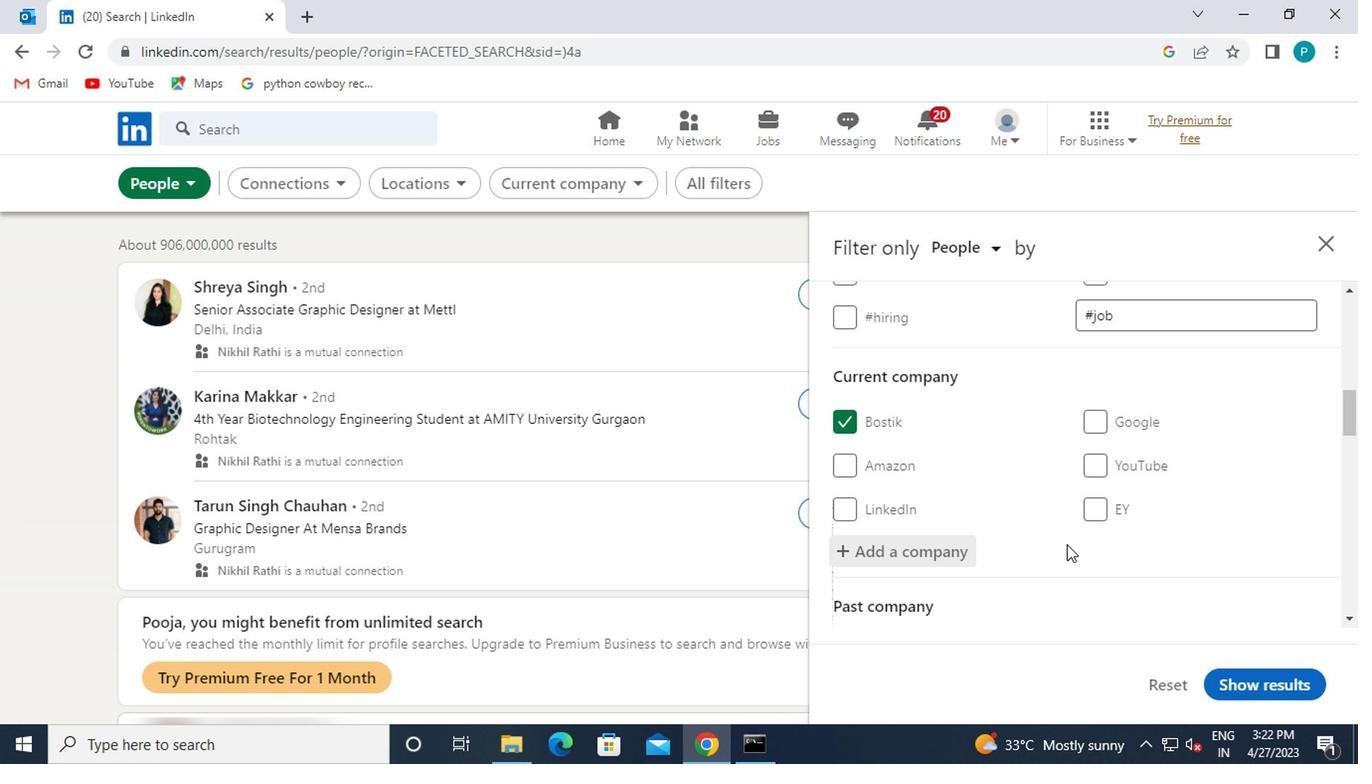 
Action: Mouse scrolled (965, 510) with delta (0, -1)
Screenshot: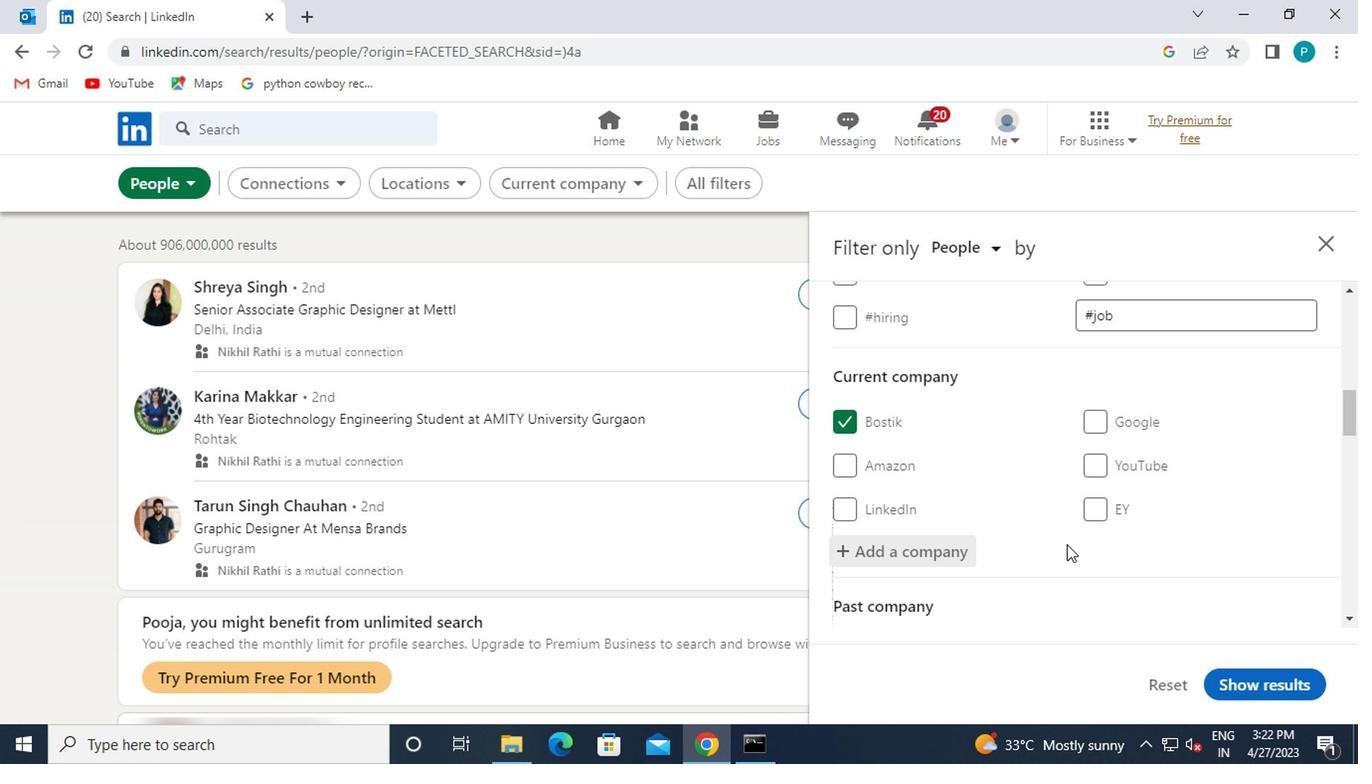 
Action: Mouse scrolled (965, 510) with delta (0, -1)
Screenshot: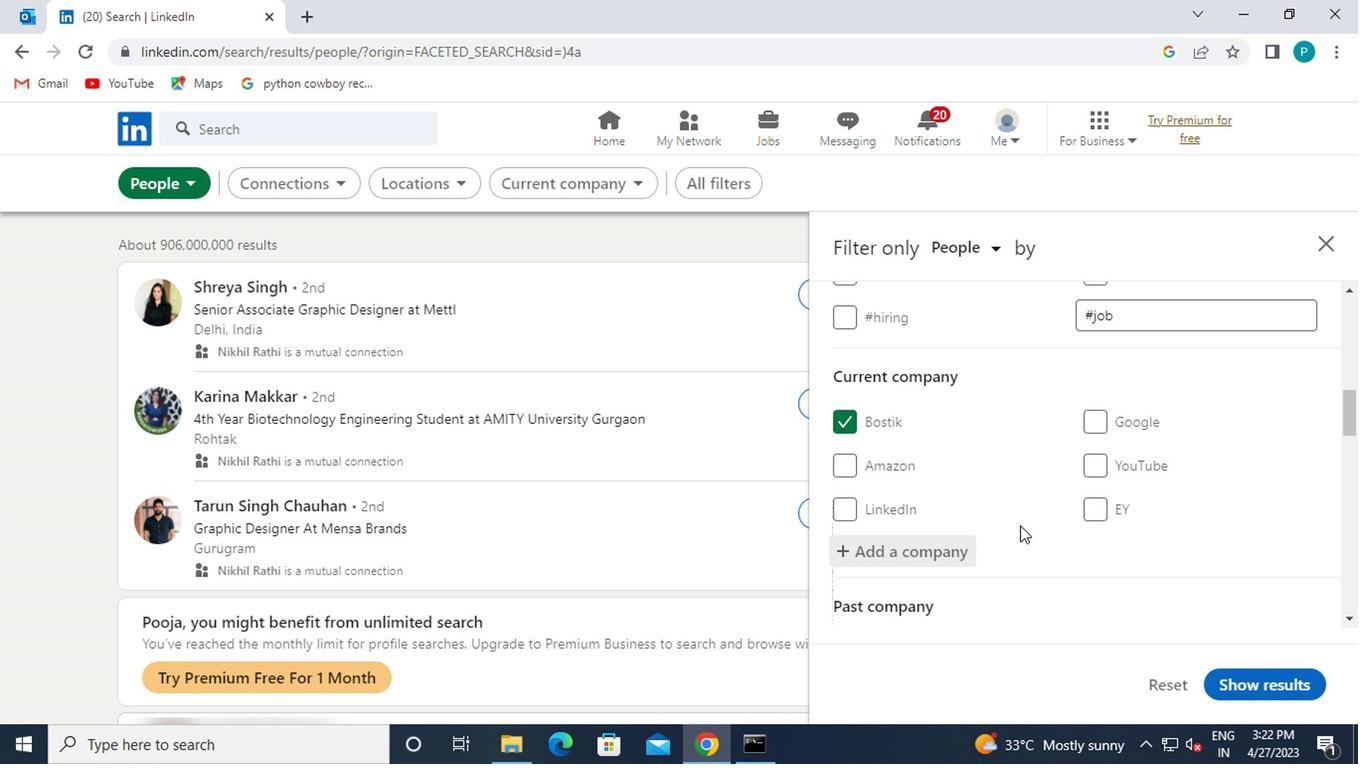 
Action: Mouse scrolled (965, 510) with delta (0, -1)
Screenshot: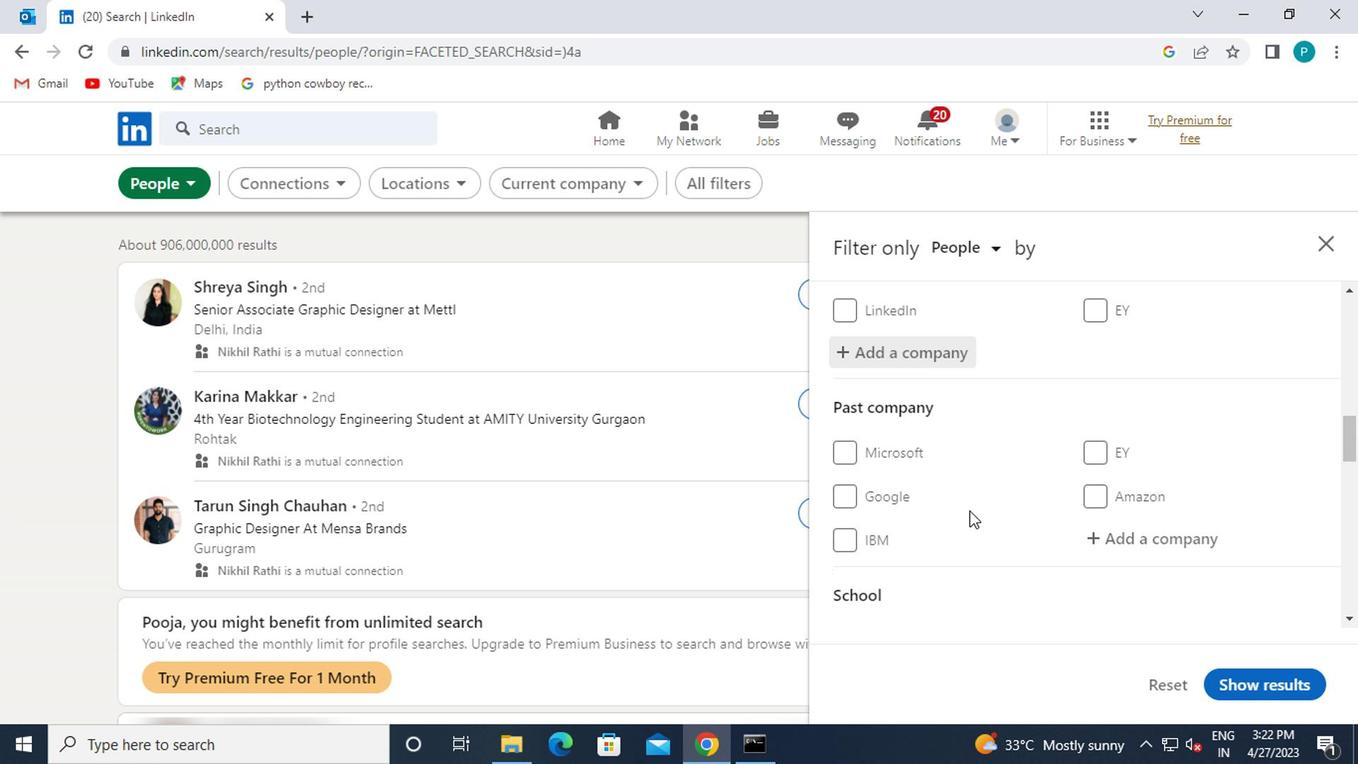 
Action: Mouse scrolled (965, 510) with delta (0, -1)
Screenshot: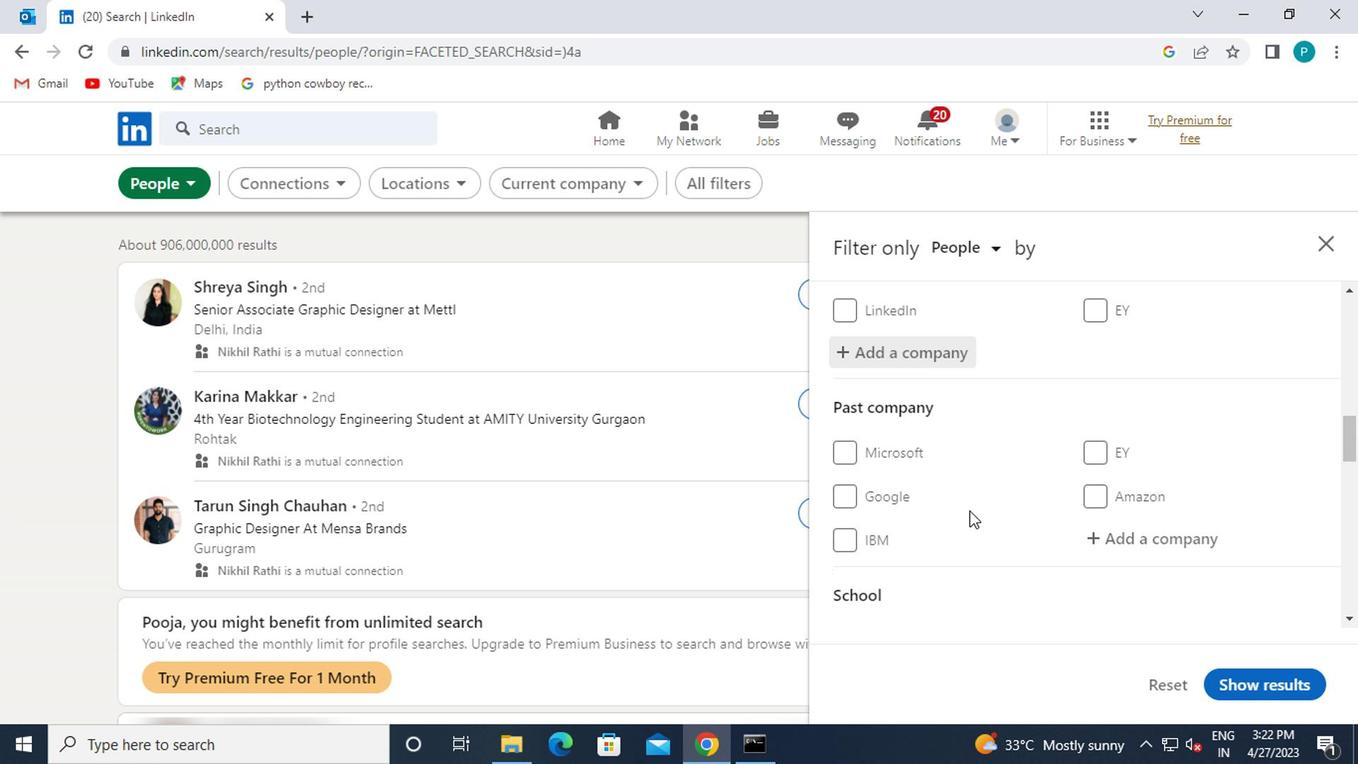 
Action: Mouse moved to (1107, 559)
Screenshot: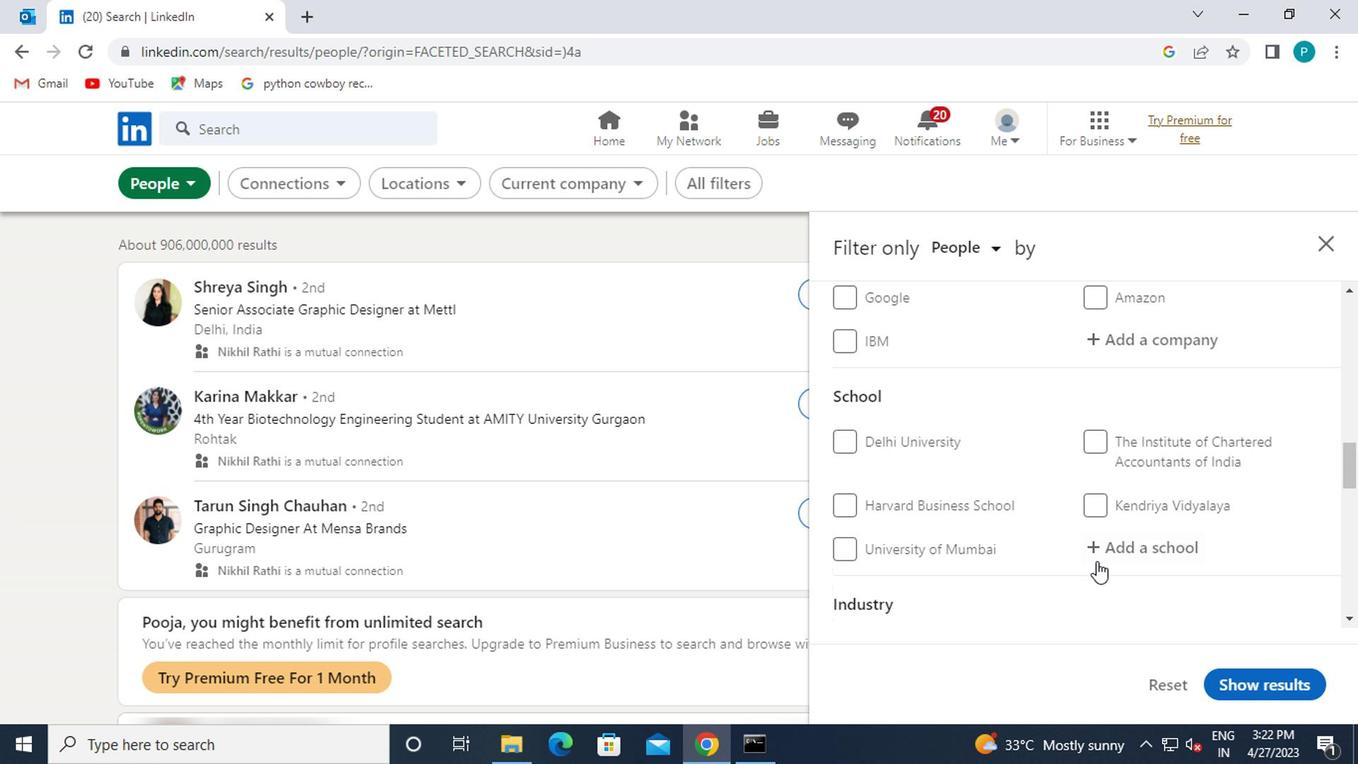 
Action: Mouse pressed left at (1107, 559)
Screenshot: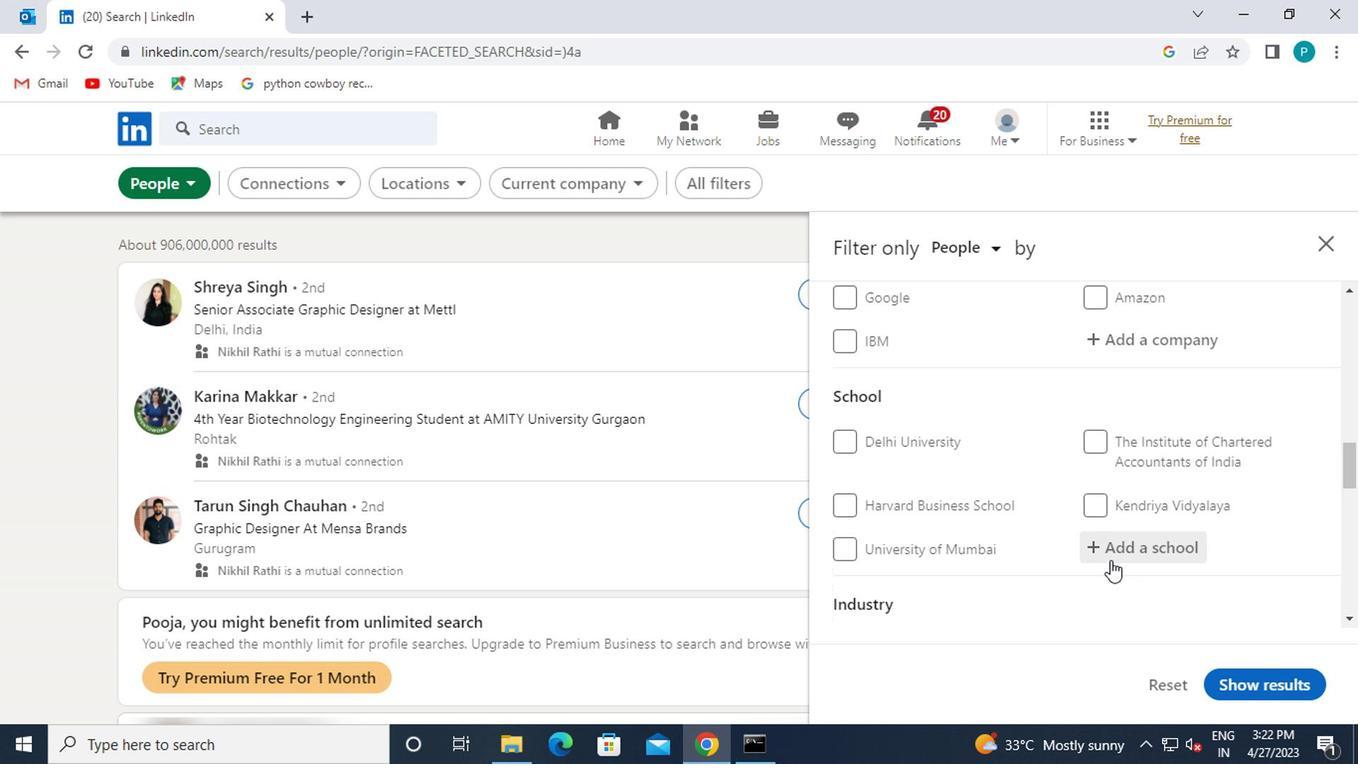 
Action: Key pressed <Key.caps_lock>S<Key.caps_lock>T.<Key.space><Key.caps_lock>P<Key.caps_lock>AU
Screenshot: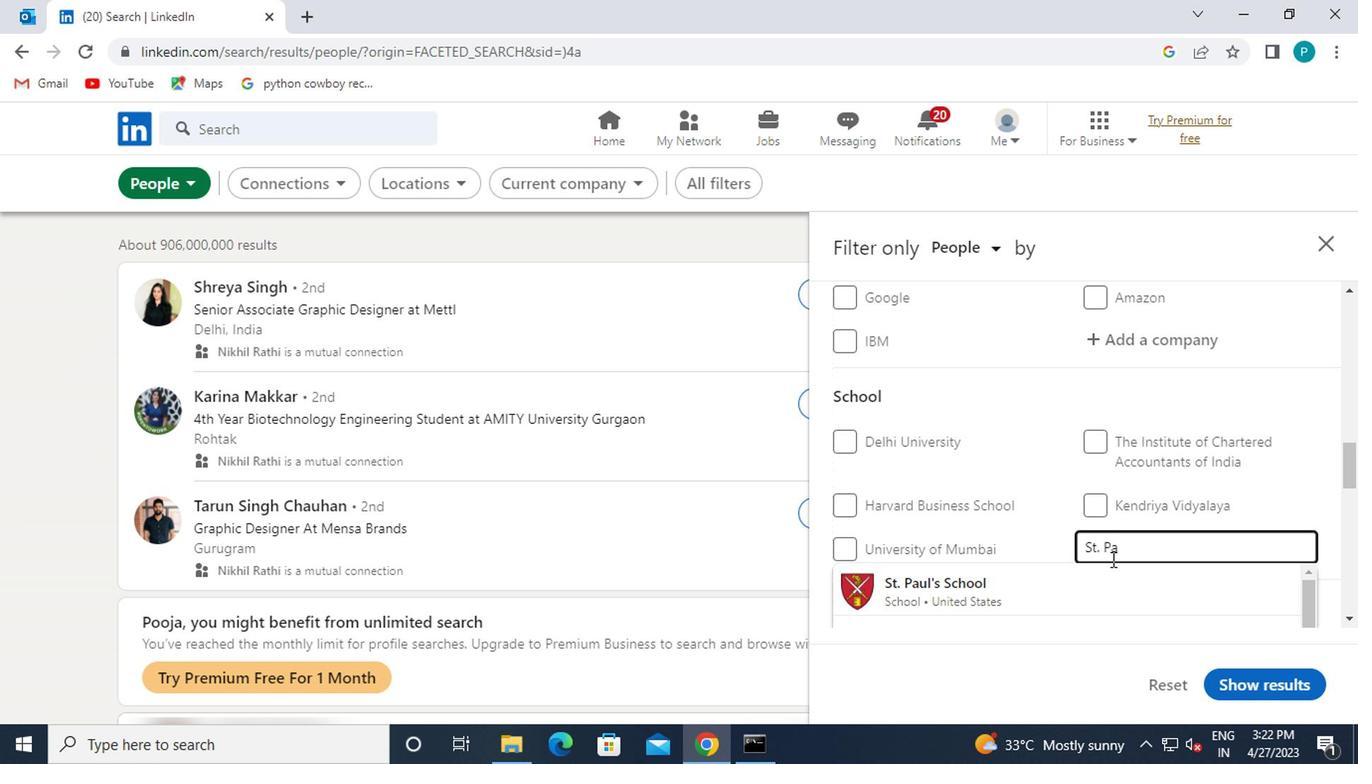 
Action: Mouse moved to (984, 584)
Screenshot: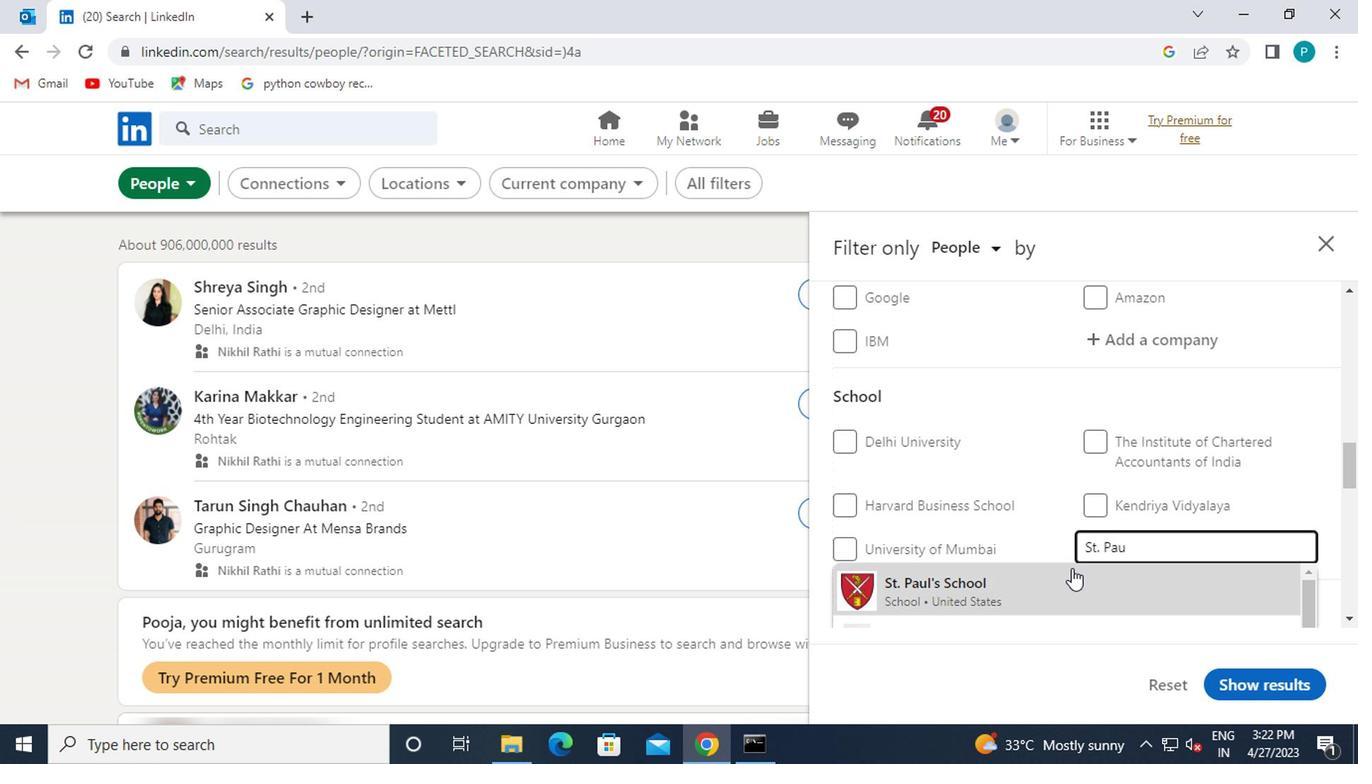 
Action: Mouse pressed left at (984, 584)
Screenshot: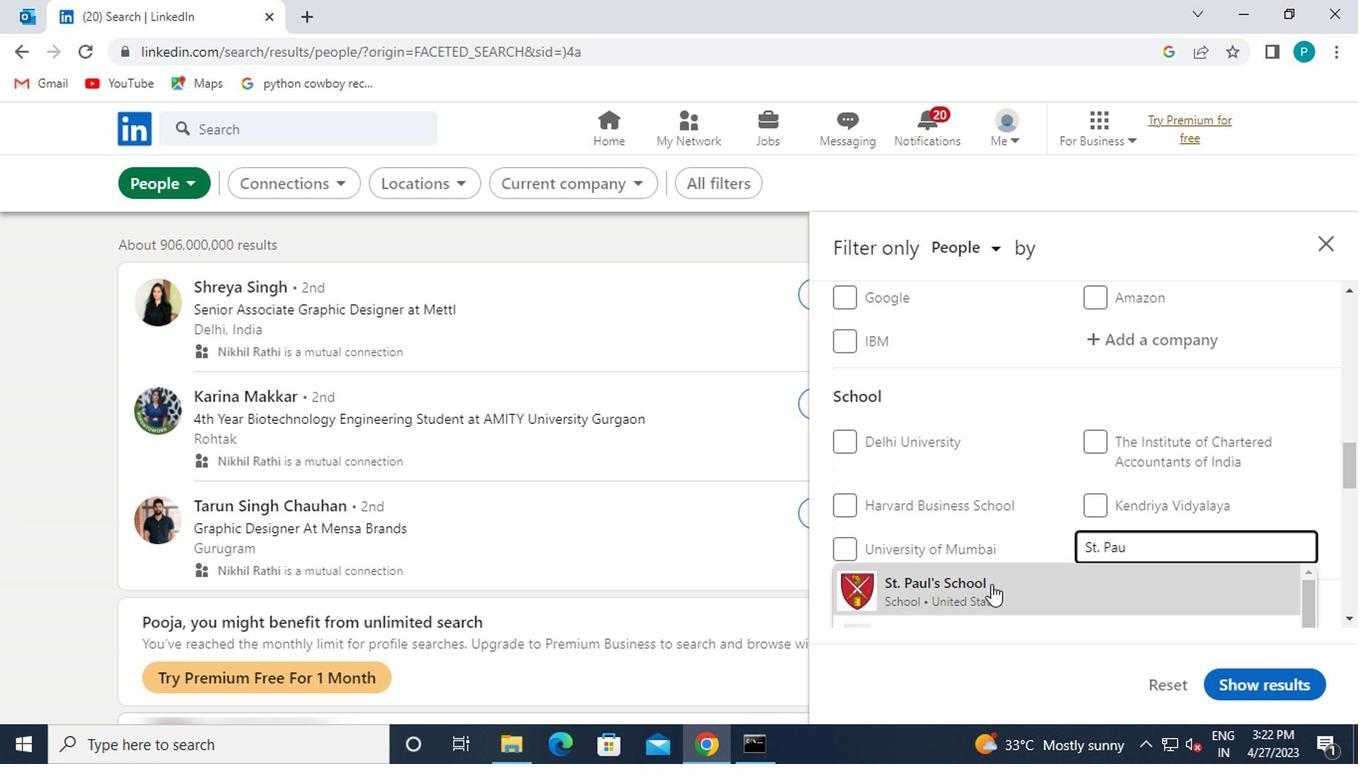 
Action: Mouse moved to (976, 543)
Screenshot: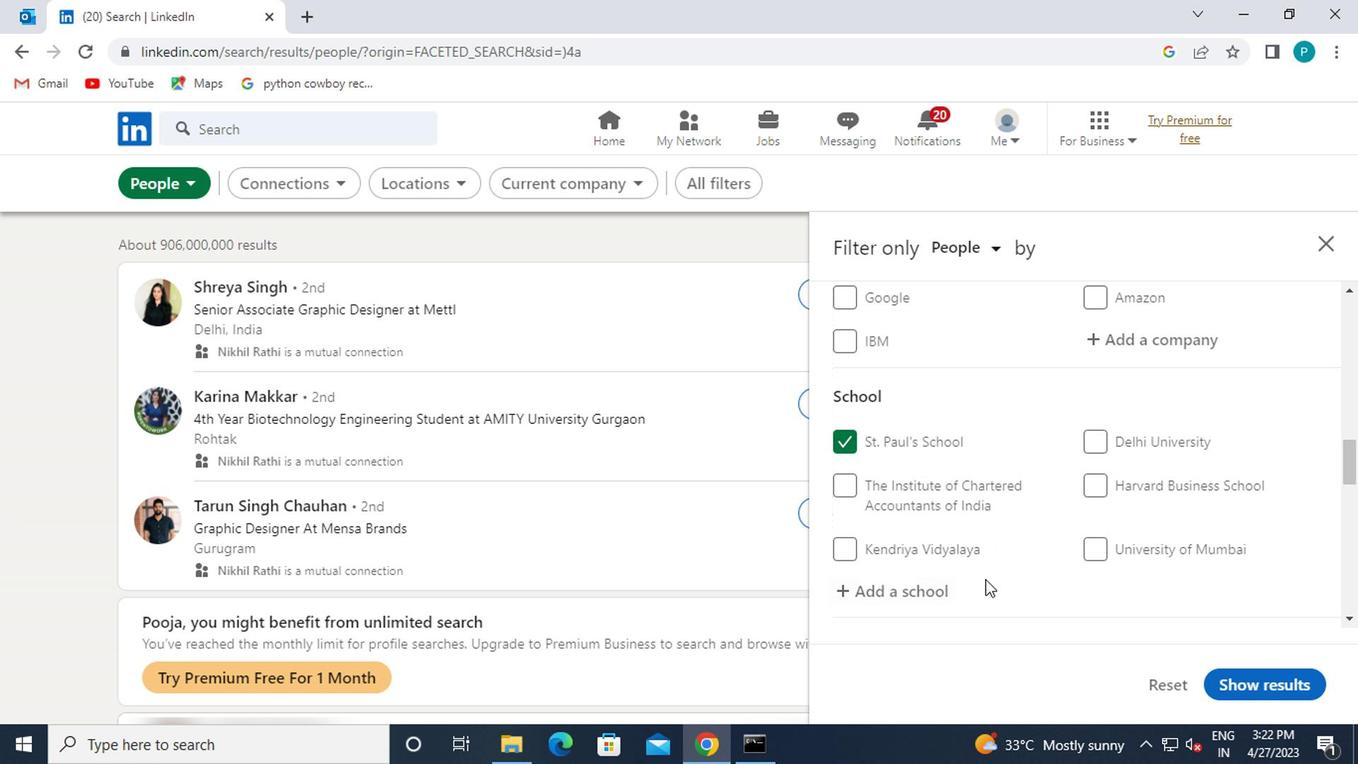 
Action: Mouse scrolled (976, 542) with delta (0, -1)
Screenshot: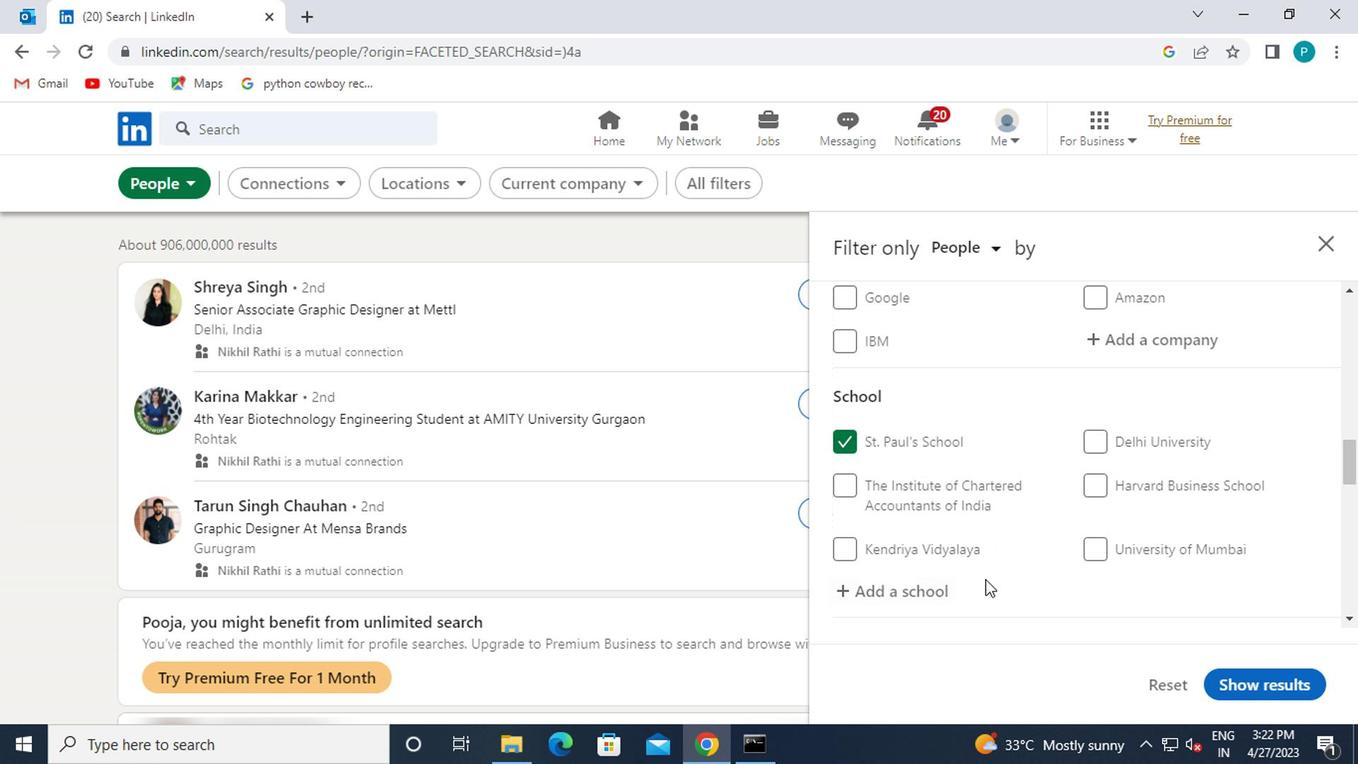 
Action: Mouse scrolled (976, 542) with delta (0, -1)
Screenshot: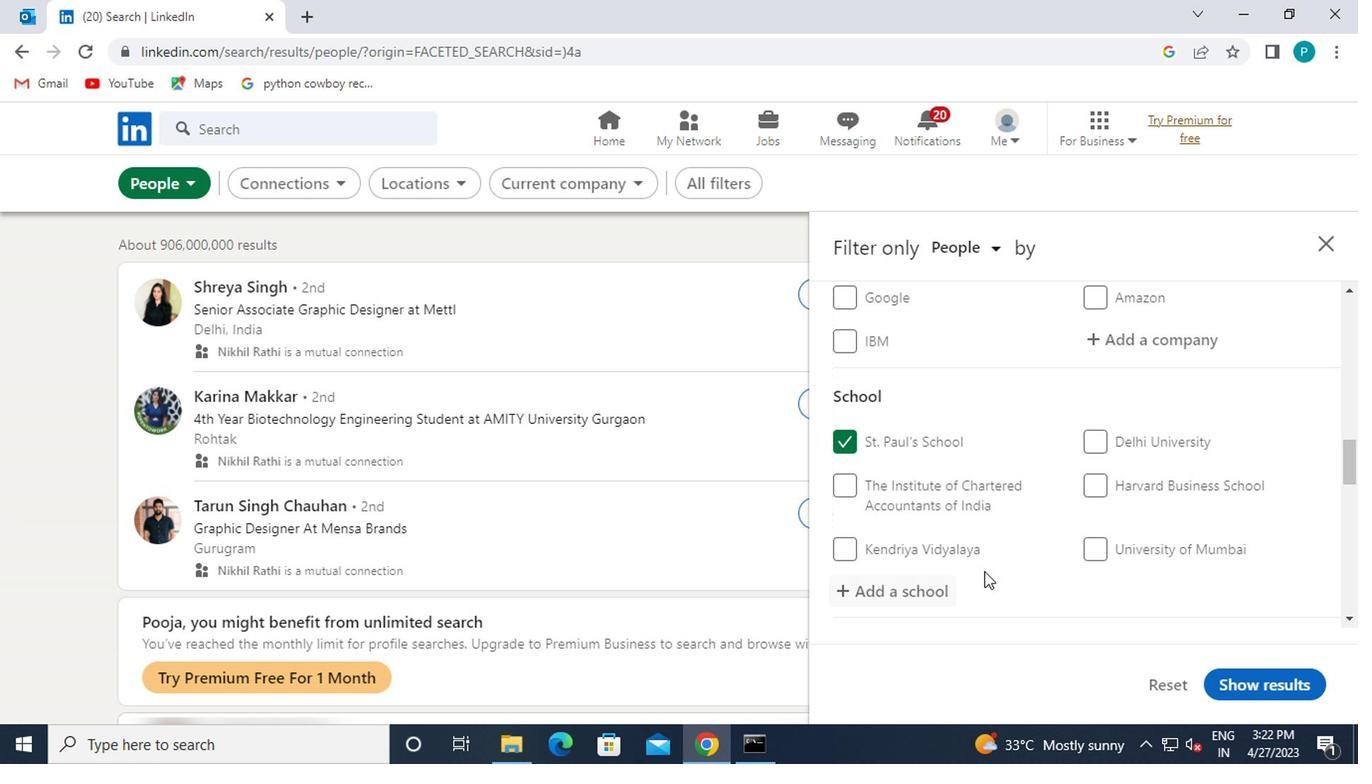 
Action: Mouse moved to (976, 540)
Screenshot: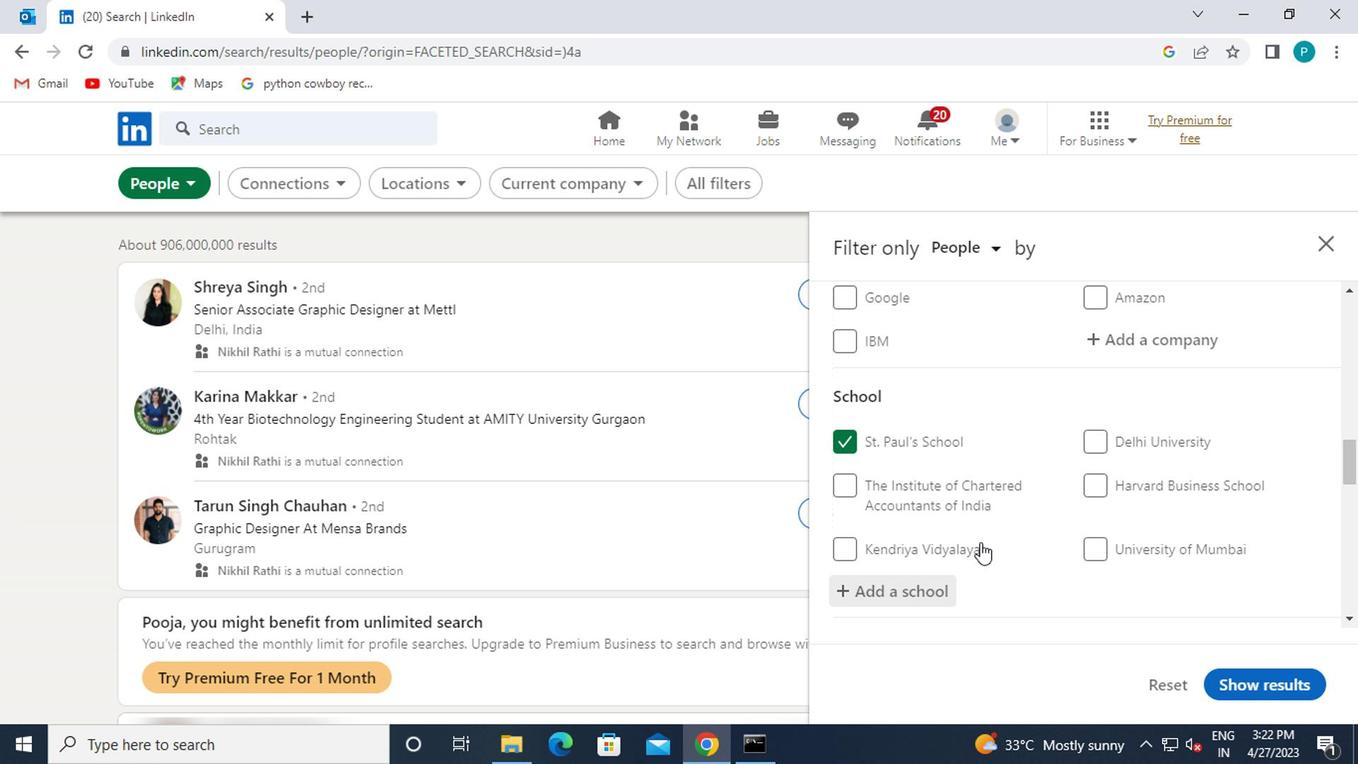 
Action: Mouse scrolled (976, 539) with delta (0, 0)
Screenshot: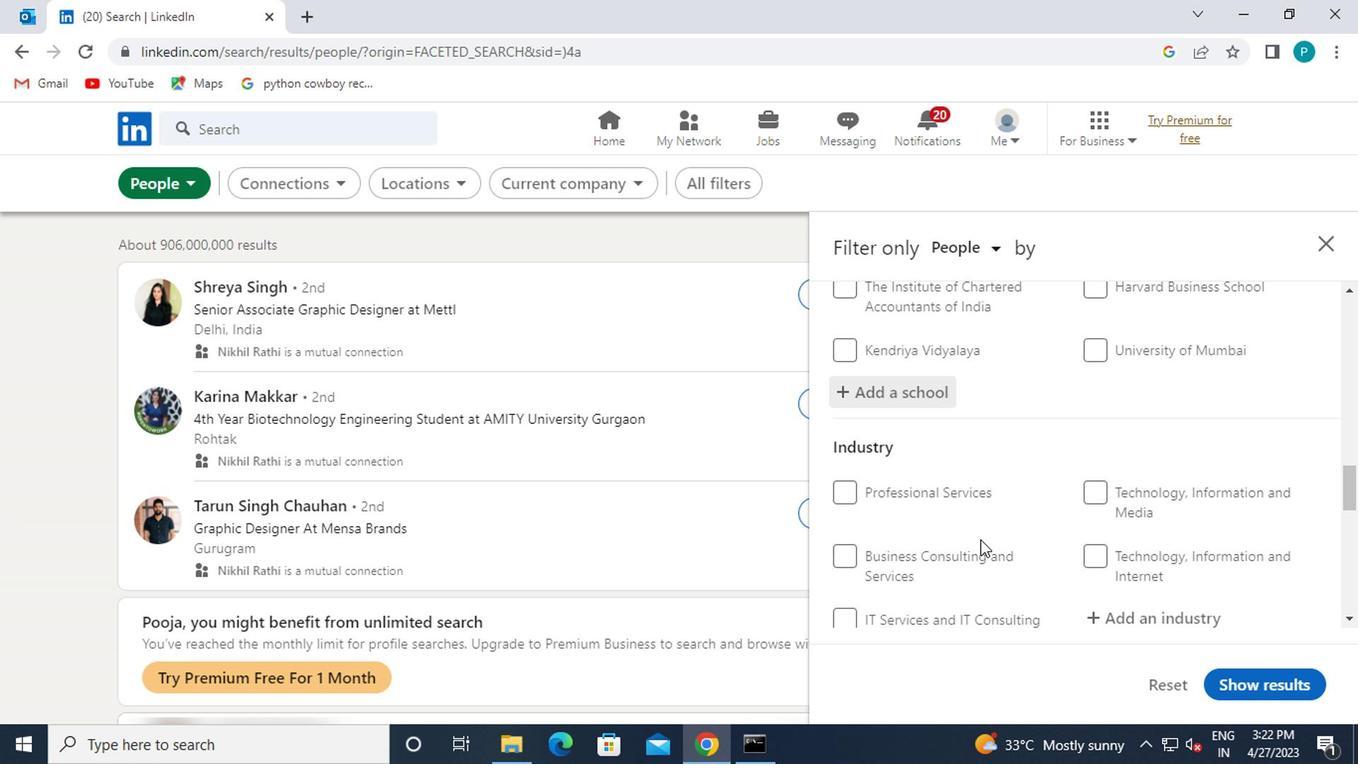 
Action: Mouse scrolled (976, 539) with delta (0, 0)
Screenshot: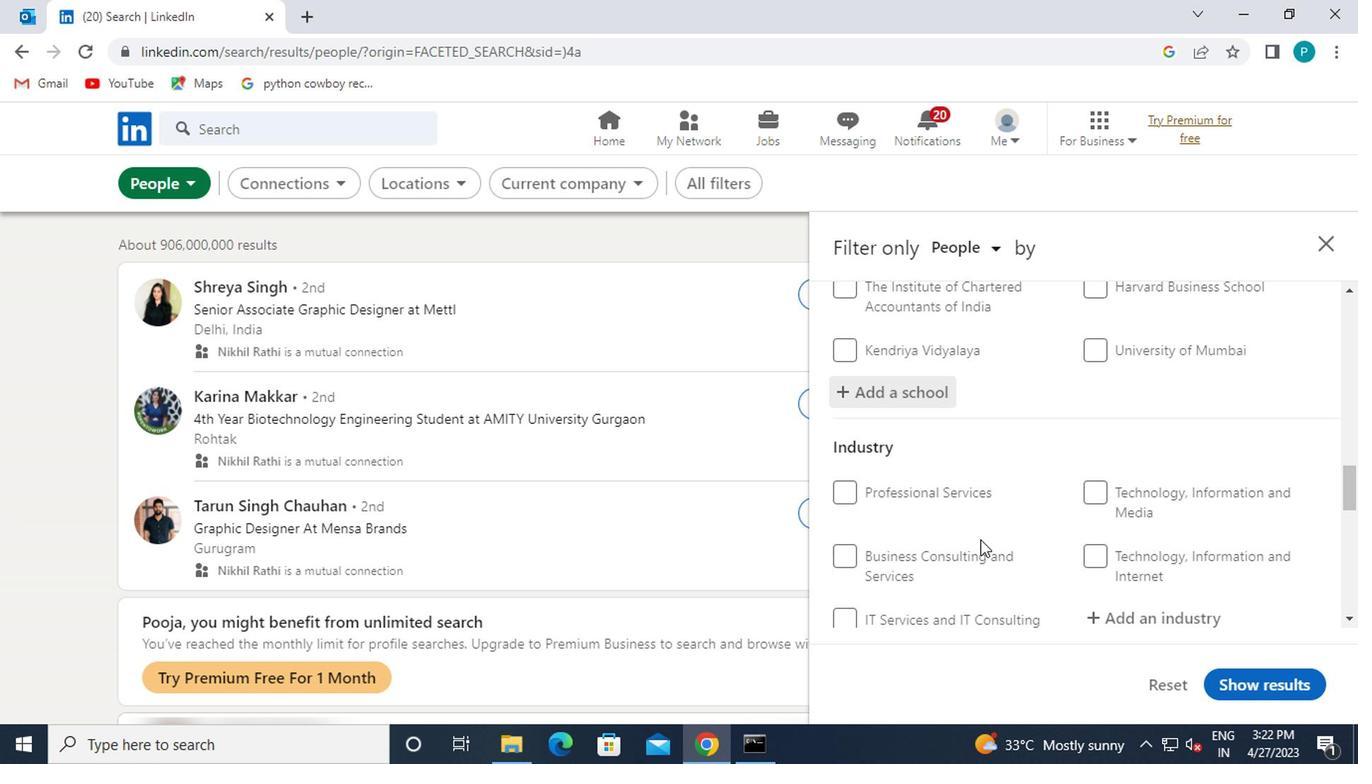 
Action: Mouse moved to (1129, 421)
Screenshot: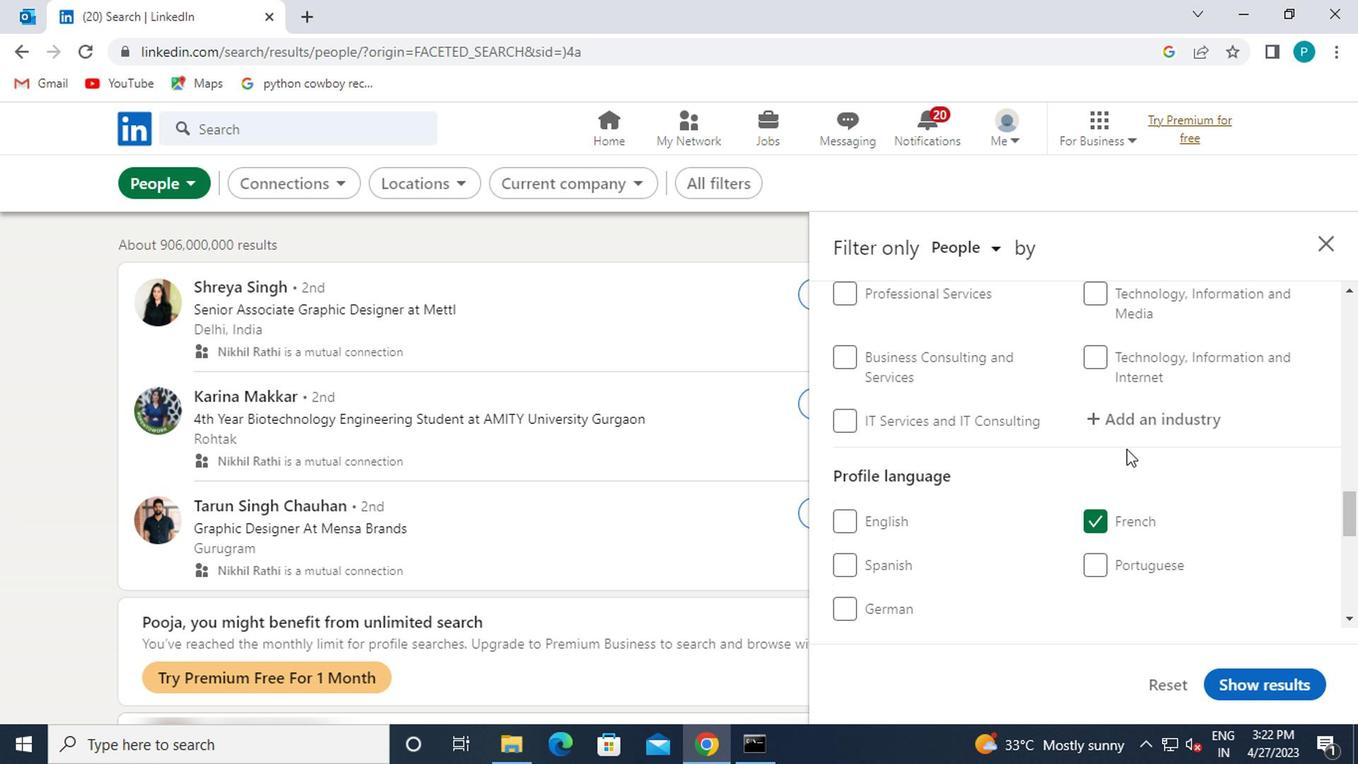 
Action: Mouse pressed left at (1129, 421)
Screenshot: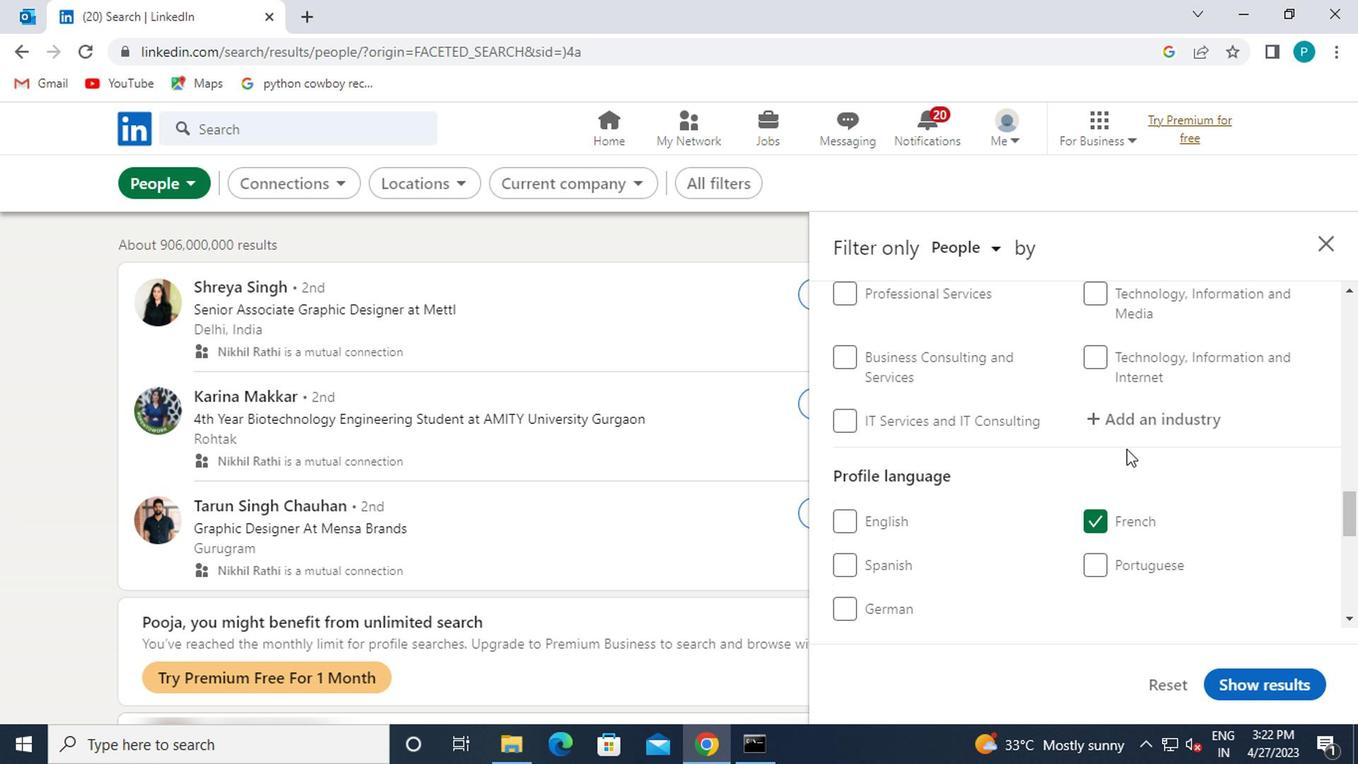 
Action: Key pressed <Key.caps_lock>M<Key.caps_lock>OTOR
Screenshot: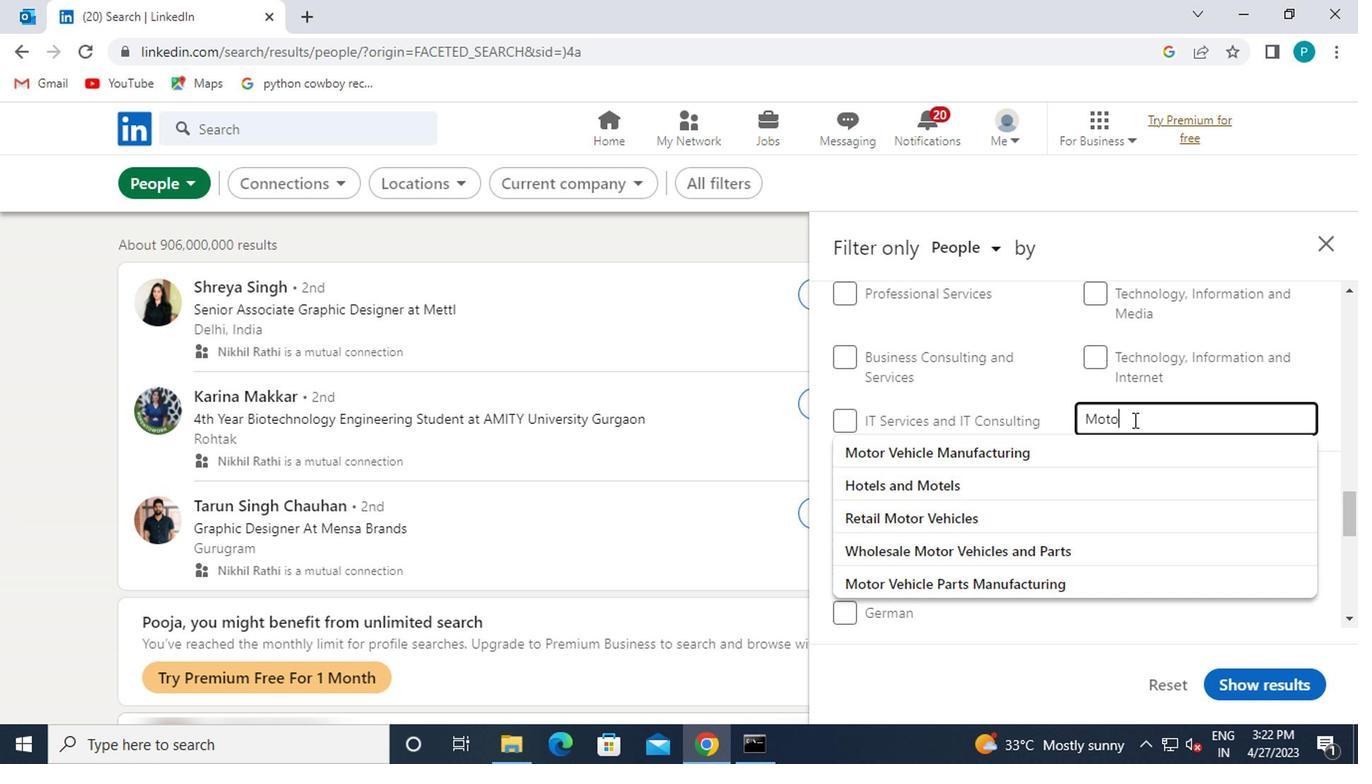 
Action: Mouse moved to (1038, 440)
Screenshot: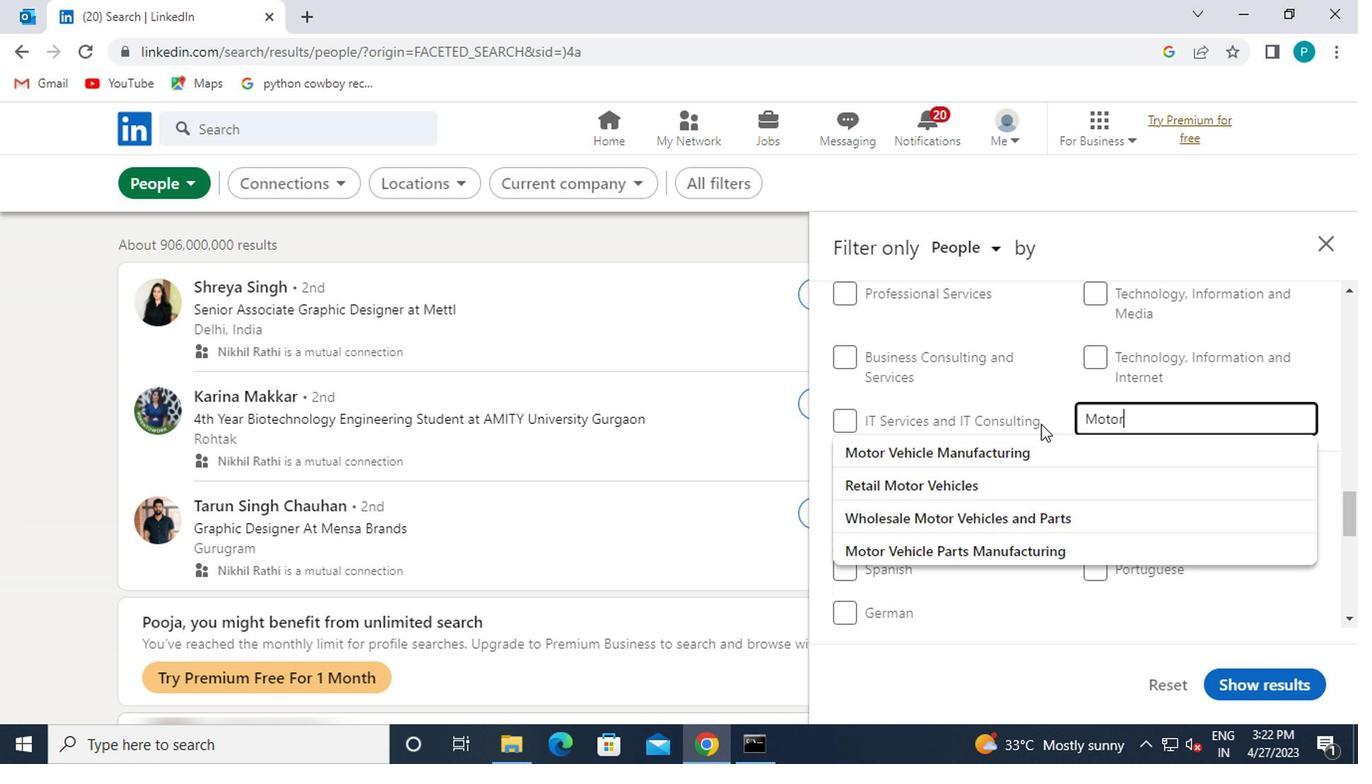
Action: Mouse pressed left at (1038, 440)
Screenshot: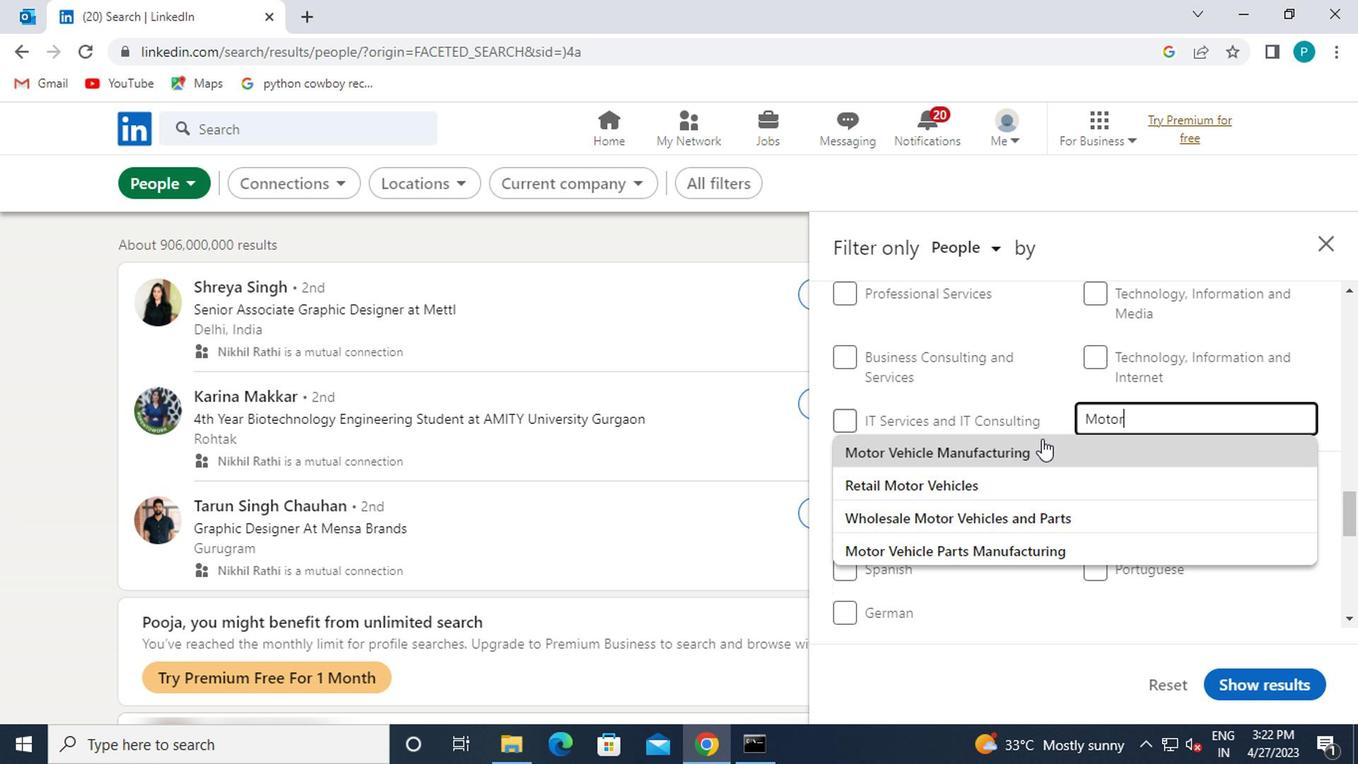 
Action: Mouse moved to (1029, 443)
Screenshot: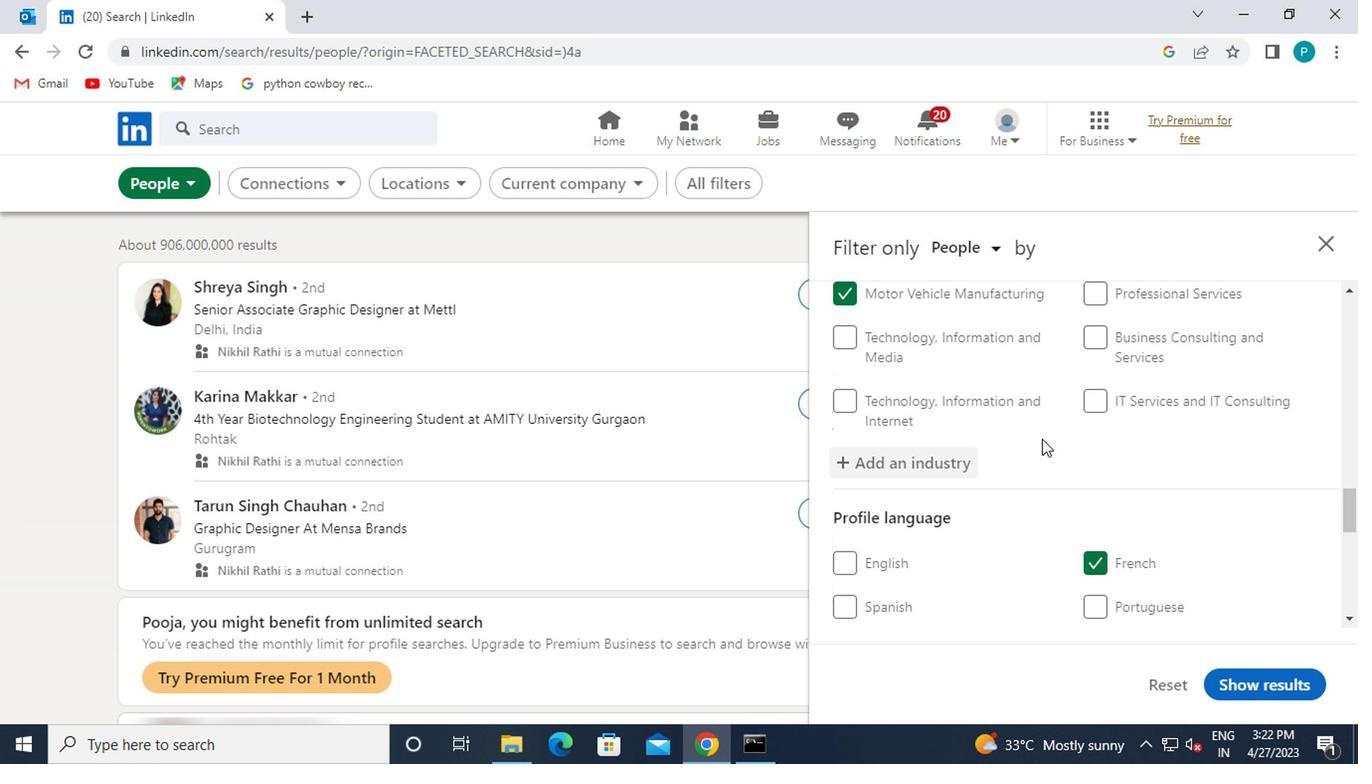 
Action: Mouse scrolled (1029, 442) with delta (0, 0)
Screenshot: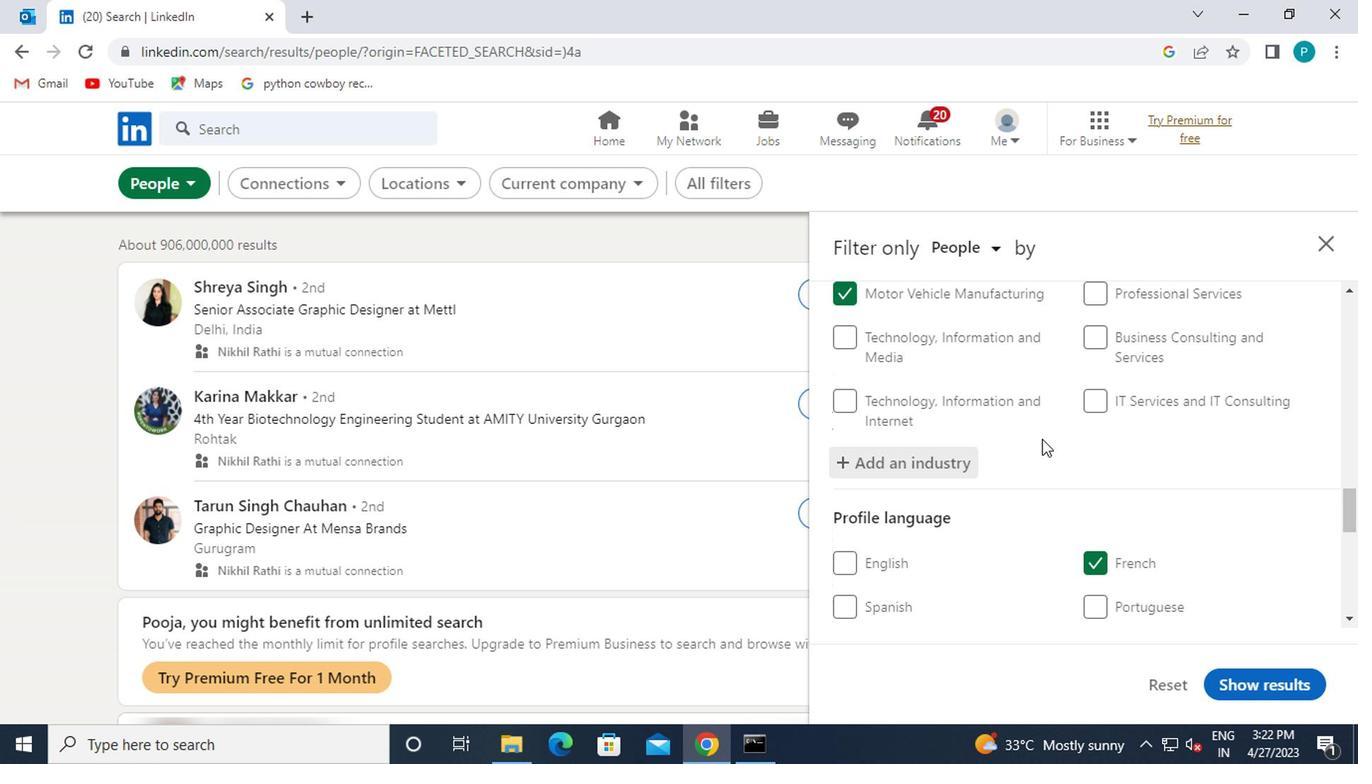 
Action: Mouse scrolled (1029, 442) with delta (0, 0)
Screenshot: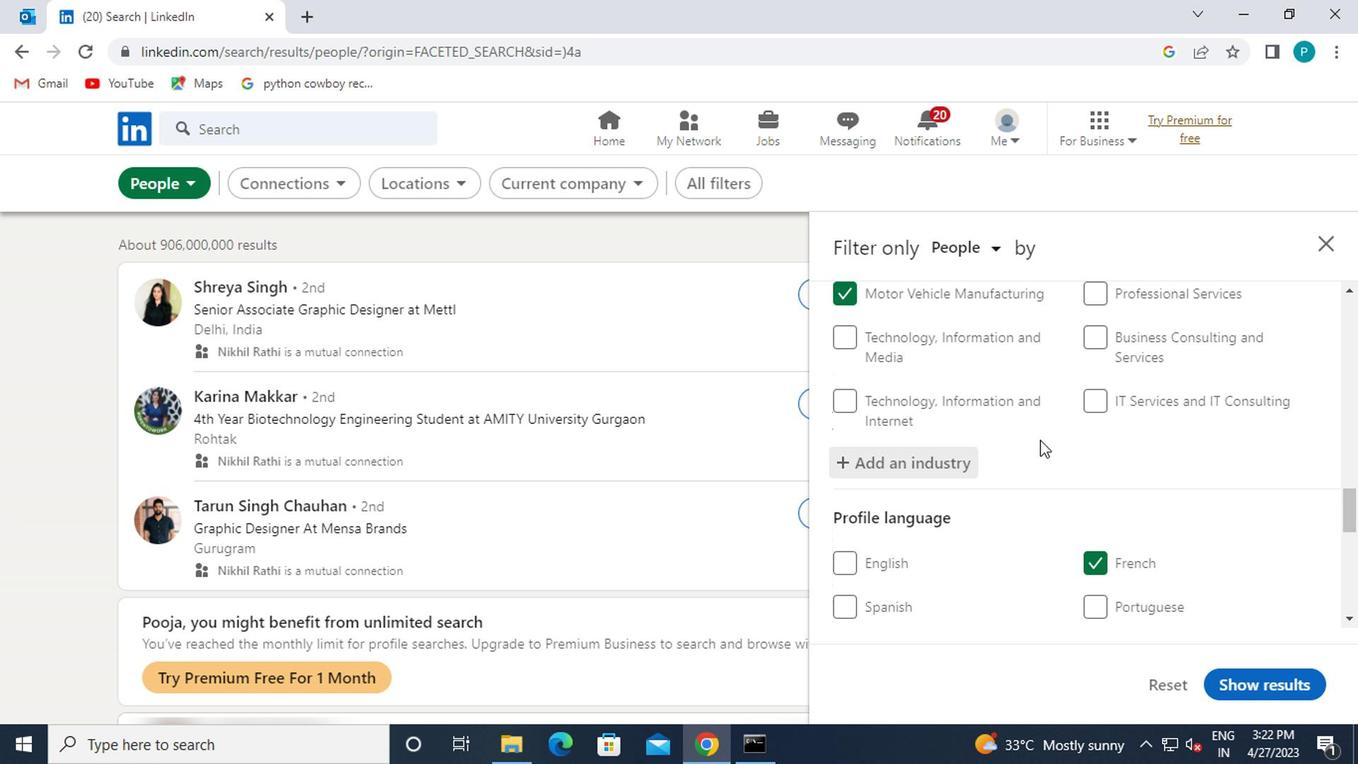 
Action: Mouse scrolled (1029, 442) with delta (0, 0)
Screenshot: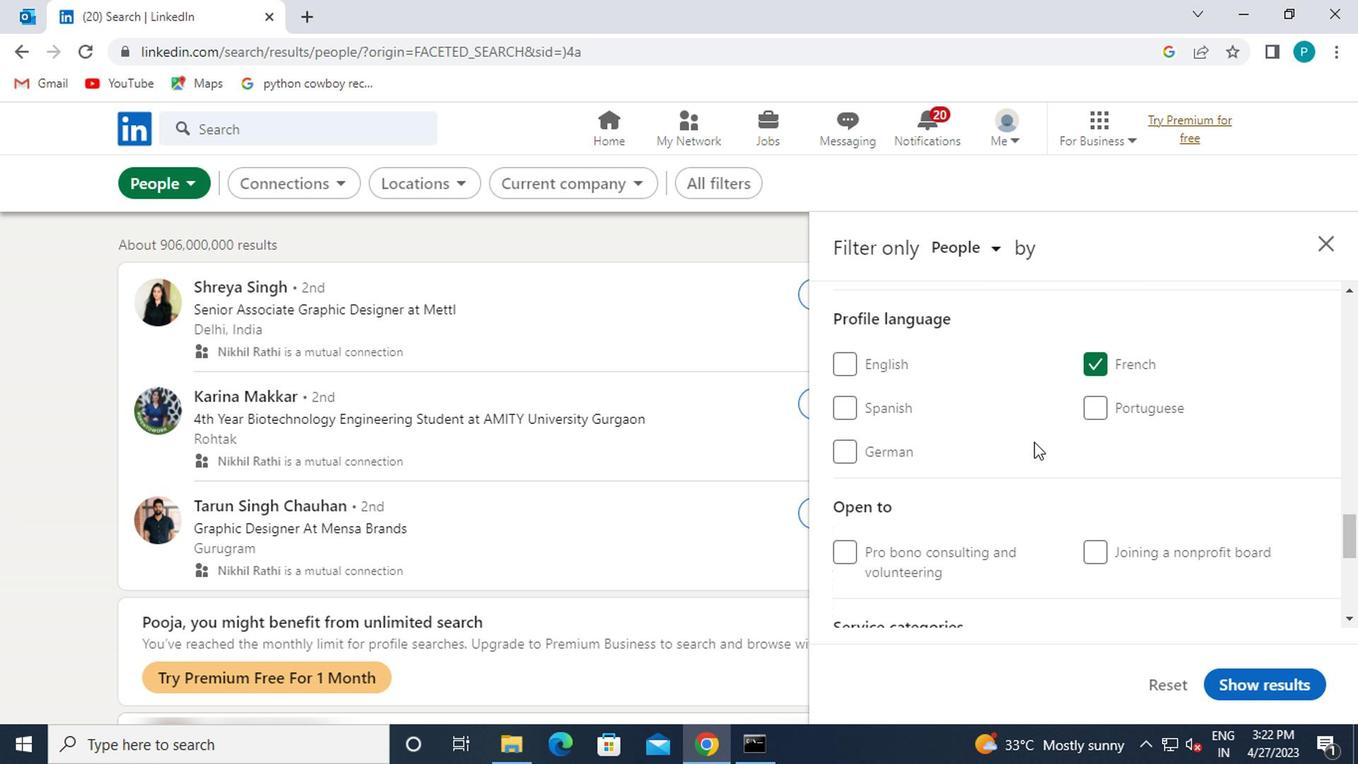 
Action: Mouse scrolled (1029, 442) with delta (0, 0)
Screenshot: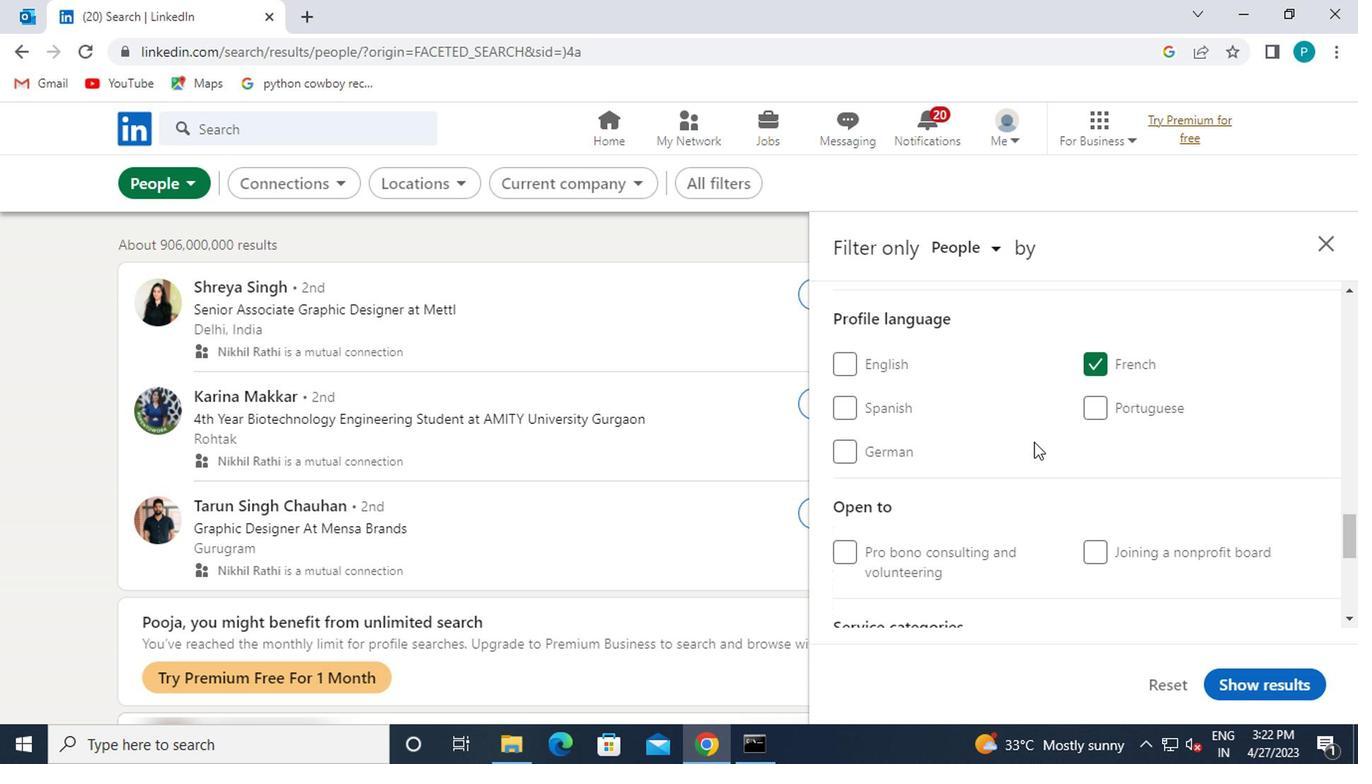 
Action: Mouse moved to (1132, 503)
Screenshot: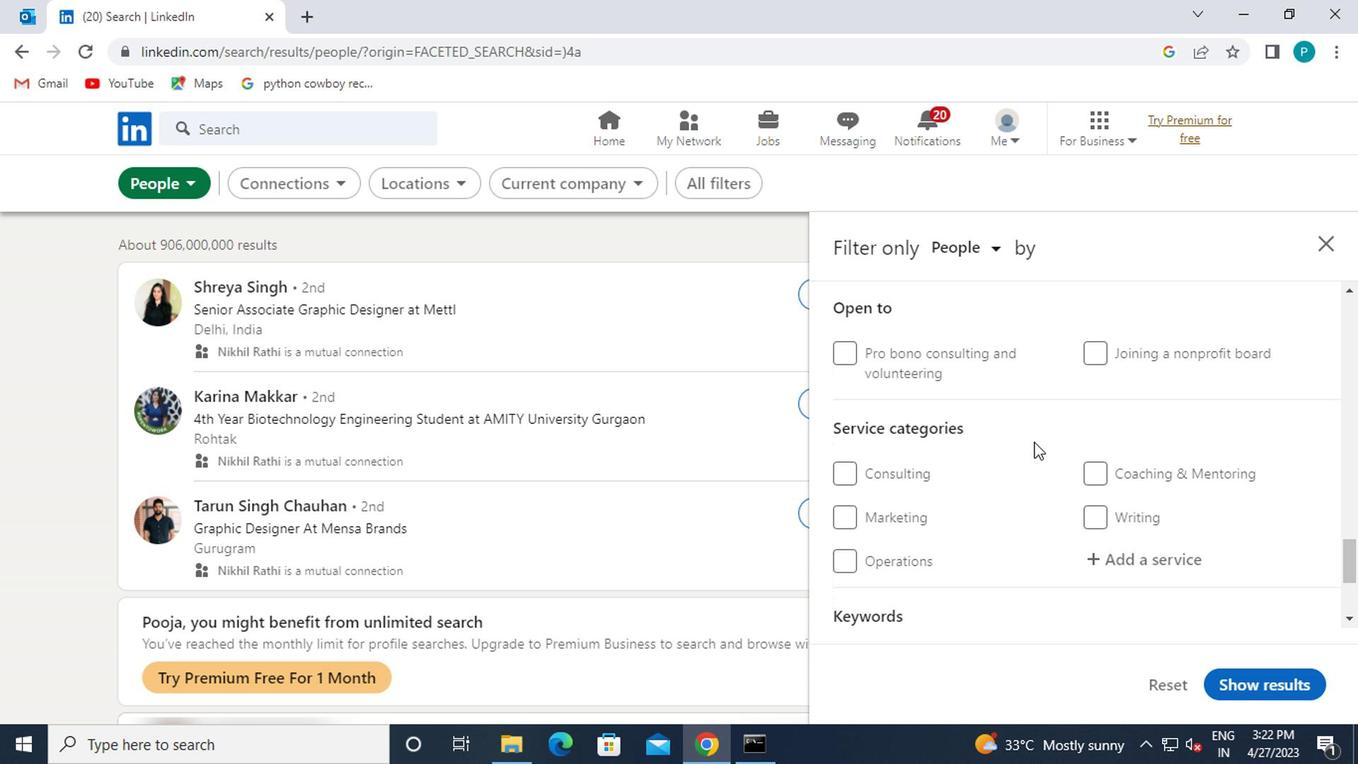 
Action: Mouse scrolled (1132, 502) with delta (0, -1)
Screenshot: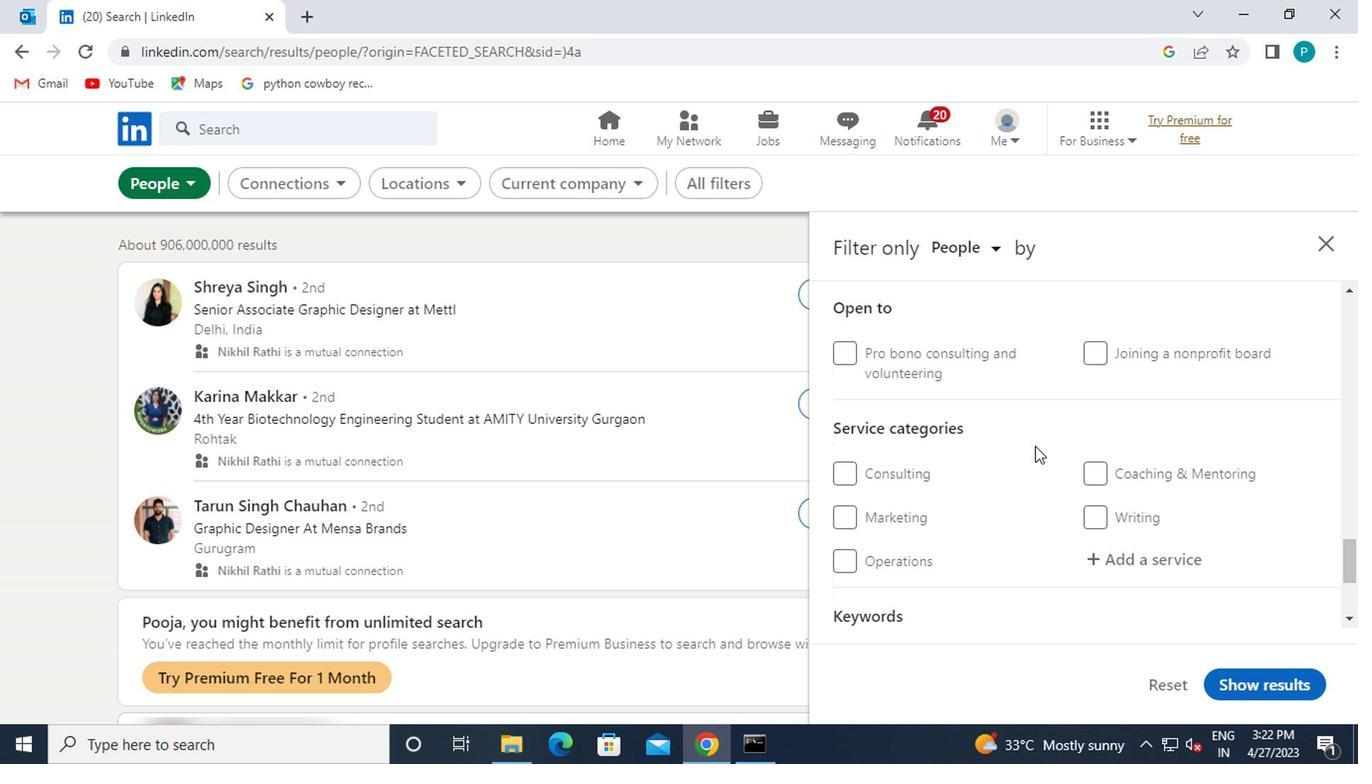 
Action: Mouse moved to (1124, 472)
Screenshot: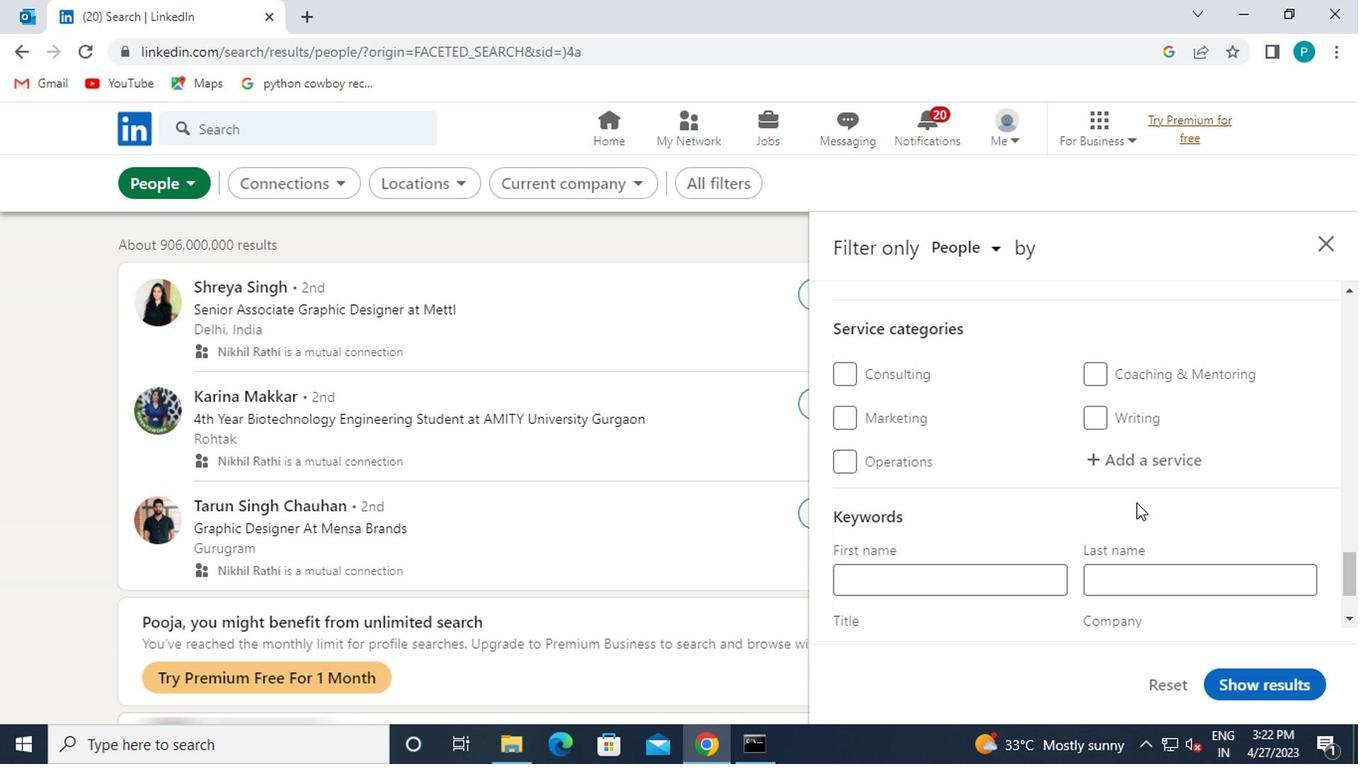 
Action: Mouse pressed left at (1124, 472)
Screenshot: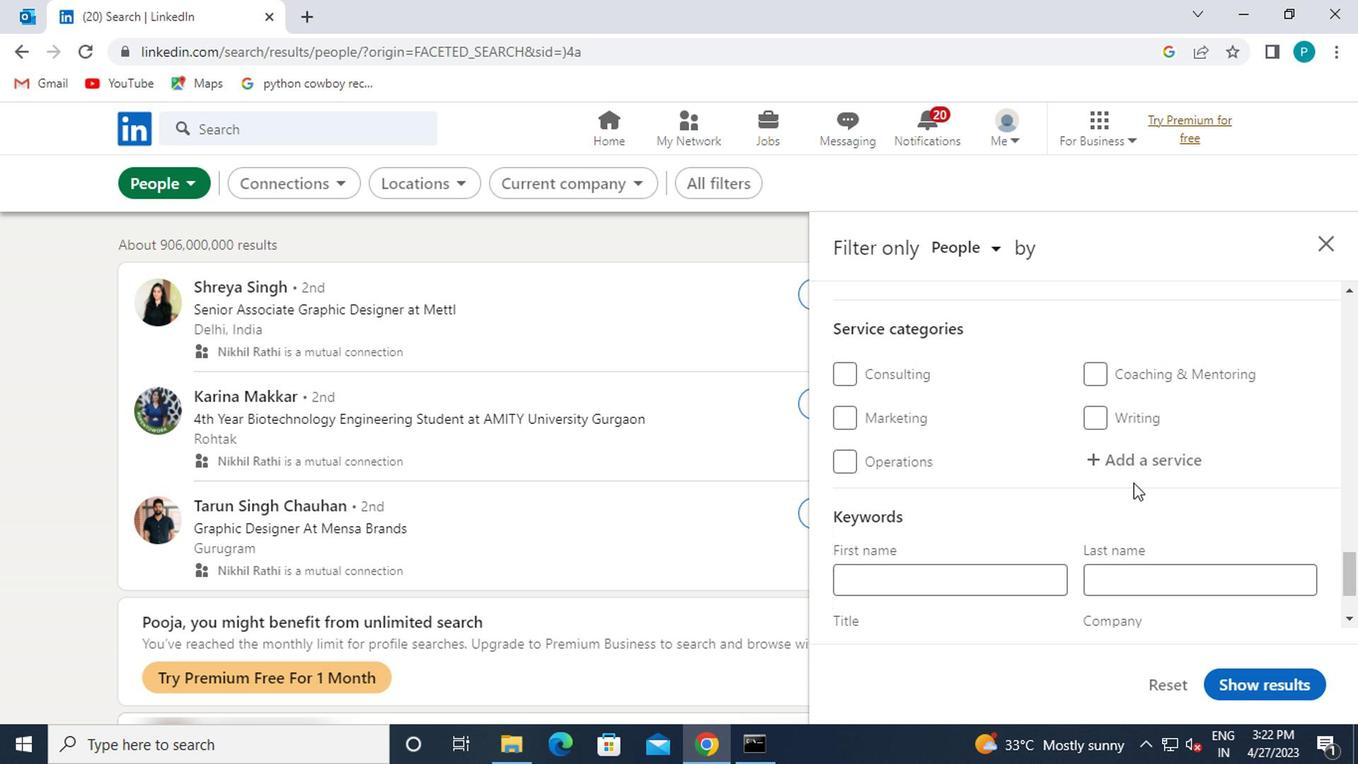 
Action: Mouse moved to (1156, 520)
Screenshot: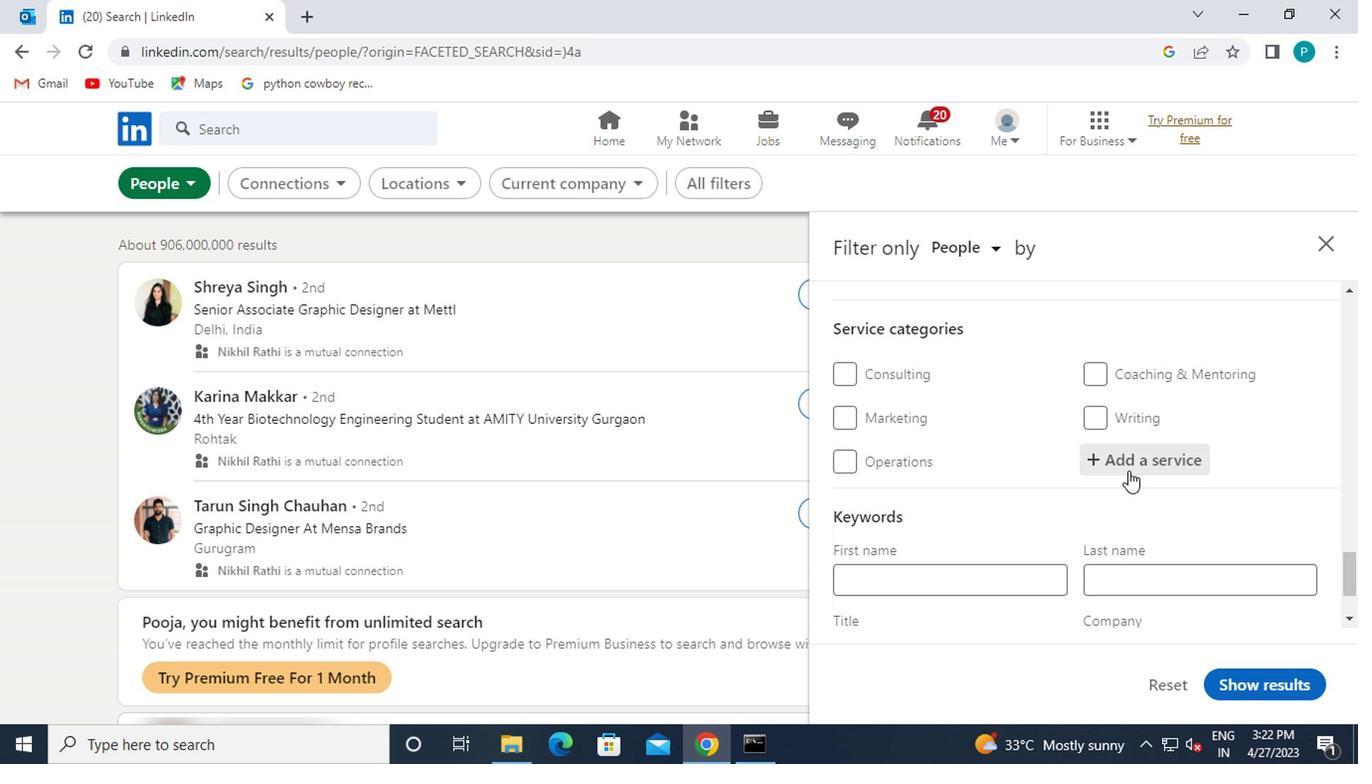 
Action: Key pressed <Key.caps_lock>M<Key.caps_lock>ORT
Screenshot: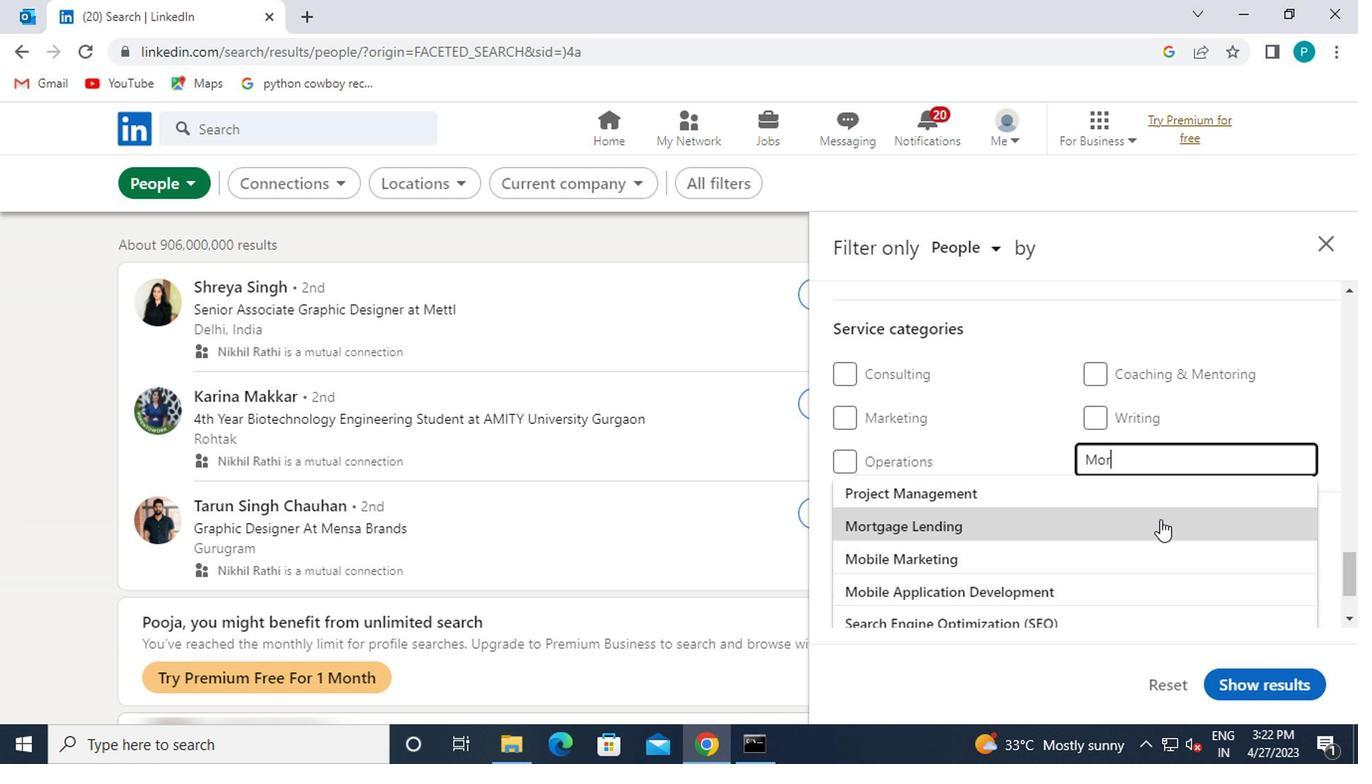 
Action: Mouse moved to (1028, 489)
Screenshot: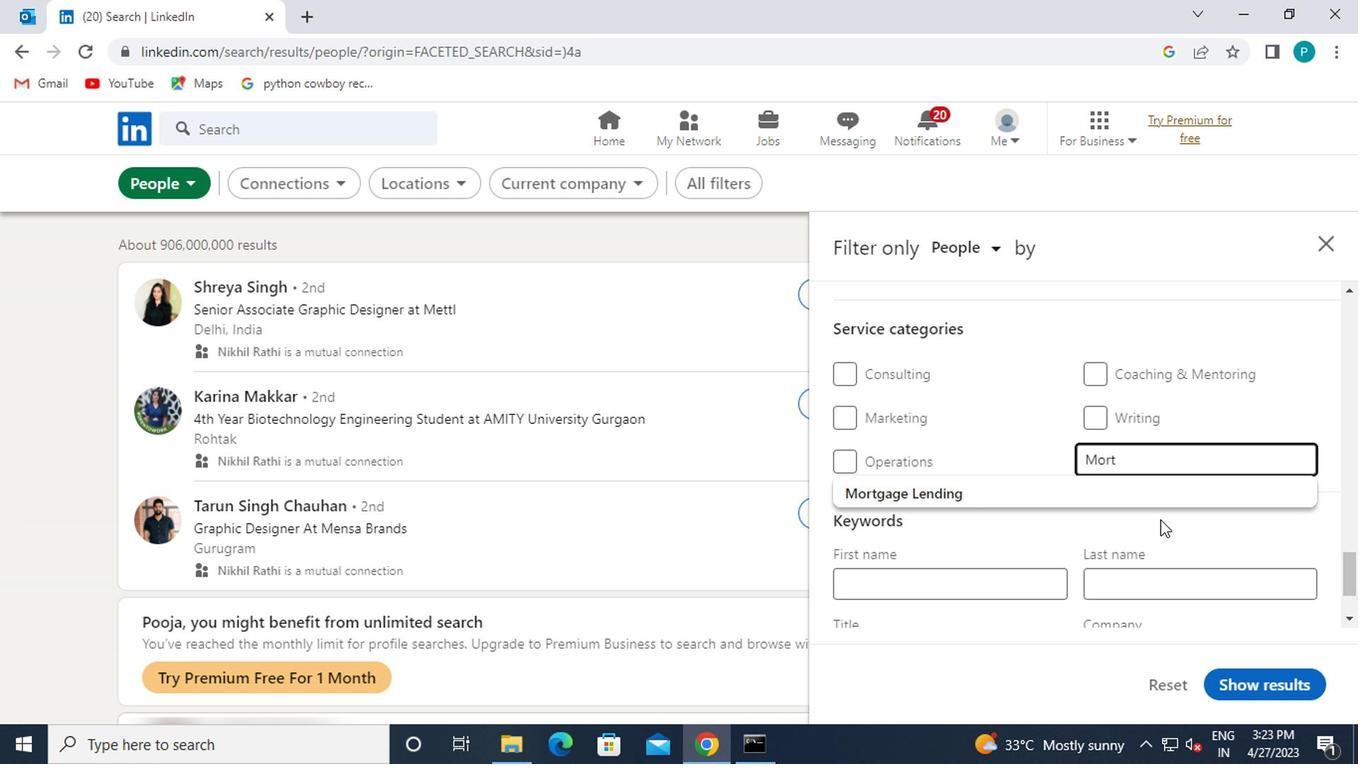 
Action: Mouse pressed left at (1028, 489)
Screenshot: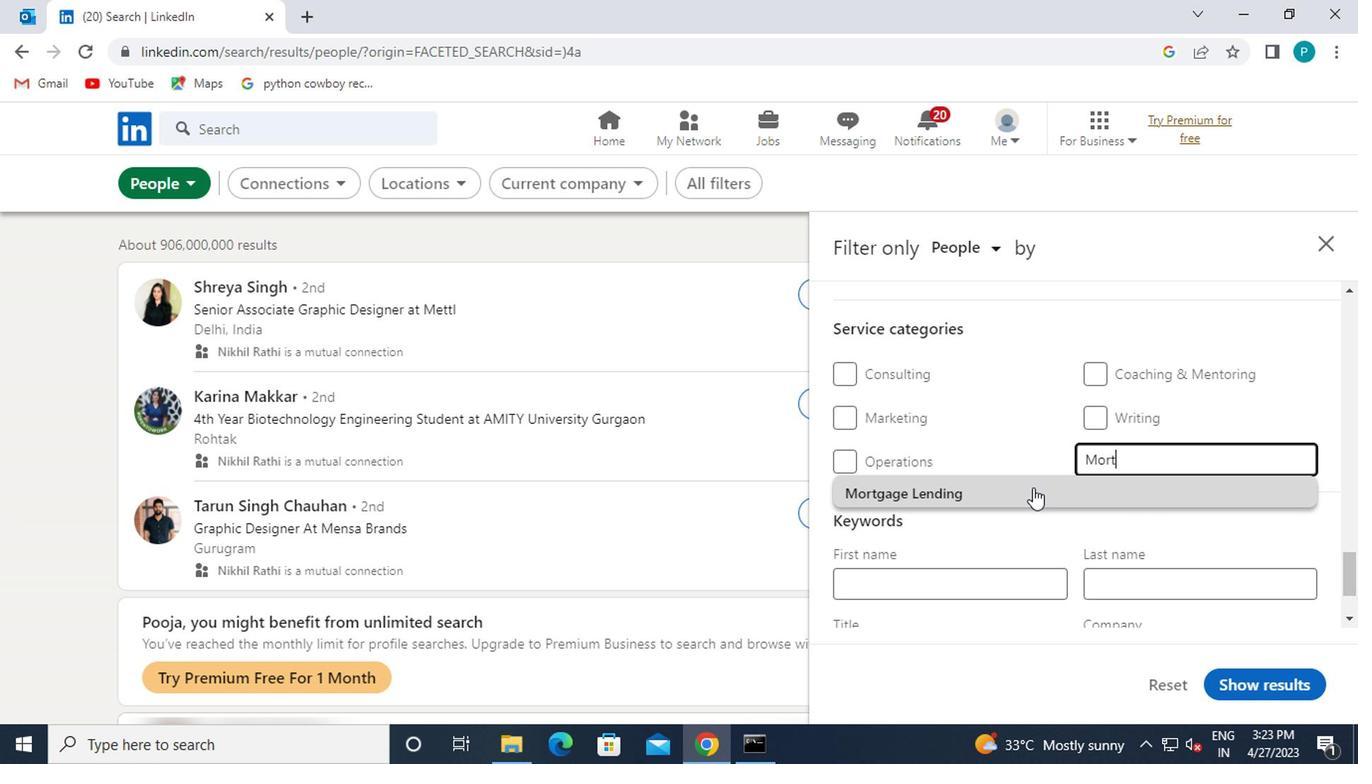 
Action: Mouse scrolled (1028, 487) with delta (0, -1)
Screenshot: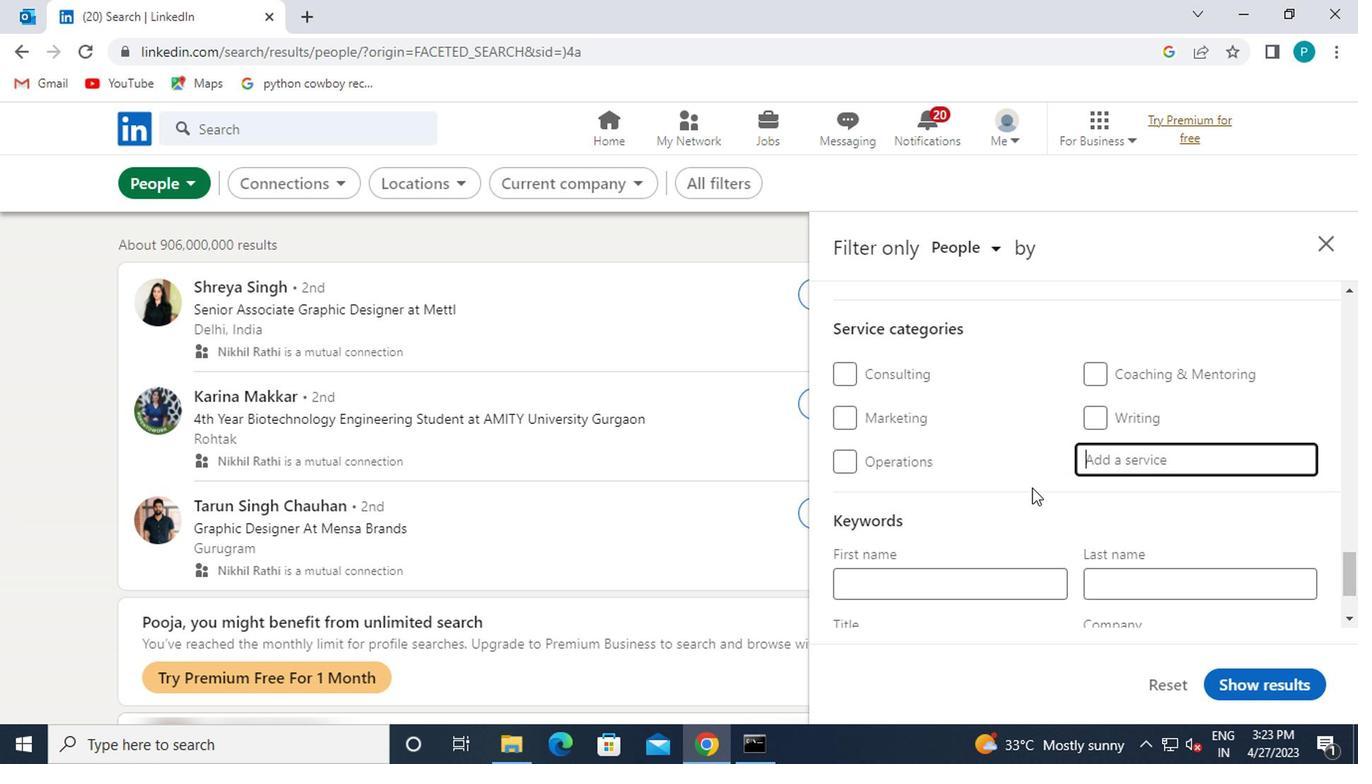 
Action: Mouse scrolled (1028, 487) with delta (0, -1)
Screenshot: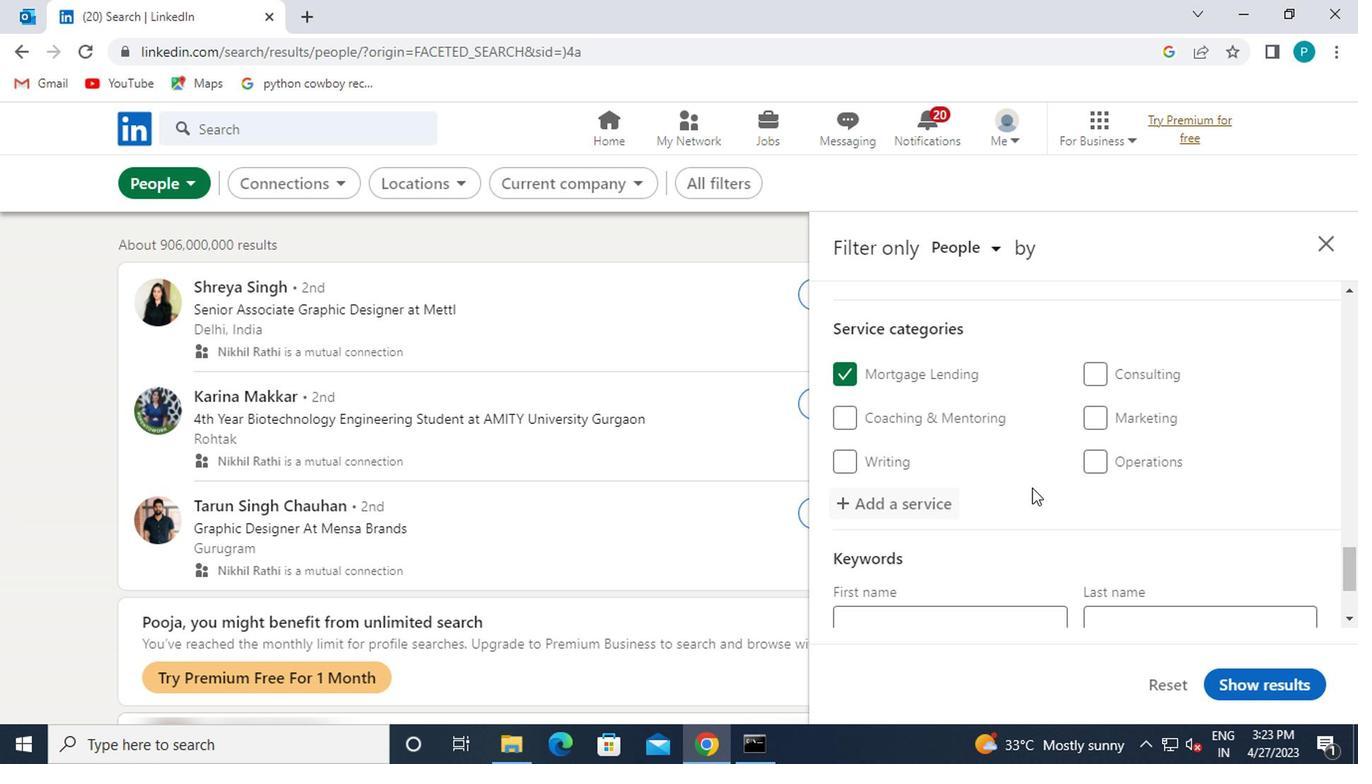 
Action: Mouse moved to (983, 549)
Screenshot: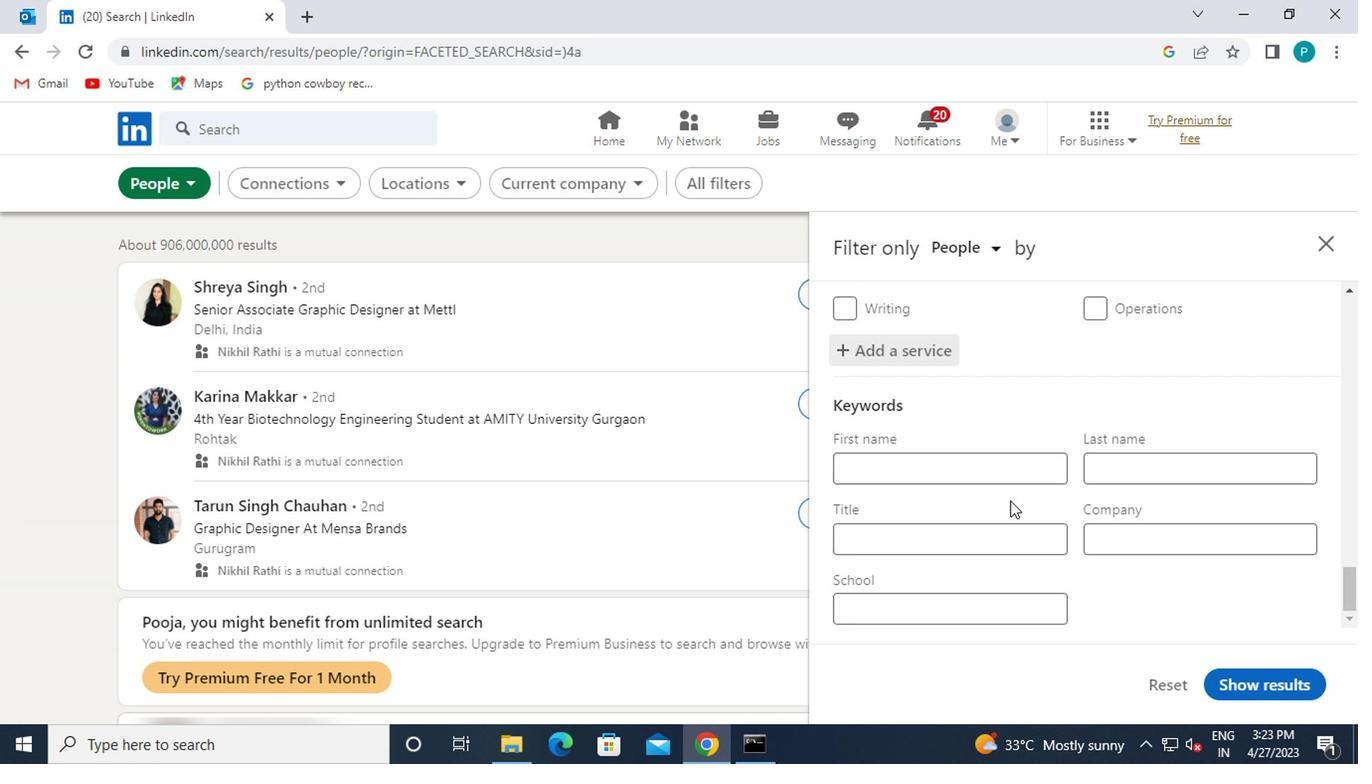 
Action: Mouse pressed left at (983, 549)
Screenshot: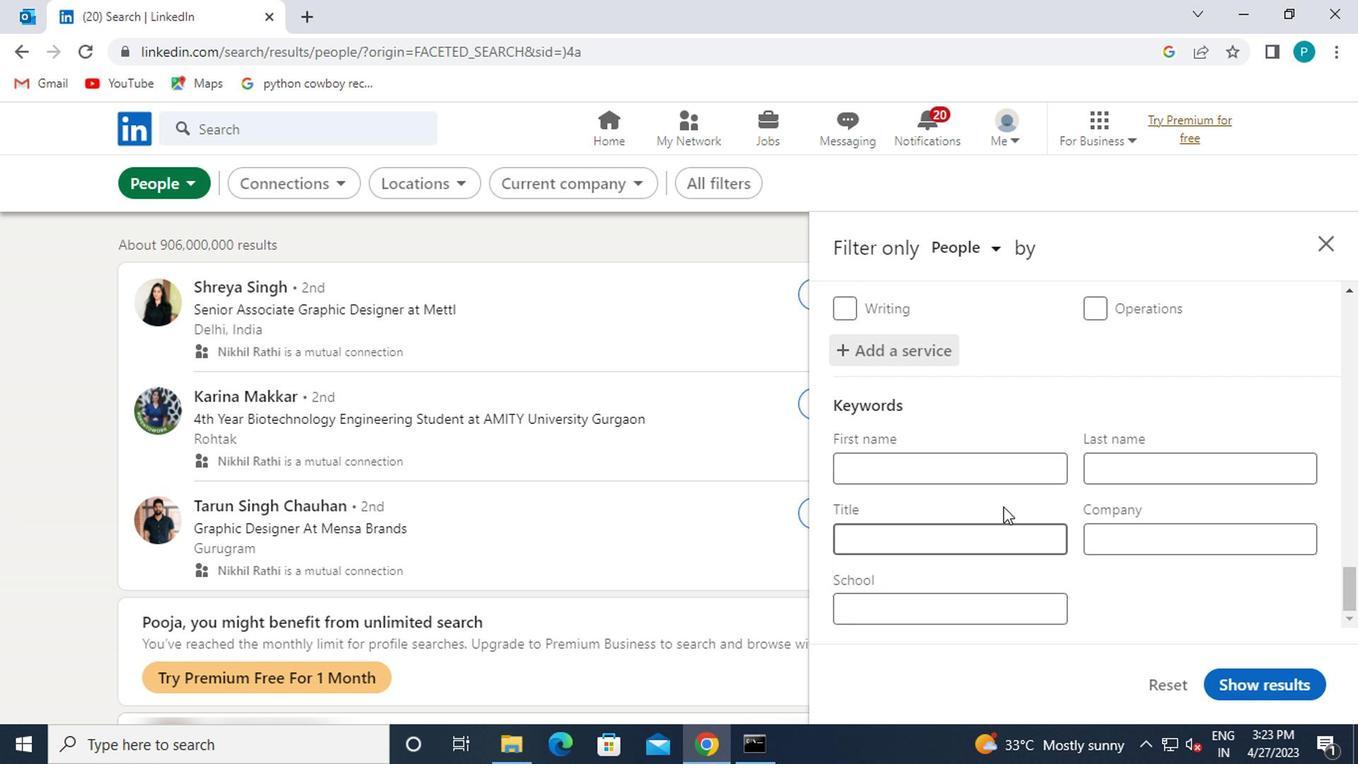 
Action: Mouse moved to (981, 552)
Screenshot: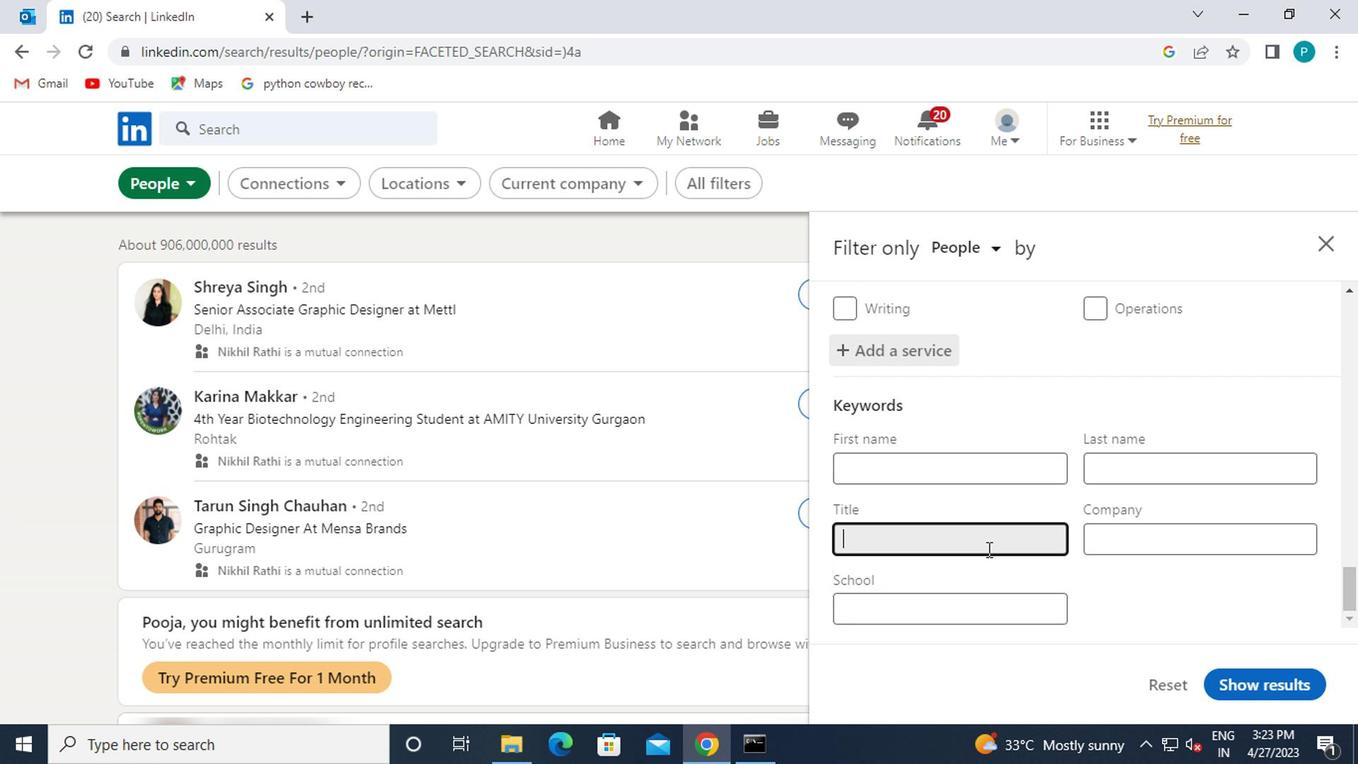 
Action: Key pressed <Key.caps_lock>F<Key.caps_lock>INAA<Key.backspace>NCIAL<Key.space><Key.caps_lock>S<Key.caps_lock>ERVICES<Key.space><Key.caps_lock>R<Key.caps_lock>EPRESENTIVE
Screenshot: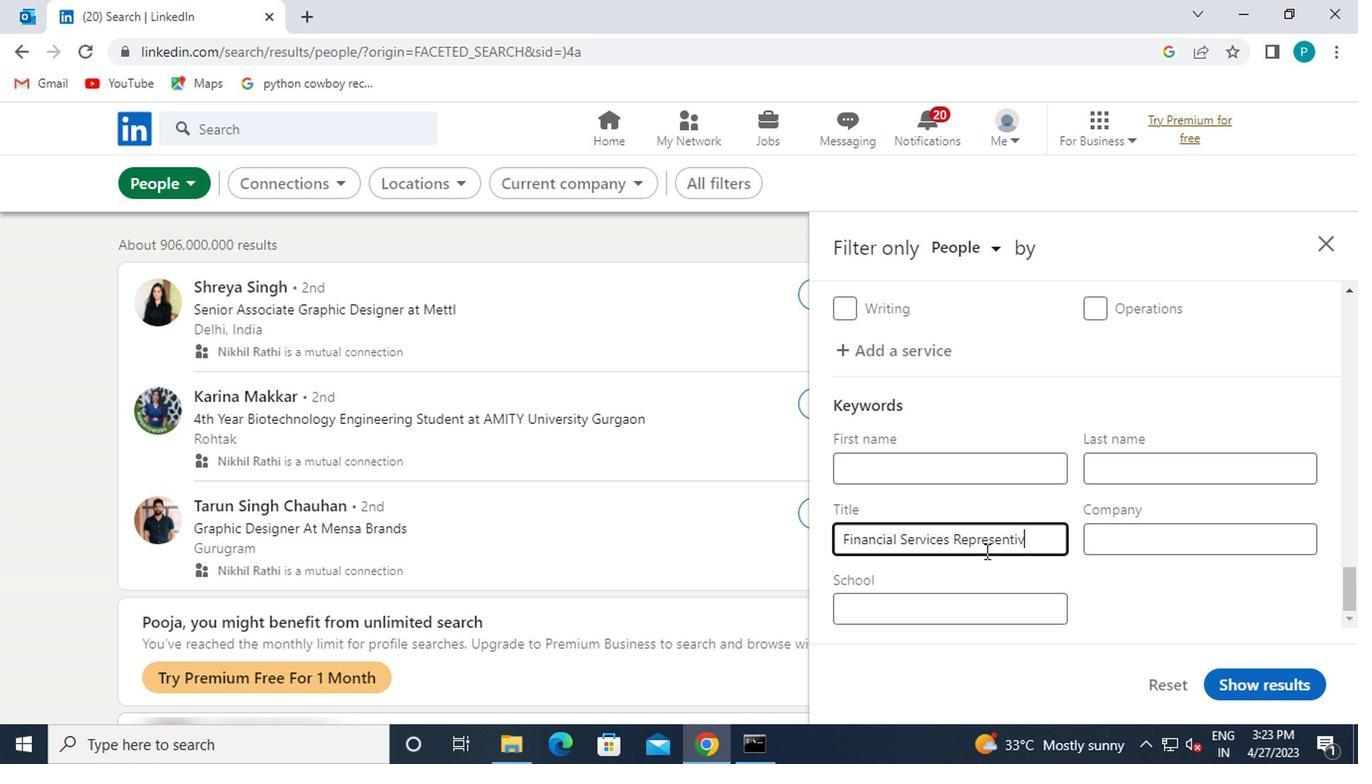 
Action: Mouse moved to (1260, 690)
Screenshot: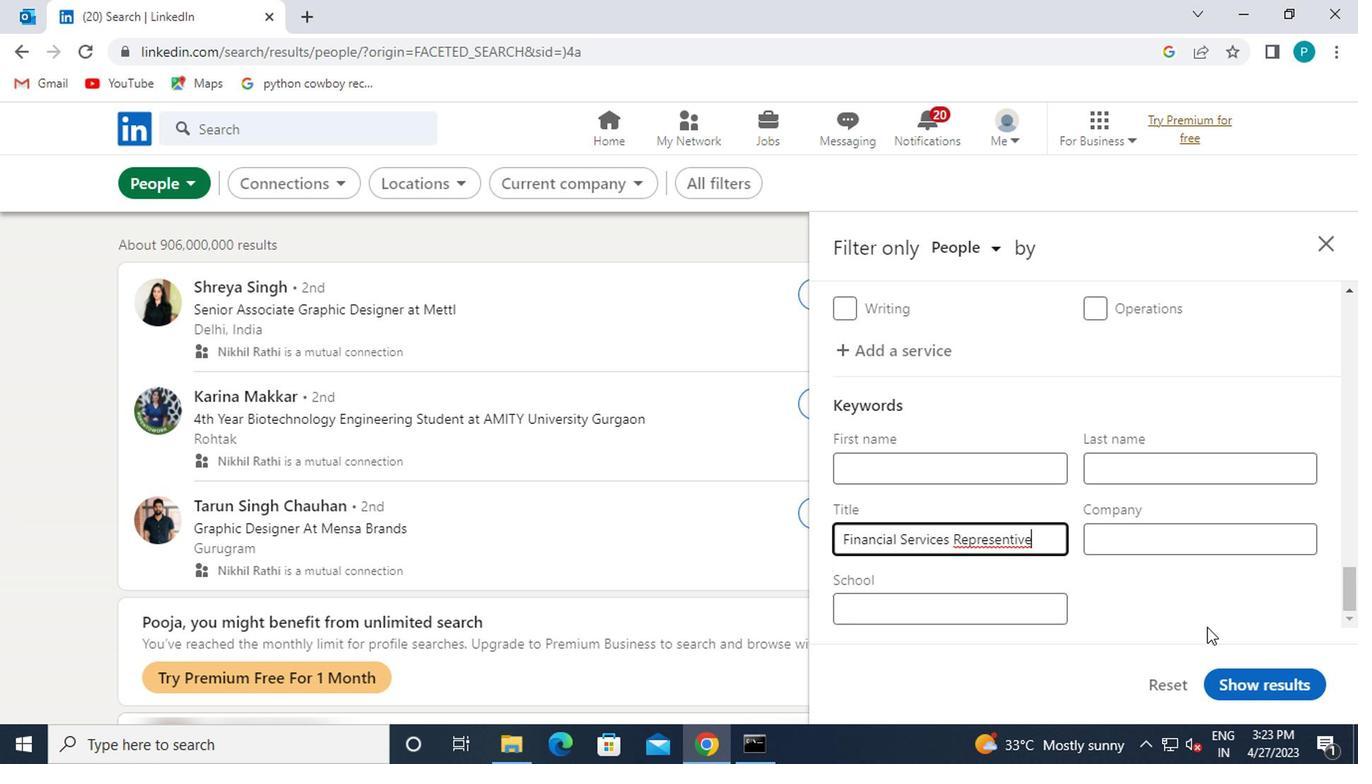 
Action: Mouse pressed left at (1260, 690)
Screenshot: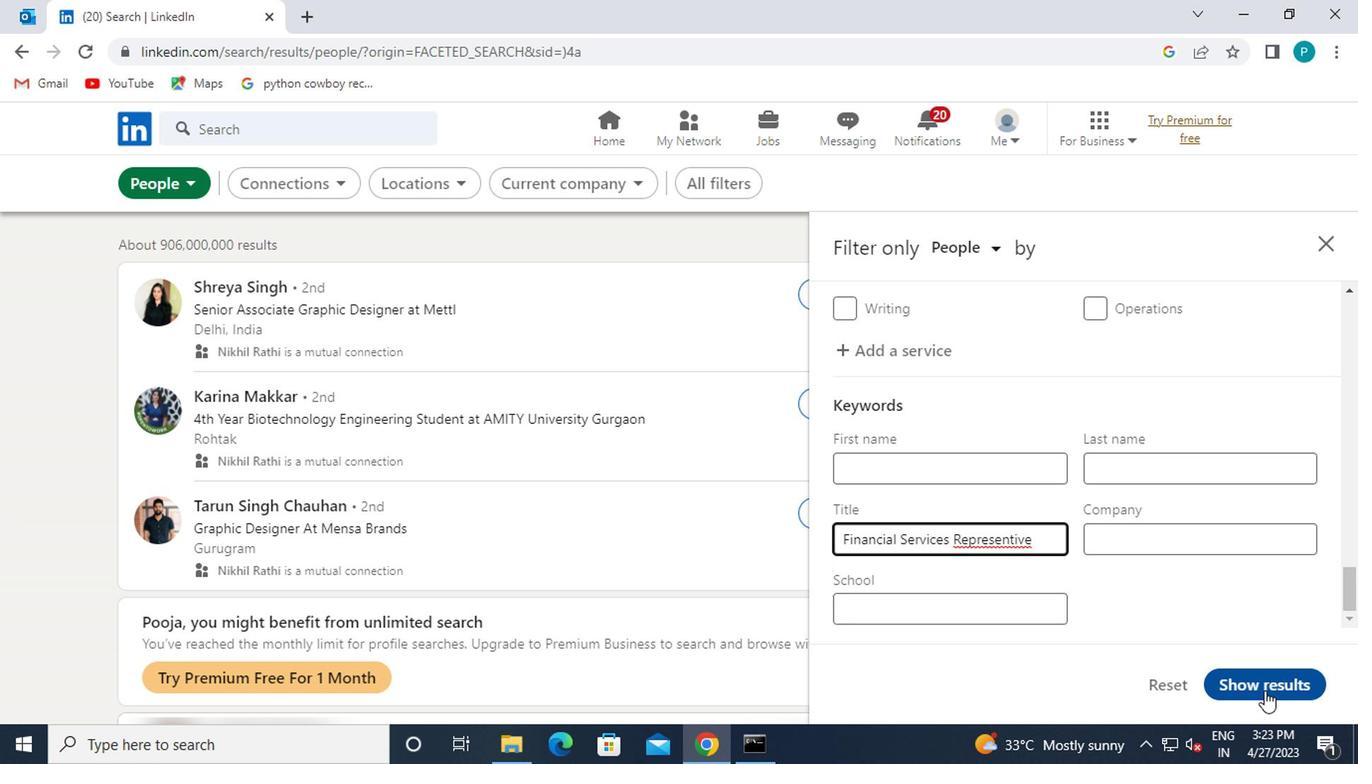 
